 Task: Forward email as attachment with the signature Elijah Davis with the subject Request for a reference check from softage.1@softage.net to softage.5@softage.net with the message Please provide me with an update on the projects communications management plan.
Action: Mouse moved to (951, 82)
Screenshot: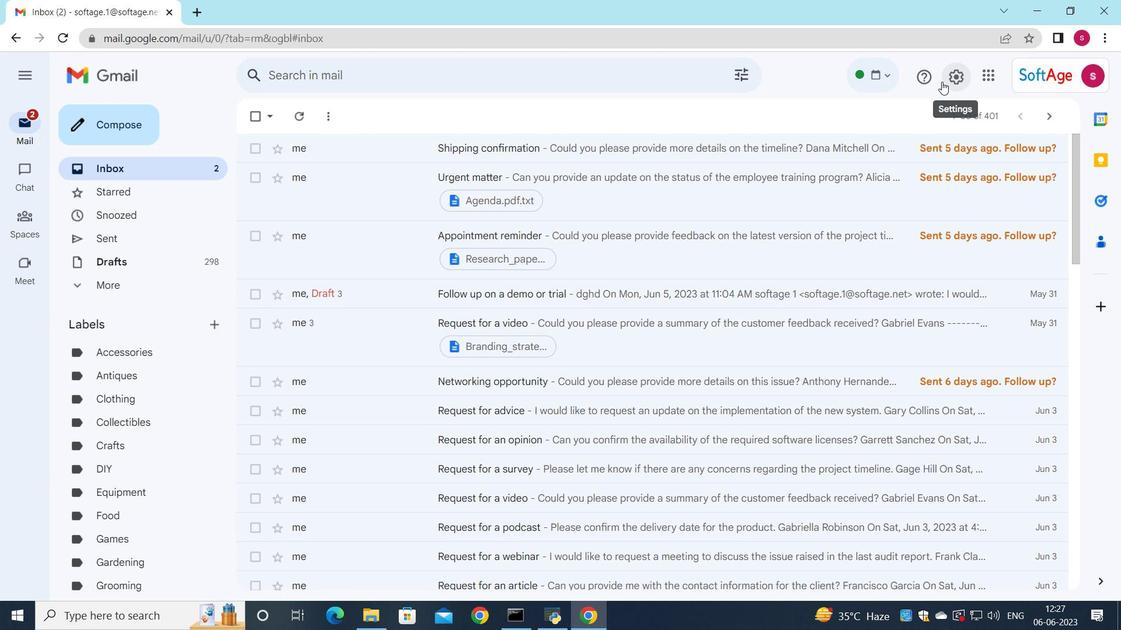 
Action: Mouse pressed left at (951, 82)
Screenshot: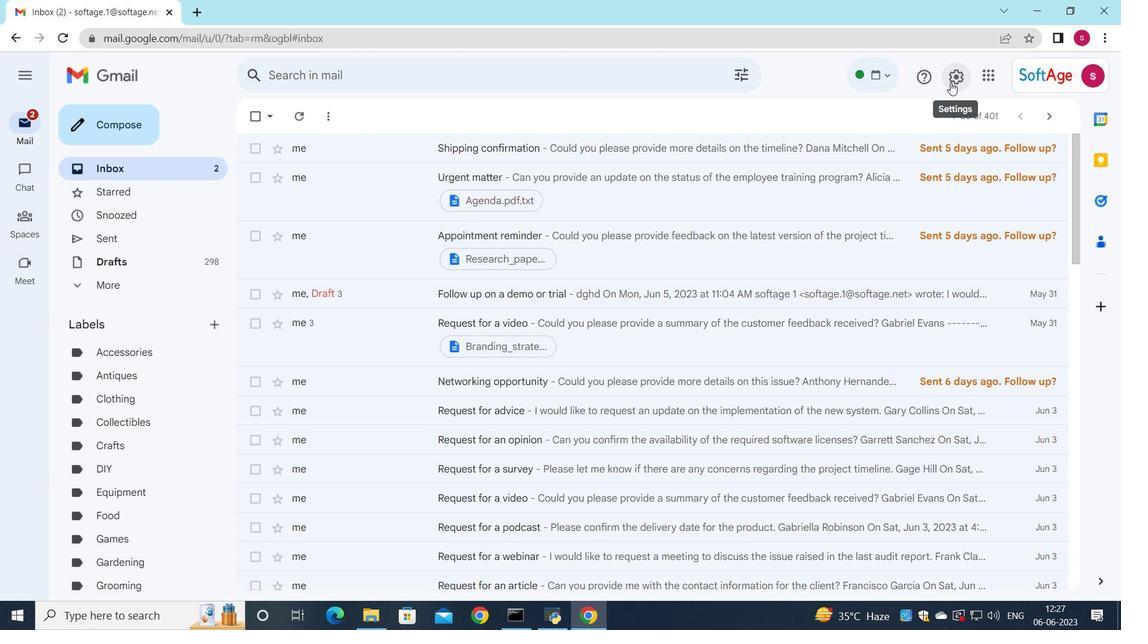 
Action: Mouse moved to (955, 146)
Screenshot: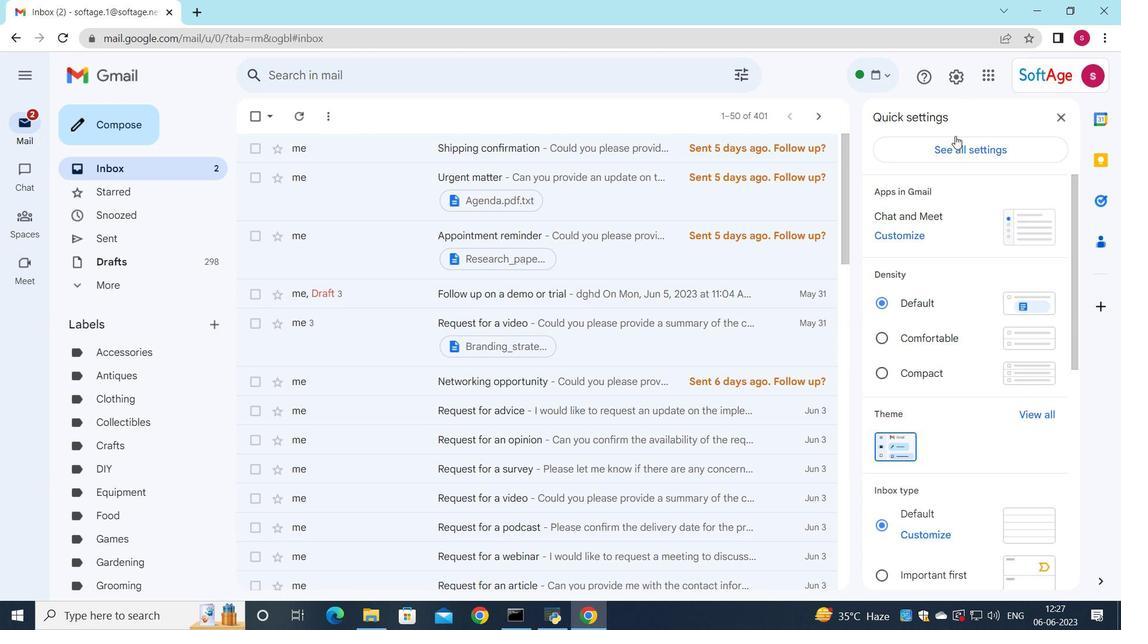 
Action: Mouse pressed left at (955, 146)
Screenshot: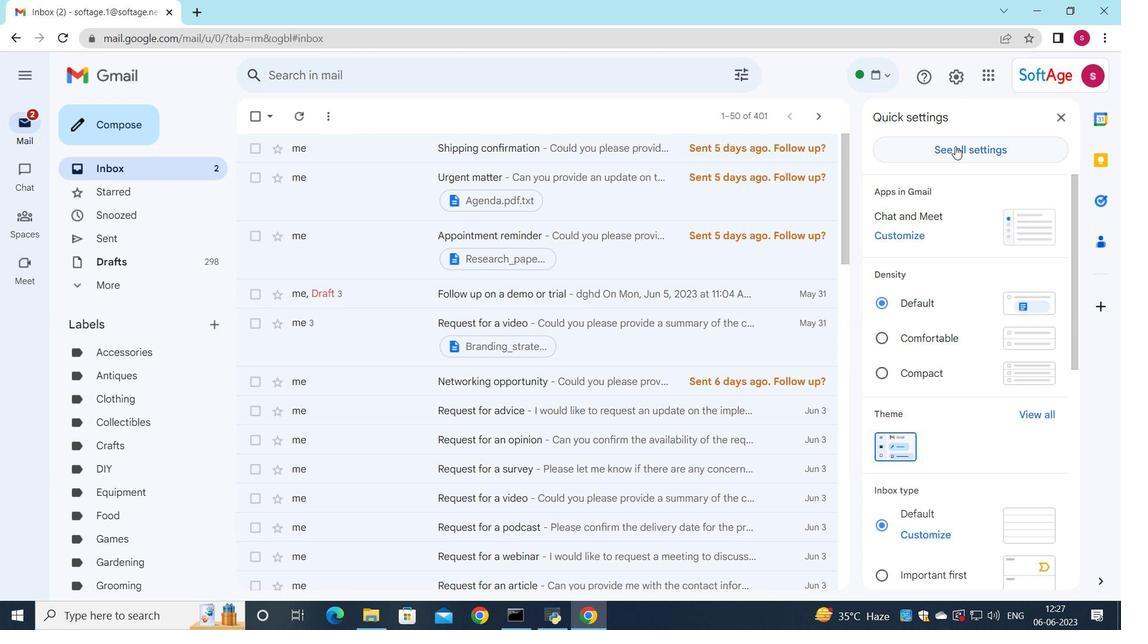 
Action: Mouse moved to (769, 175)
Screenshot: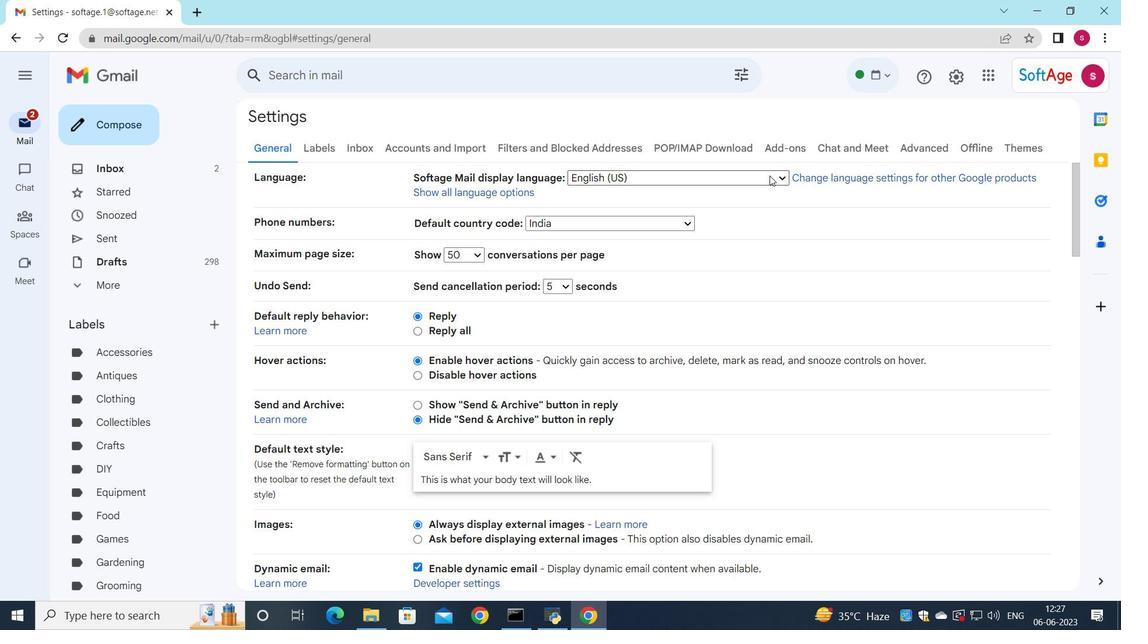
Action: Mouse scrolled (769, 175) with delta (0, 0)
Screenshot: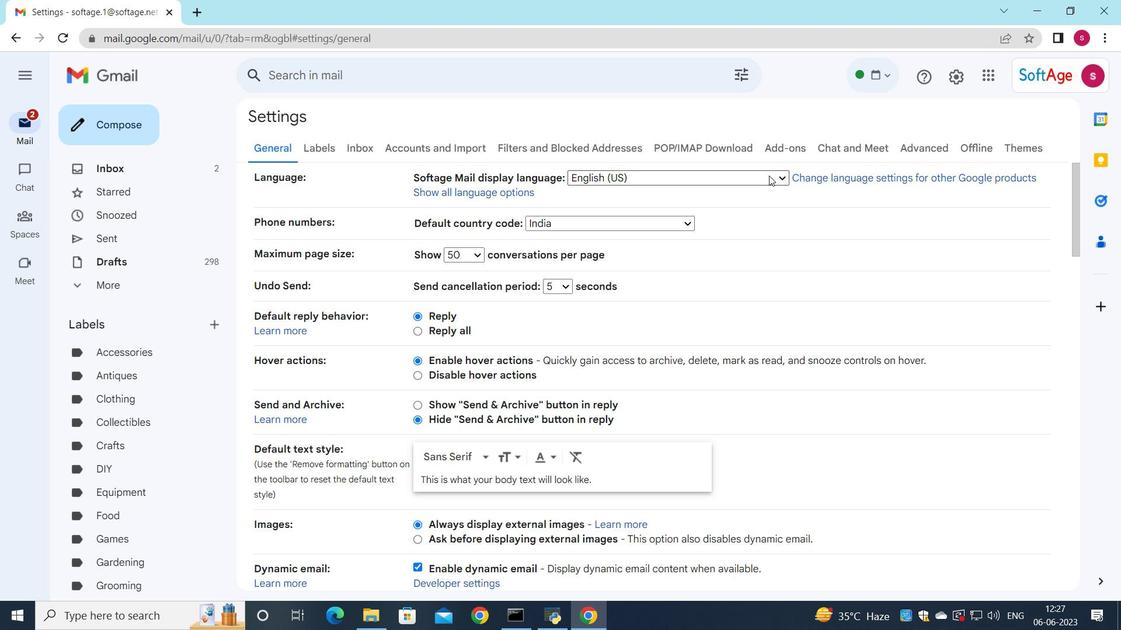 
Action: Mouse scrolled (769, 175) with delta (0, 0)
Screenshot: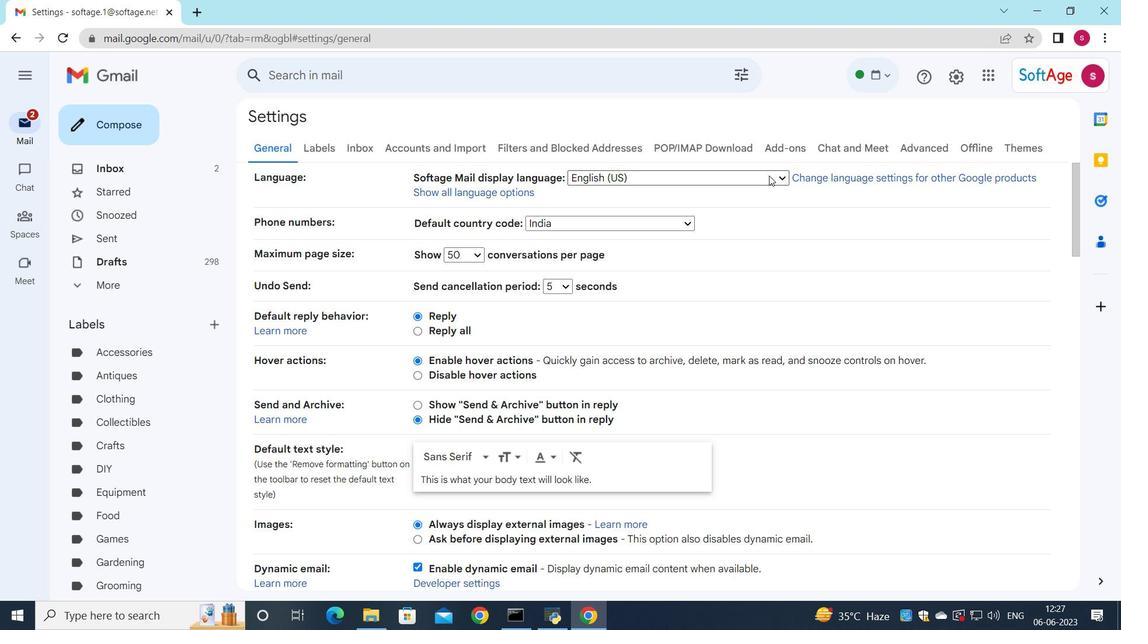
Action: Mouse scrolled (769, 175) with delta (0, 0)
Screenshot: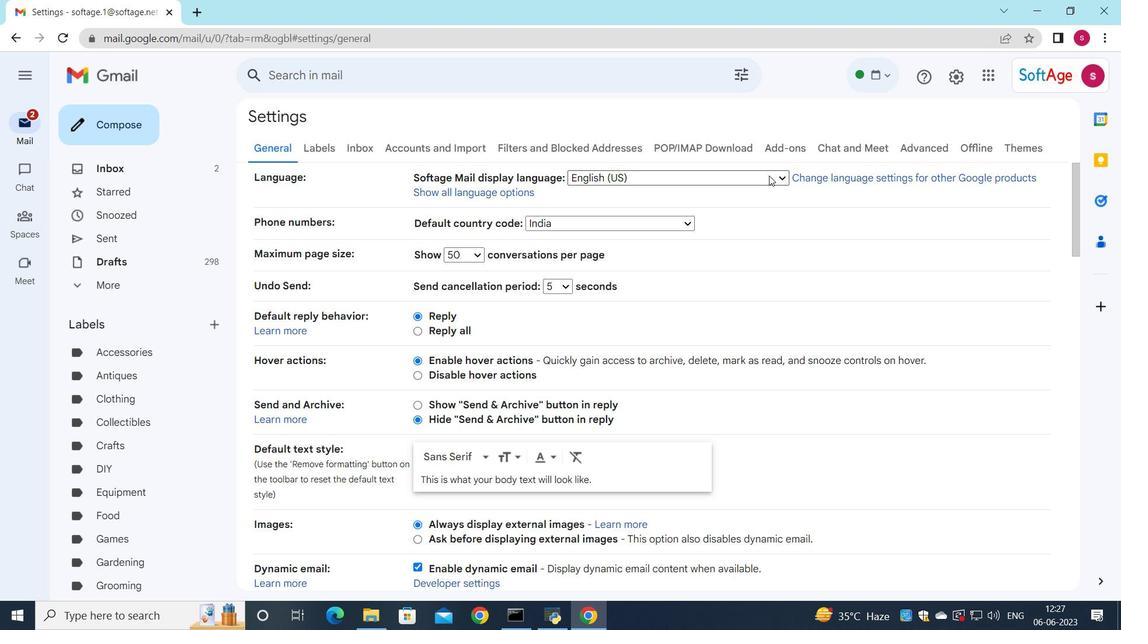 
Action: Mouse moved to (690, 334)
Screenshot: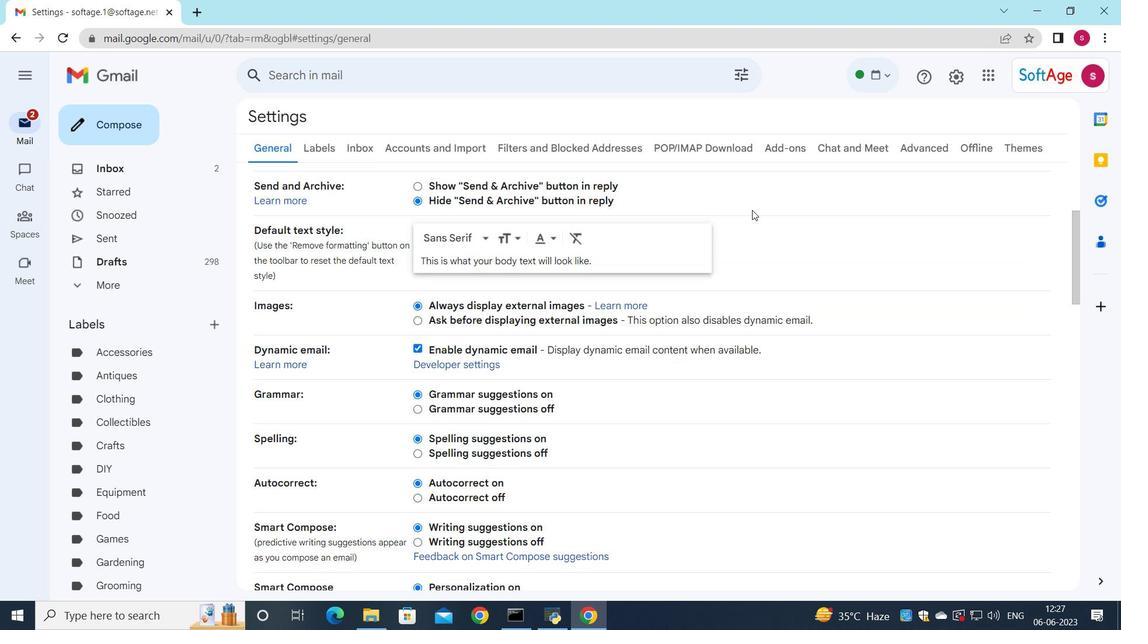 
Action: Mouse scrolled (703, 318) with delta (0, 0)
Screenshot: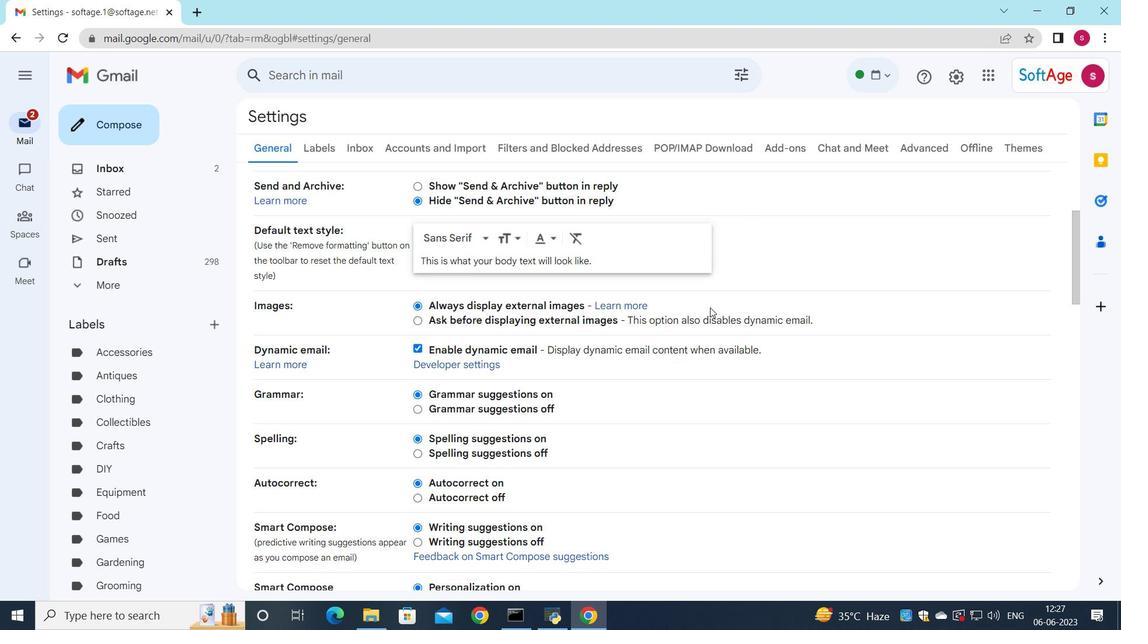 
Action: Mouse moved to (677, 345)
Screenshot: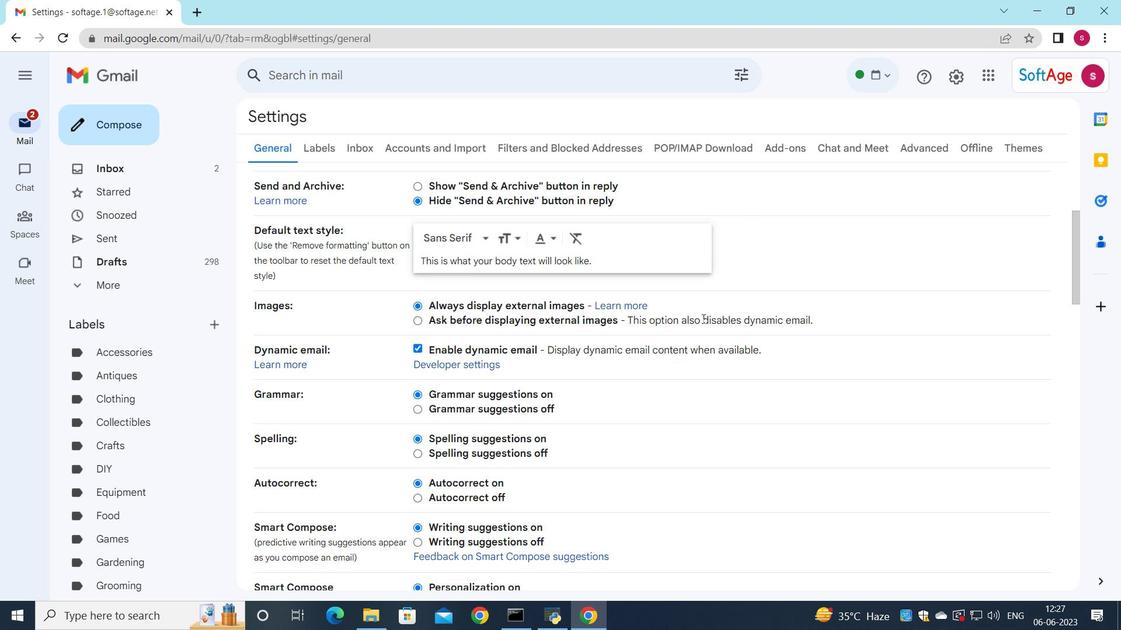 
Action: Mouse scrolled (688, 335) with delta (0, 0)
Screenshot: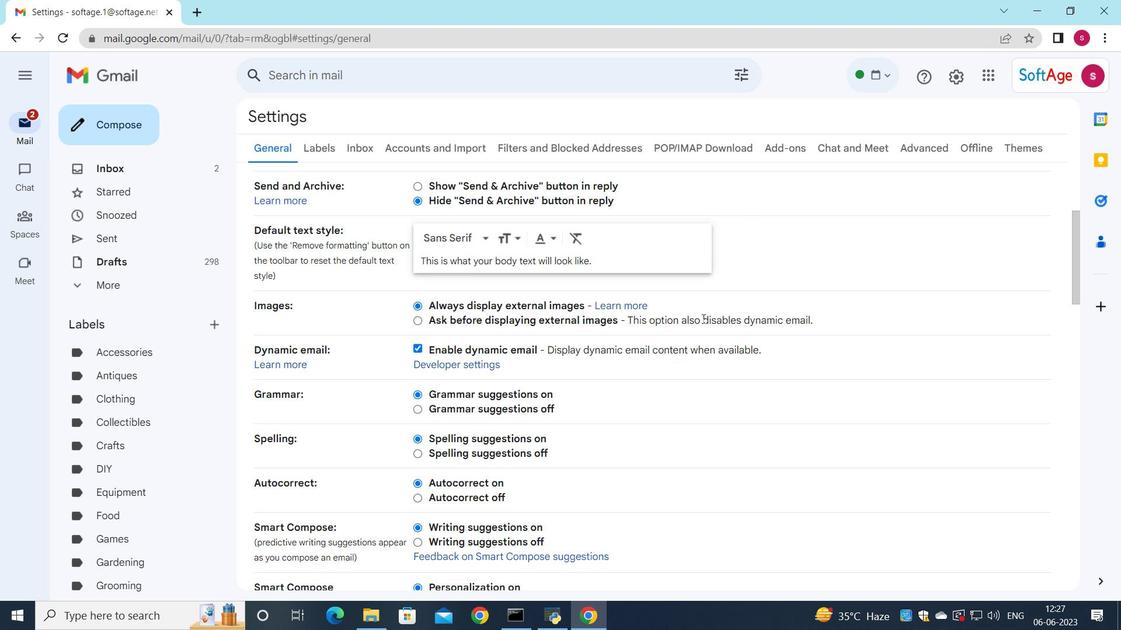 
Action: Mouse moved to (566, 380)
Screenshot: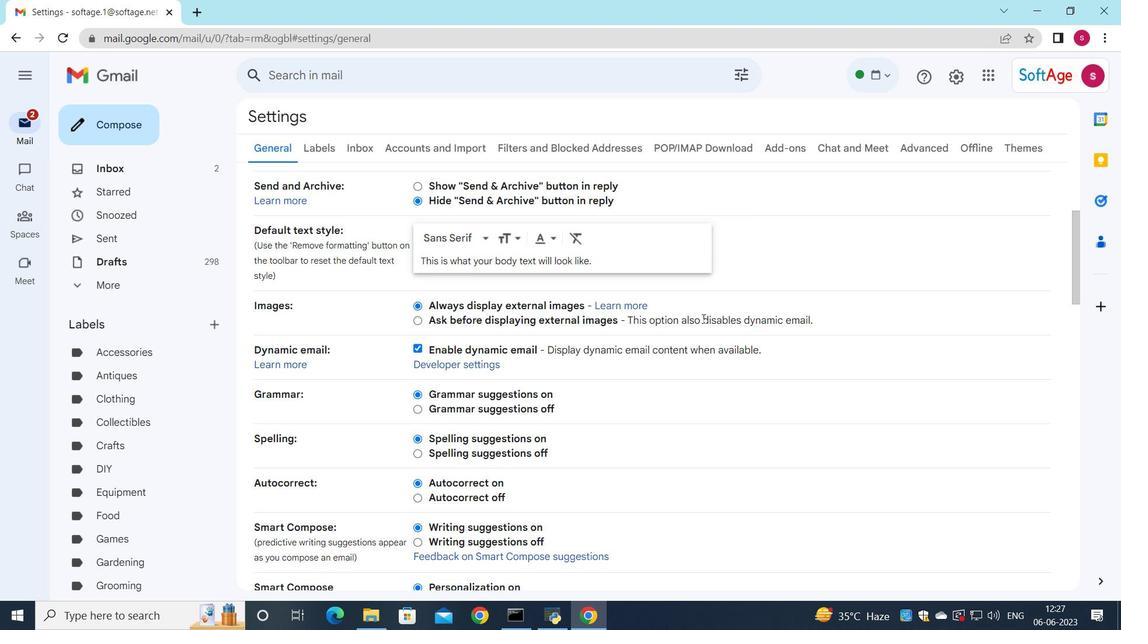 
Action: Mouse scrolled (674, 347) with delta (0, 0)
Screenshot: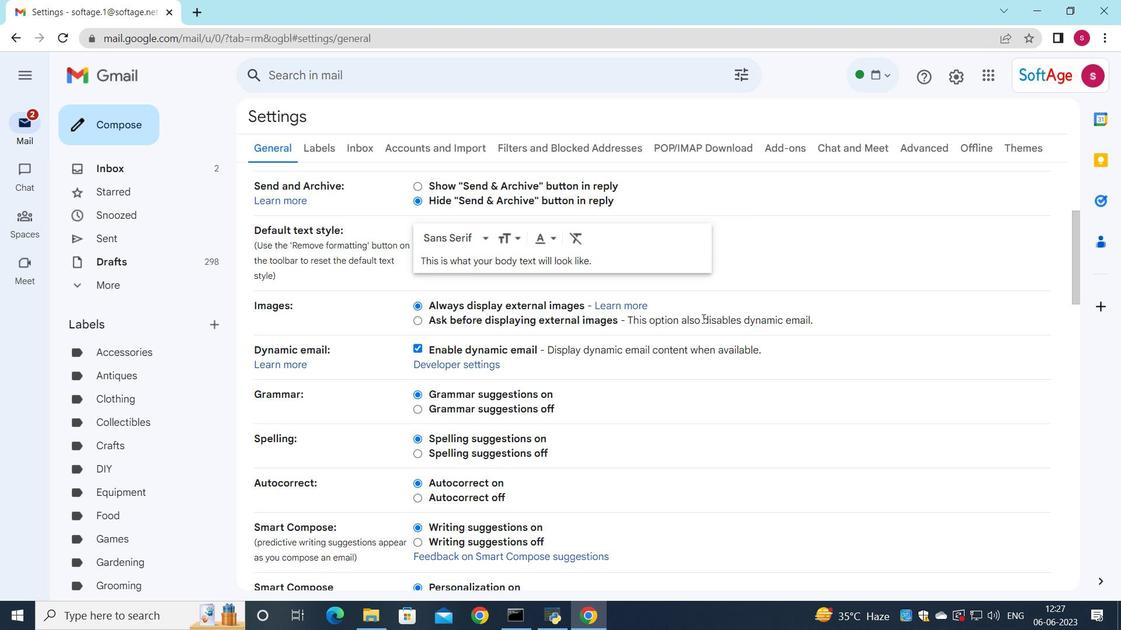 
Action: Mouse moved to (509, 412)
Screenshot: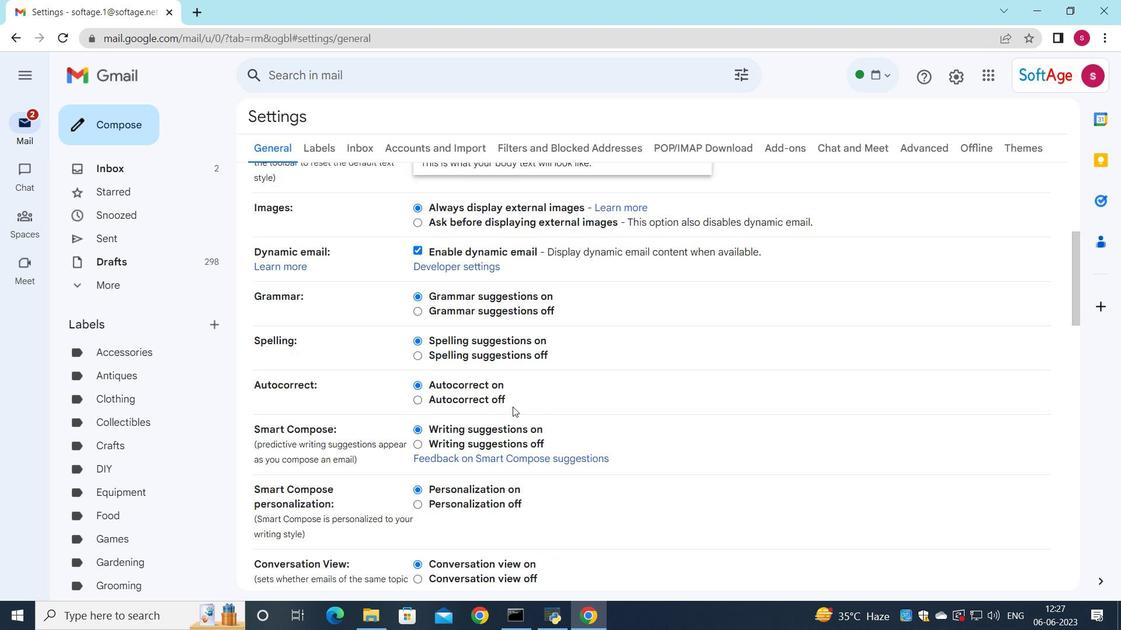
Action: Mouse scrolled (509, 411) with delta (0, 0)
Screenshot: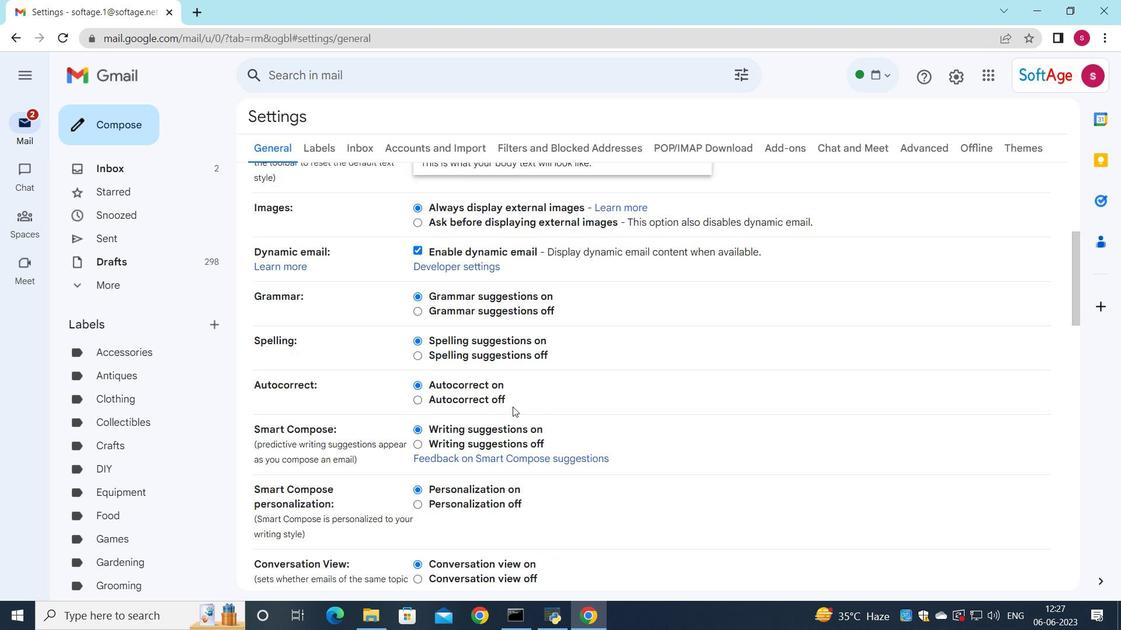 
Action: Mouse scrolled (509, 411) with delta (0, 0)
Screenshot: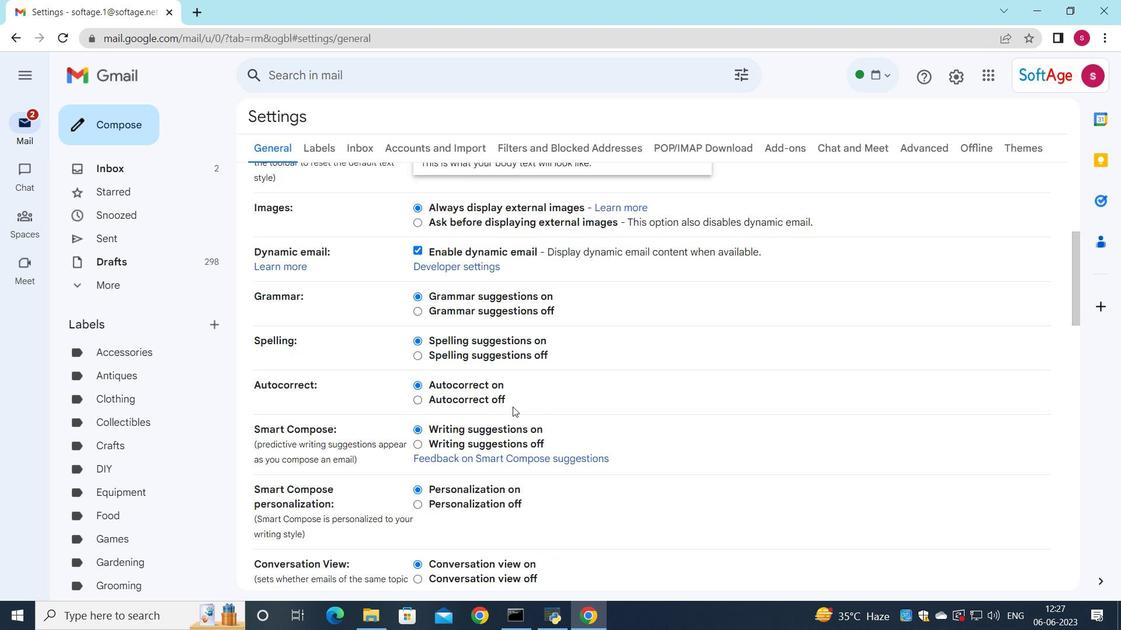 
Action: Mouse scrolled (509, 411) with delta (0, 0)
Screenshot: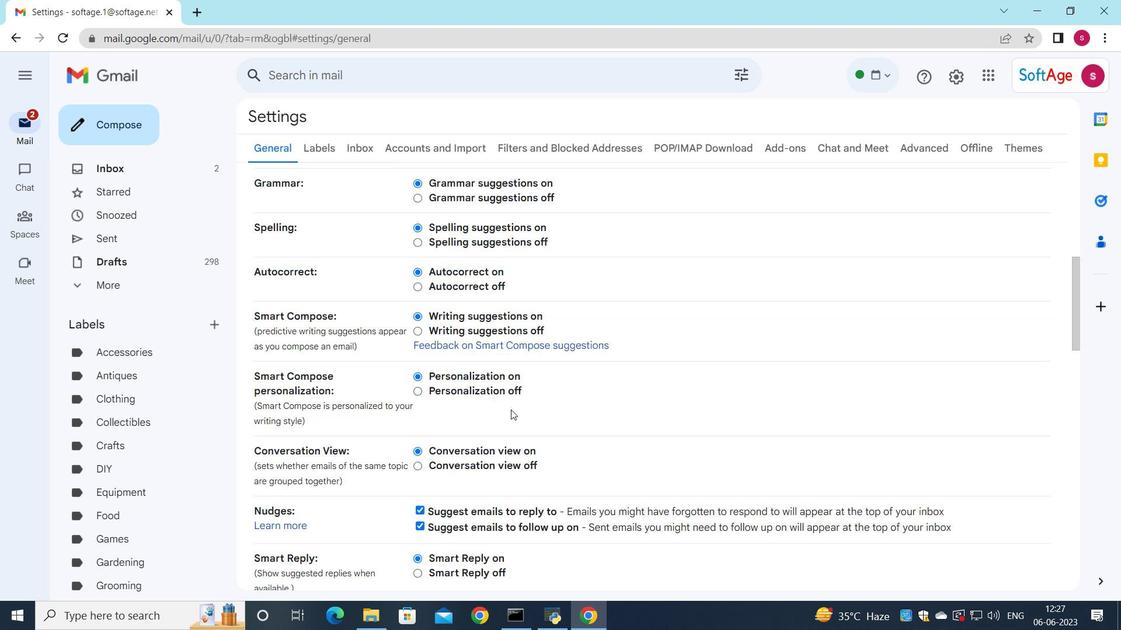 
Action: Mouse scrolled (509, 411) with delta (0, 0)
Screenshot: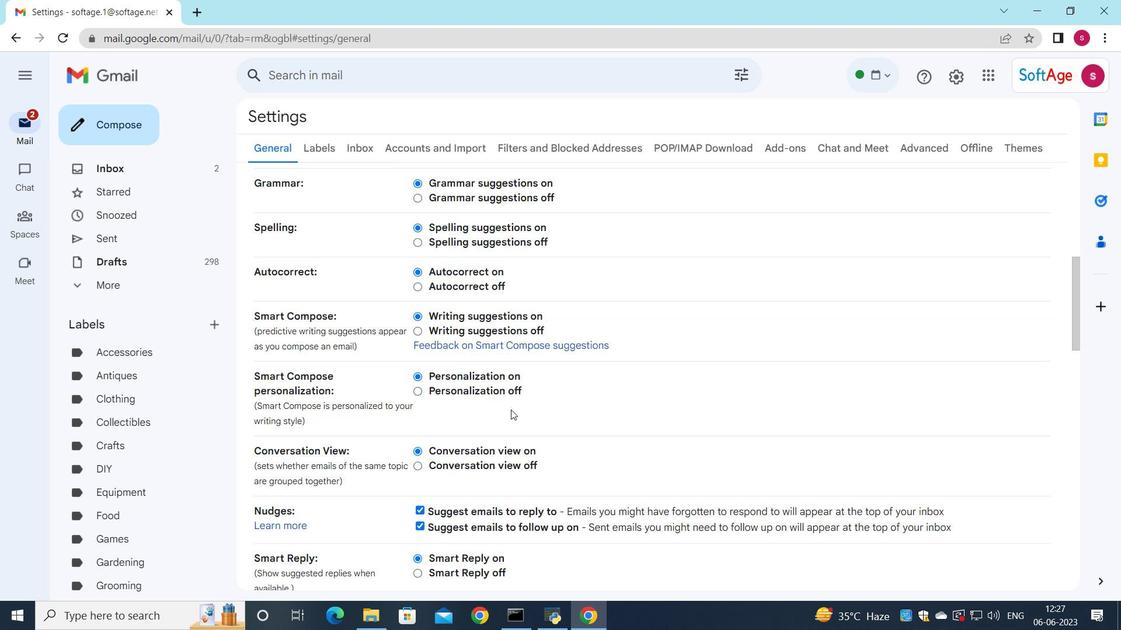 
Action: Mouse moved to (494, 452)
Screenshot: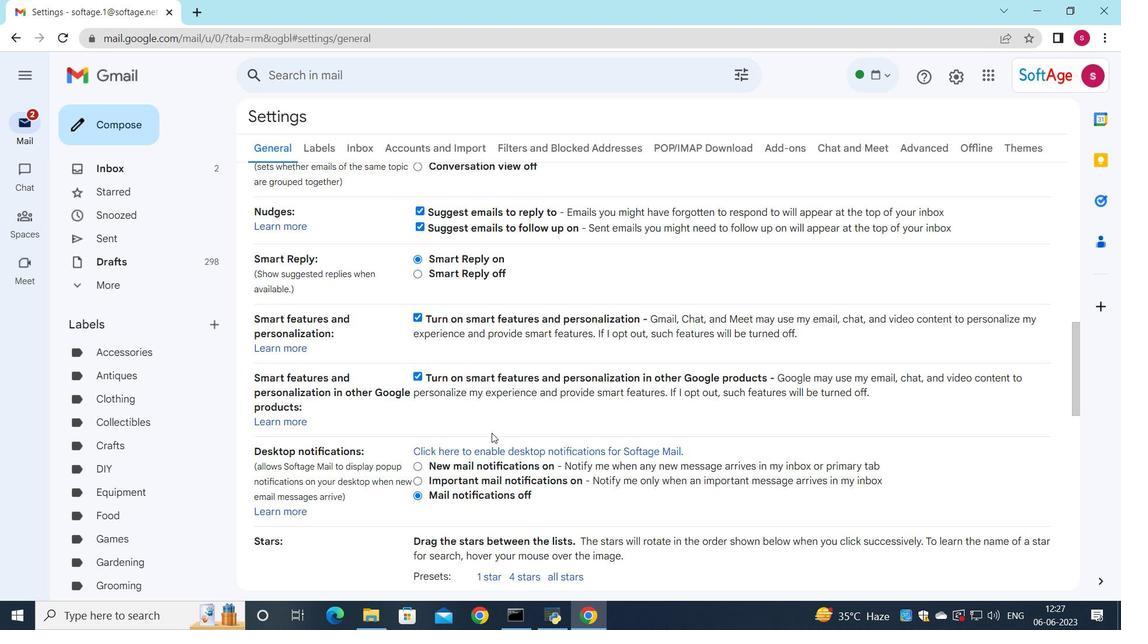 
Action: Mouse scrolled (491, 442) with delta (0, 0)
Screenshot: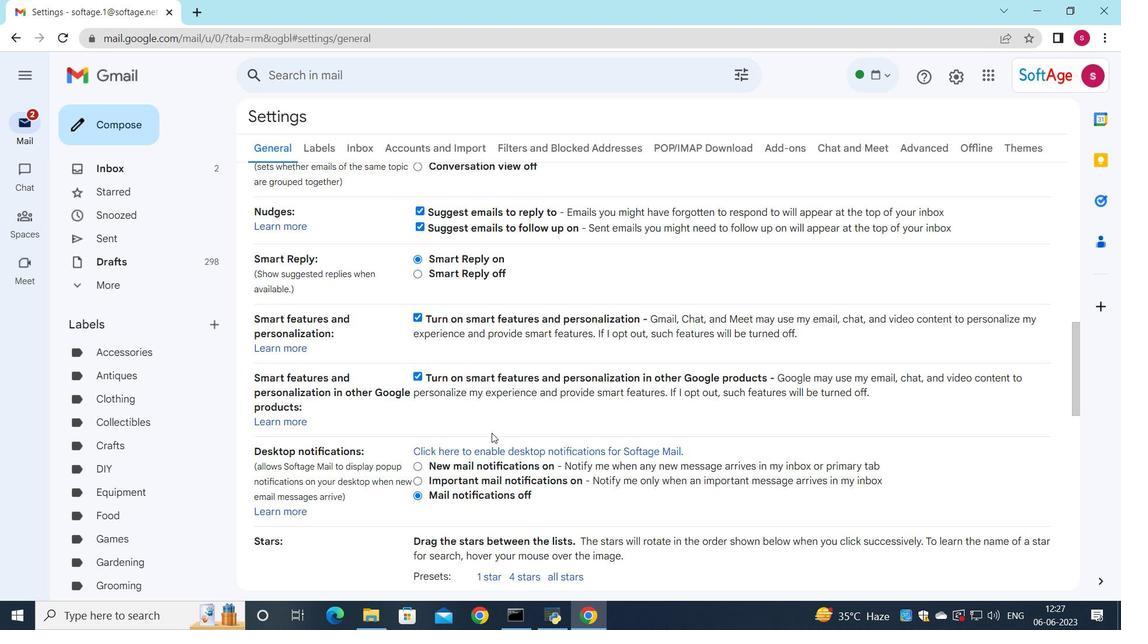 
Action: Mouse scrolled (494, 450) with delta (0, 0)
Screenshot: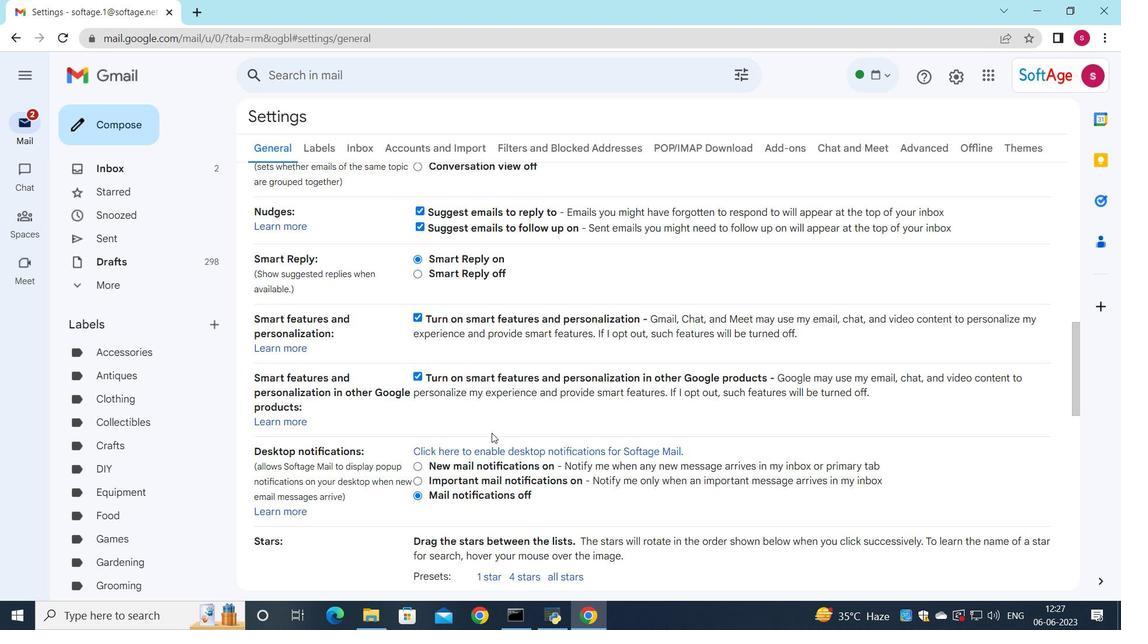 
Action: Mouse scrolled (494, 452) with delta (0, 0)
Screenshot: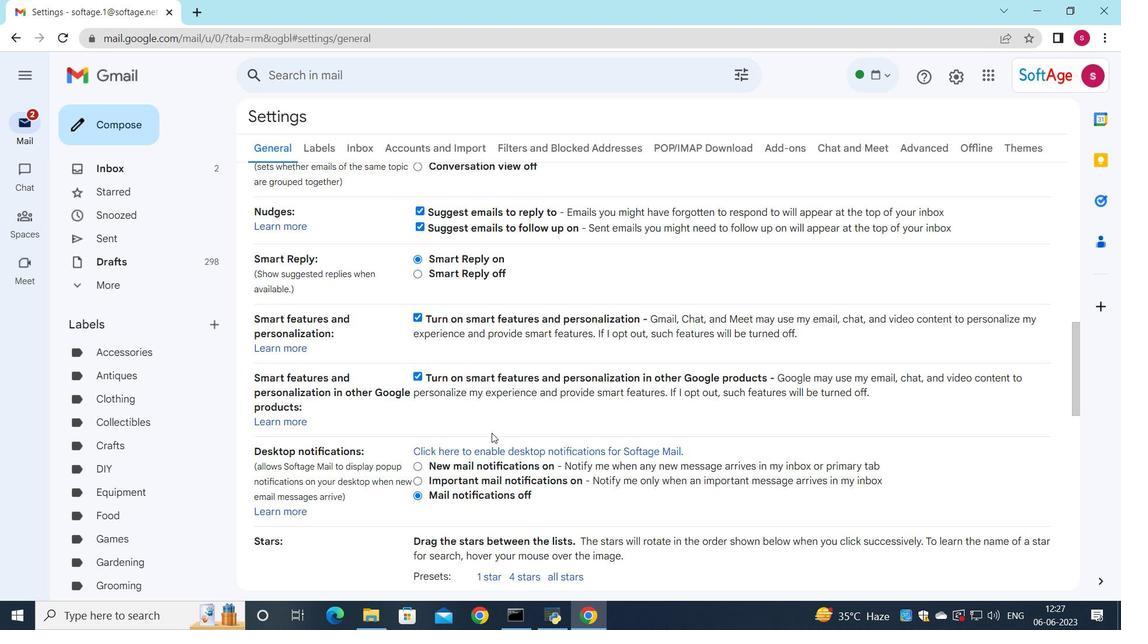 
Action: Mouse scrolled (494, 452) with delta (0, 0)
Screenshot: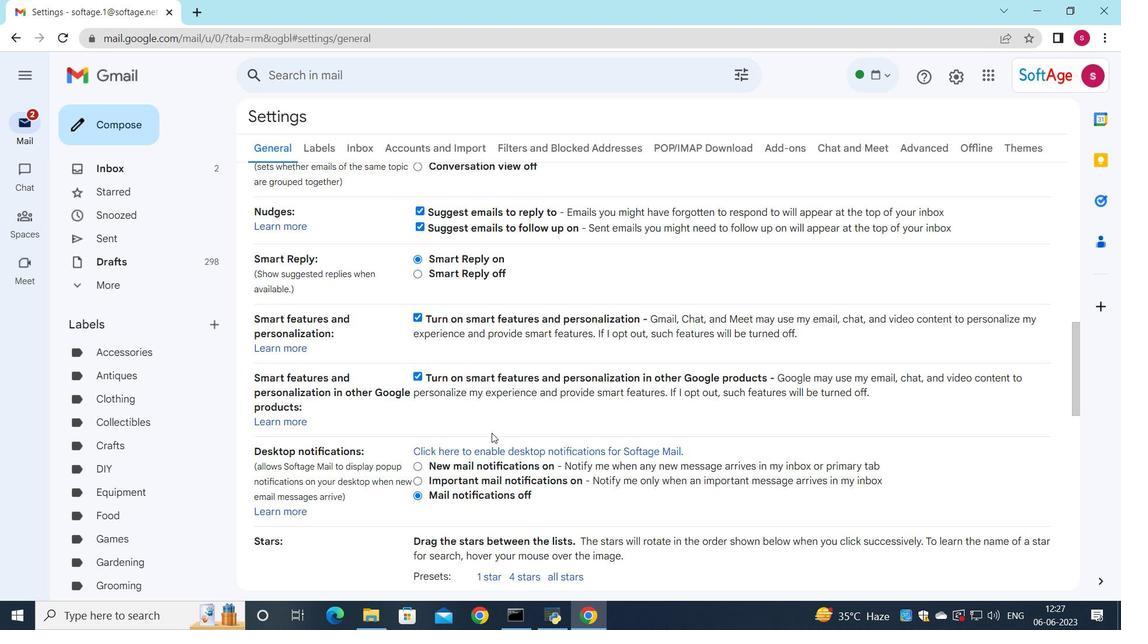 
Action: Mouse moved to (508, 504)
Screenshot: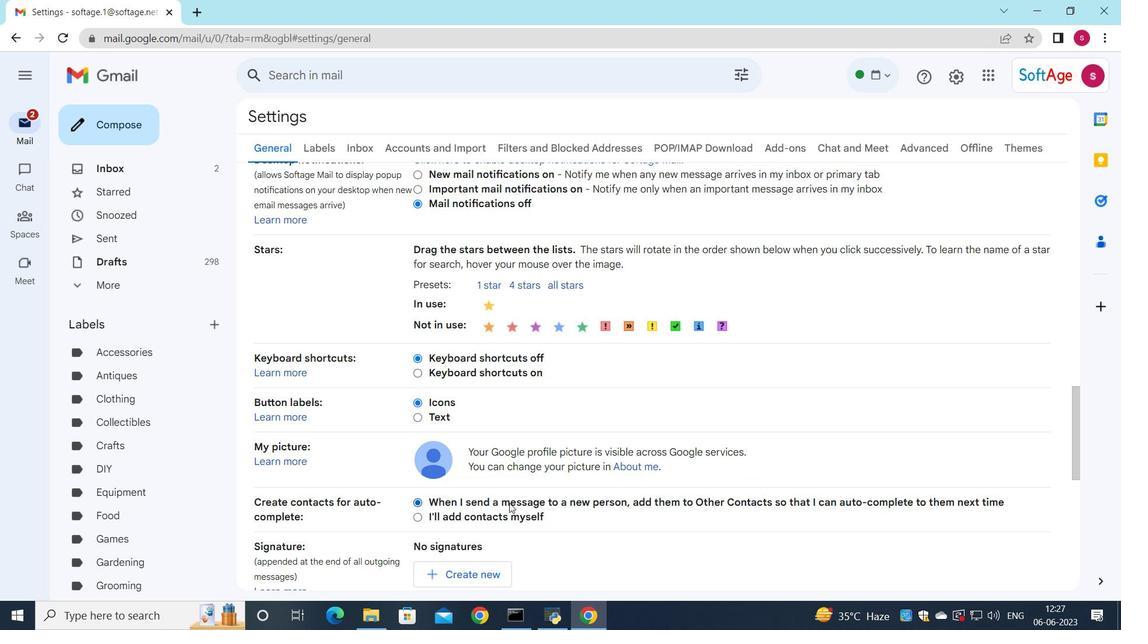 
Action: Mouse scrolled (508, 504) with delta (0, 0)
Screenshot: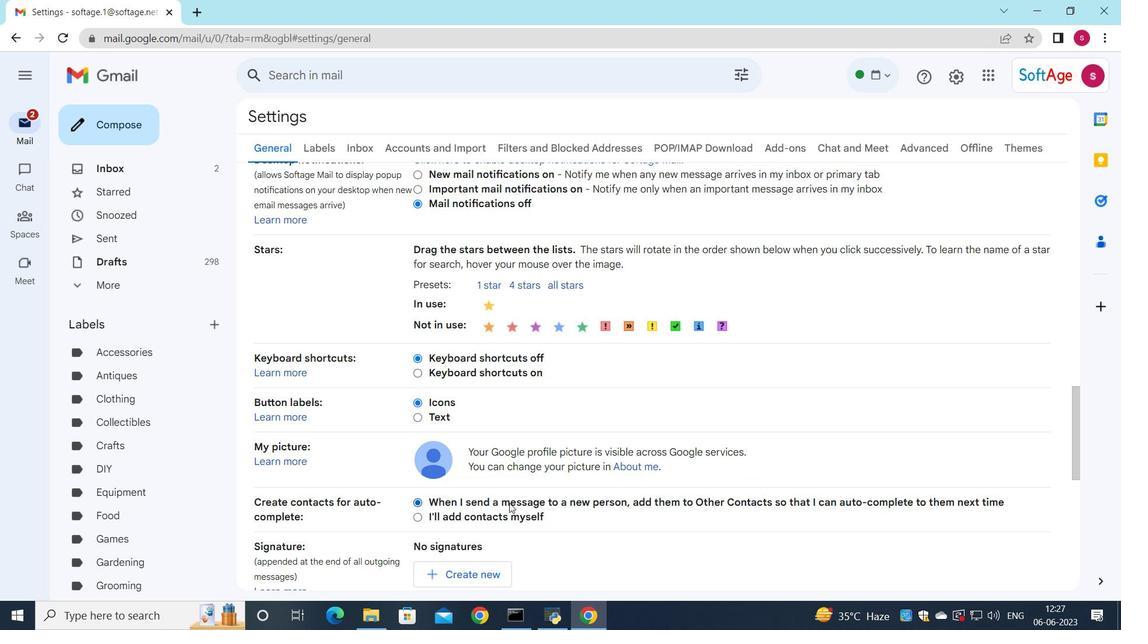 
Action: Mouse moved to (508, 505)
Screenshot: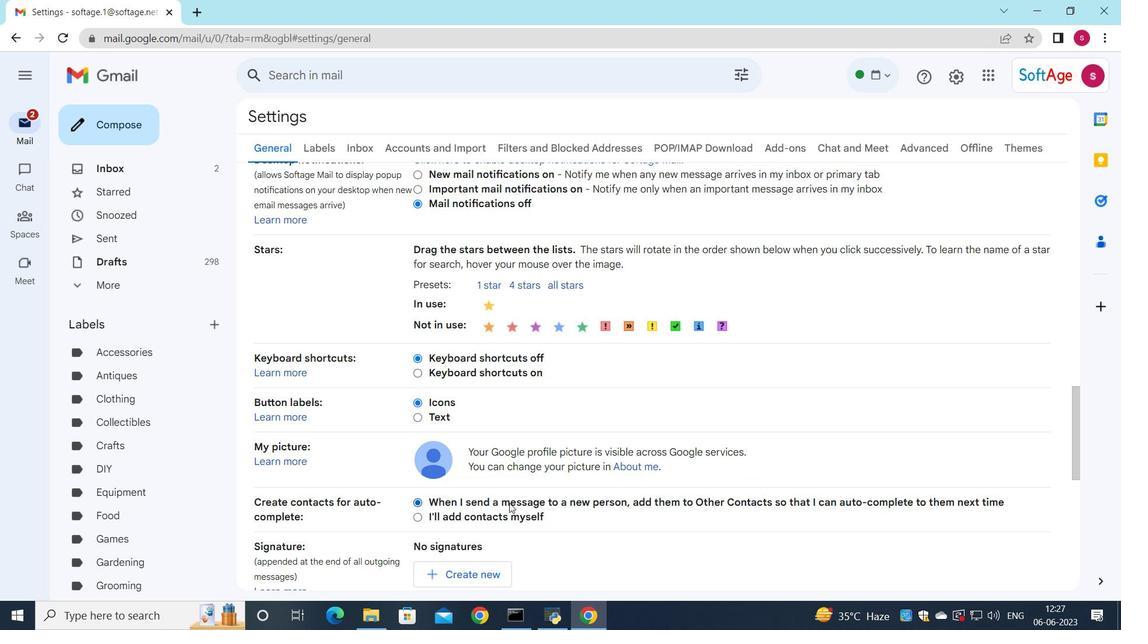 
Action: Mouse scrolled (508, 504) with delta (0, 0)
Screenshot: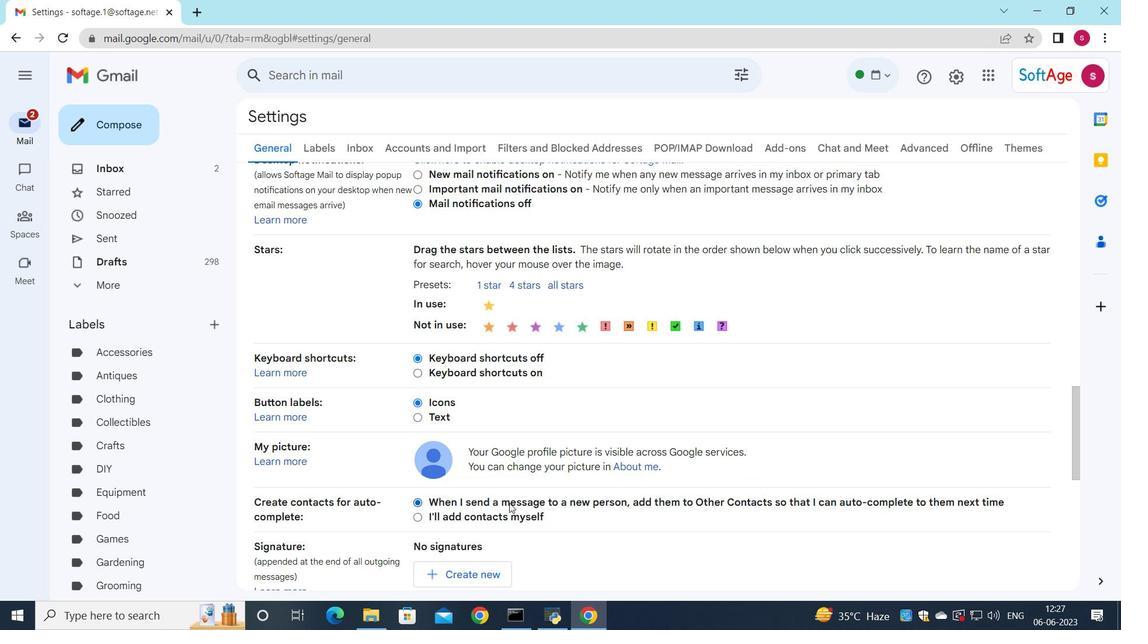 
Action: Mouse moved to (462, 426)
Screenshot: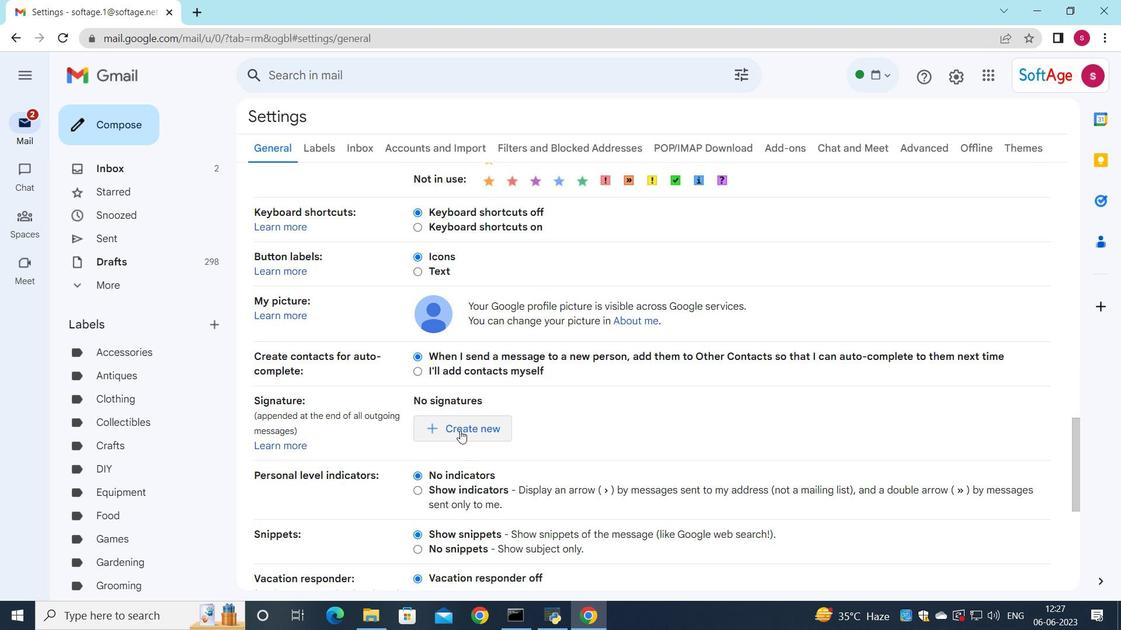 
Action: Mouse pressed left at (462, 426)
Screenshot: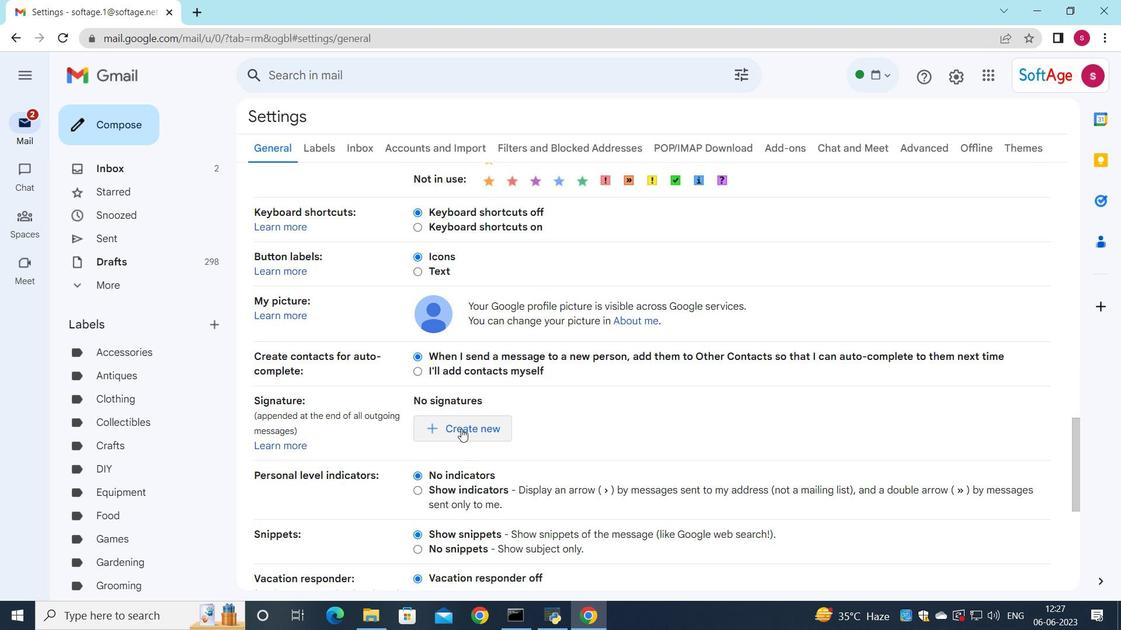 
Action: Mouse moved to (603, 320)
Screenshot: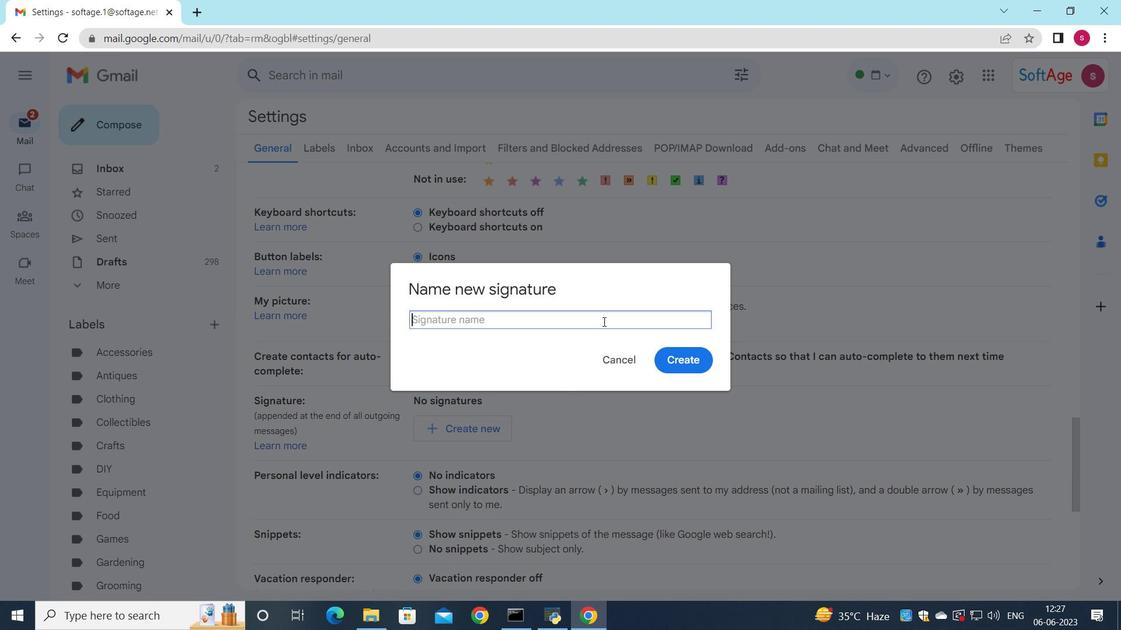 
Action: Key pressed <Key.shift>Elijah<Key.space><Key.shift>davis
Screenshot: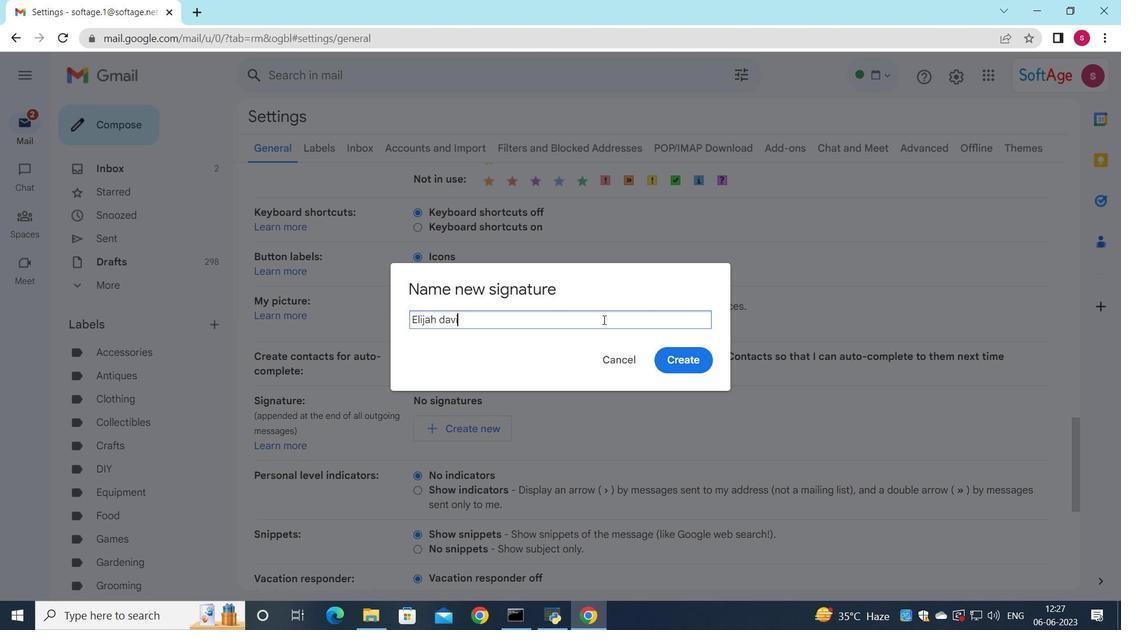 
Action: Mouse moved to (443, 322)
Screenshot: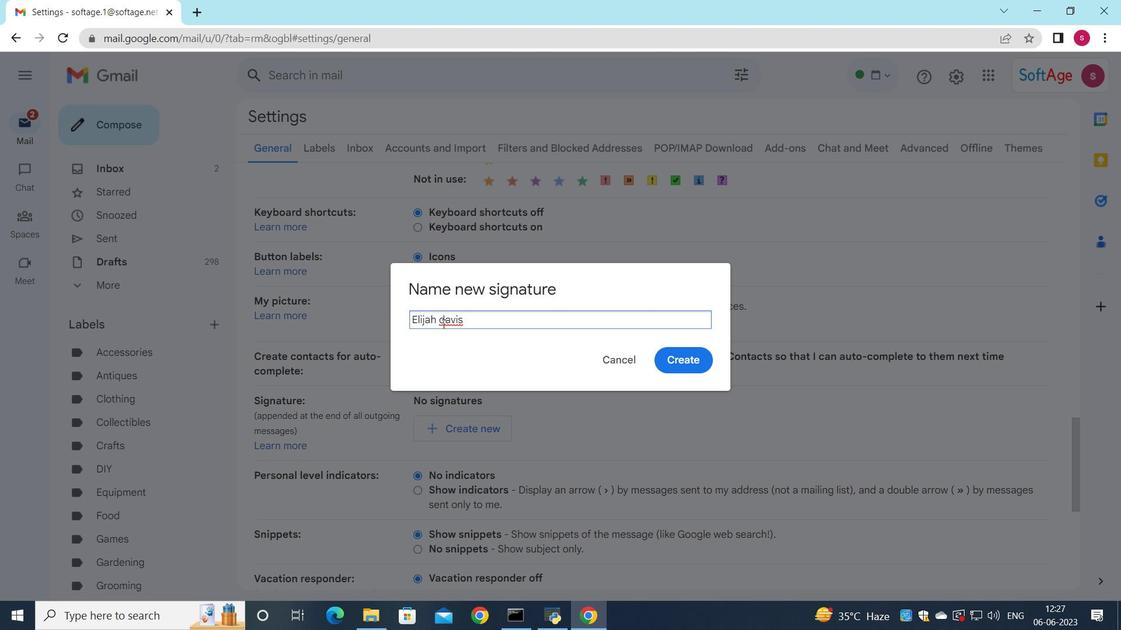 
Action: Mouse pressed left at (443, 322)
Screenshot: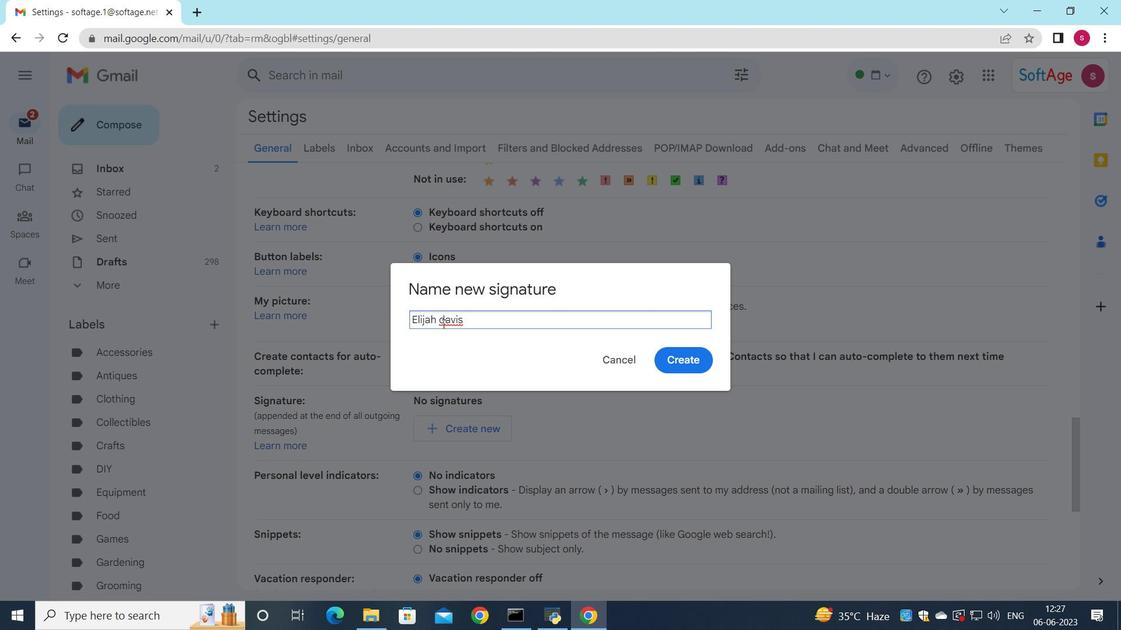 
Action: Key pressed <Key.backspace><Key.shift>D
Screenshot: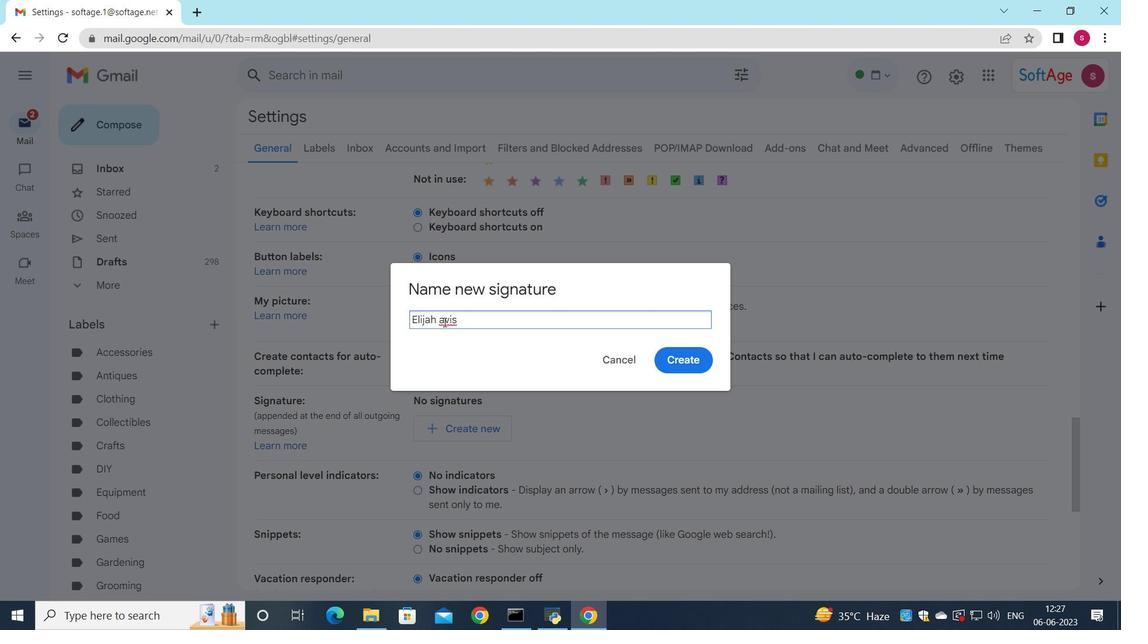 
Action: Mouse moved to (686, 363)
Screenshot: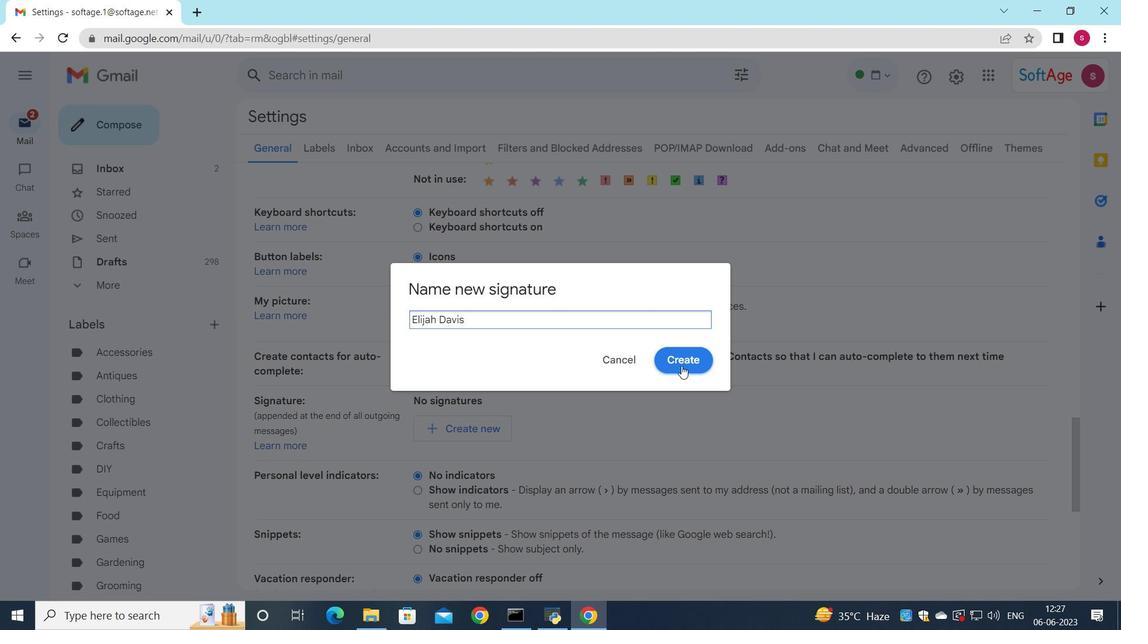
Action: Mouse pressed left at (686, 363)
Screenshot: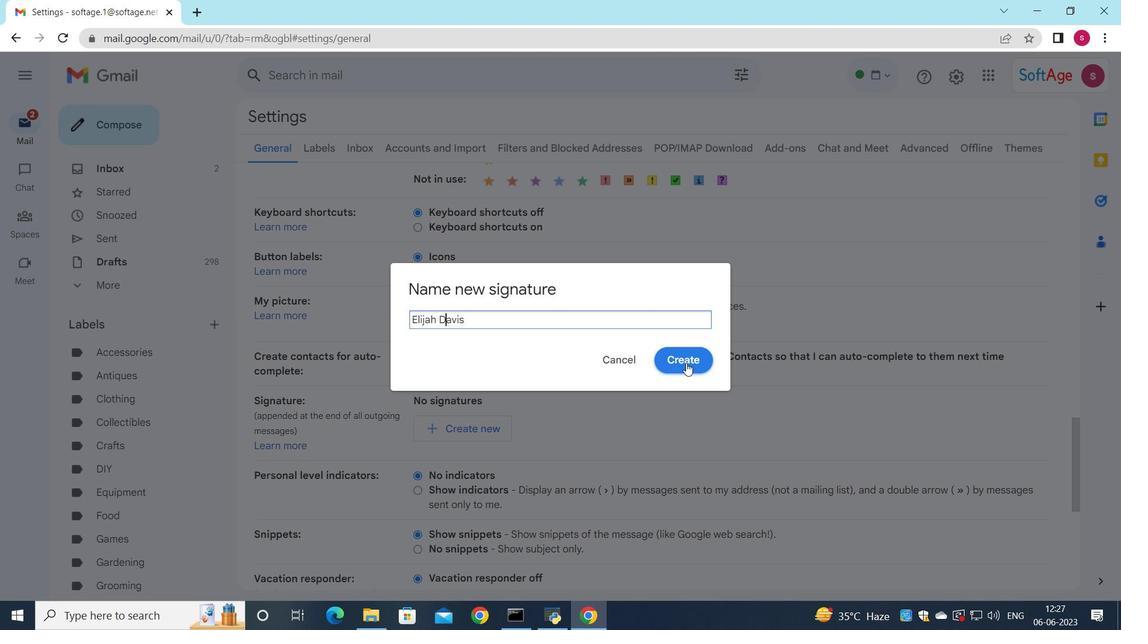 
Action: Mouse moved to (664, 410)
Screenshot: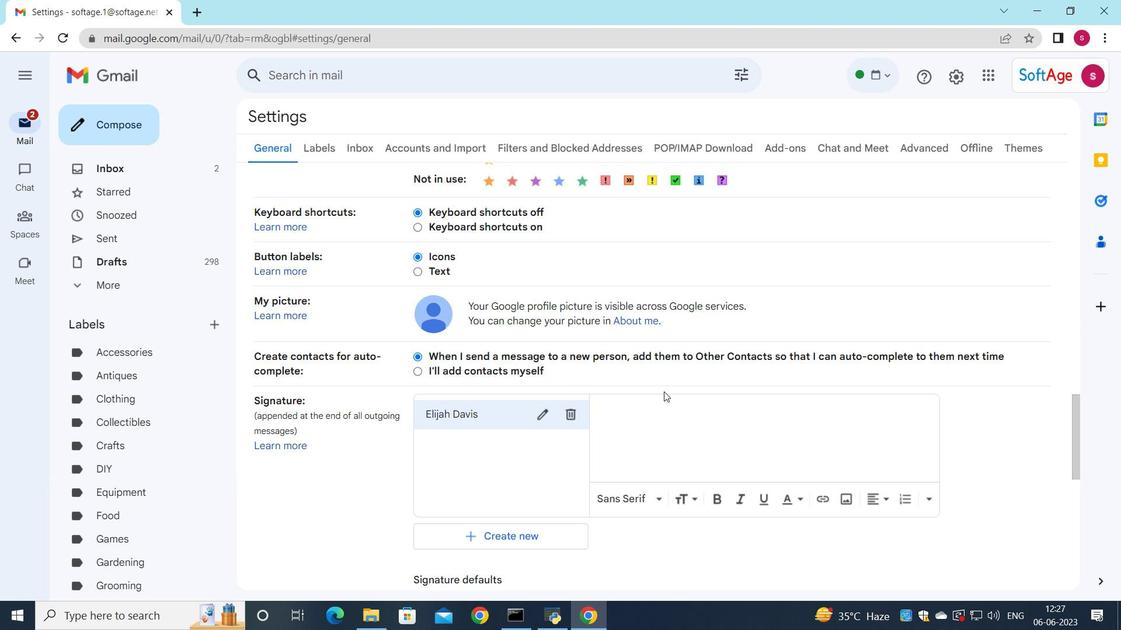 
Action: Mouse pressed left at (664, 410)
Screenshot: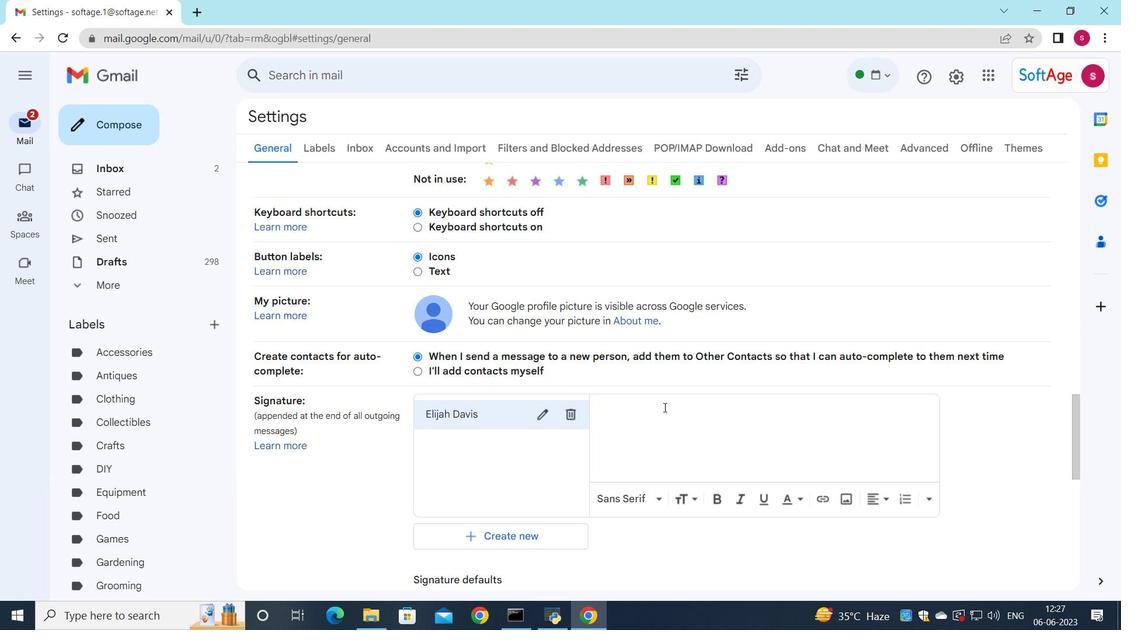 
Action: Key pressed <Key.shift>Elijah<Key.space><Key.shift>davis
Screenshot: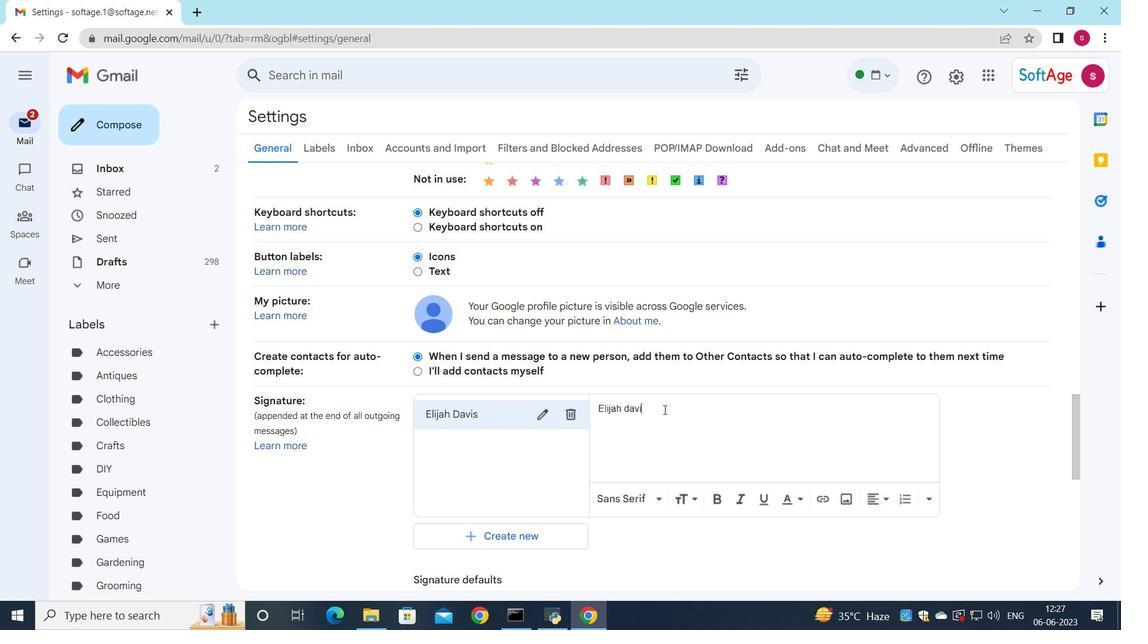 
Action: Mouse moved to (632, 408)
Screenshot: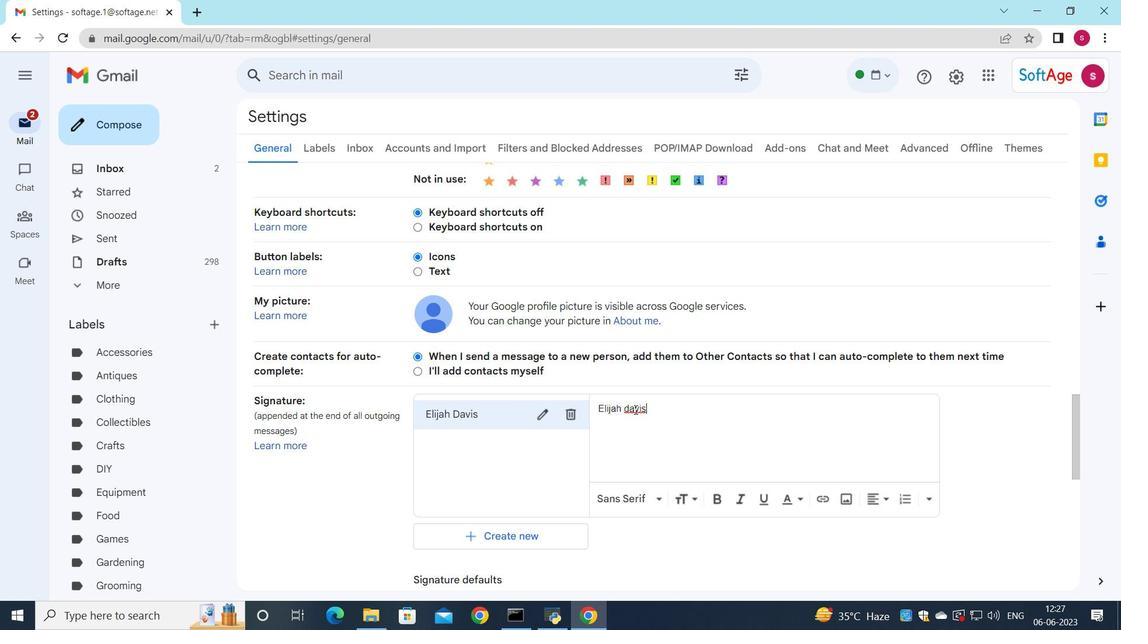 
Action: Mouse pressed left at (632, 408)
Screenshot: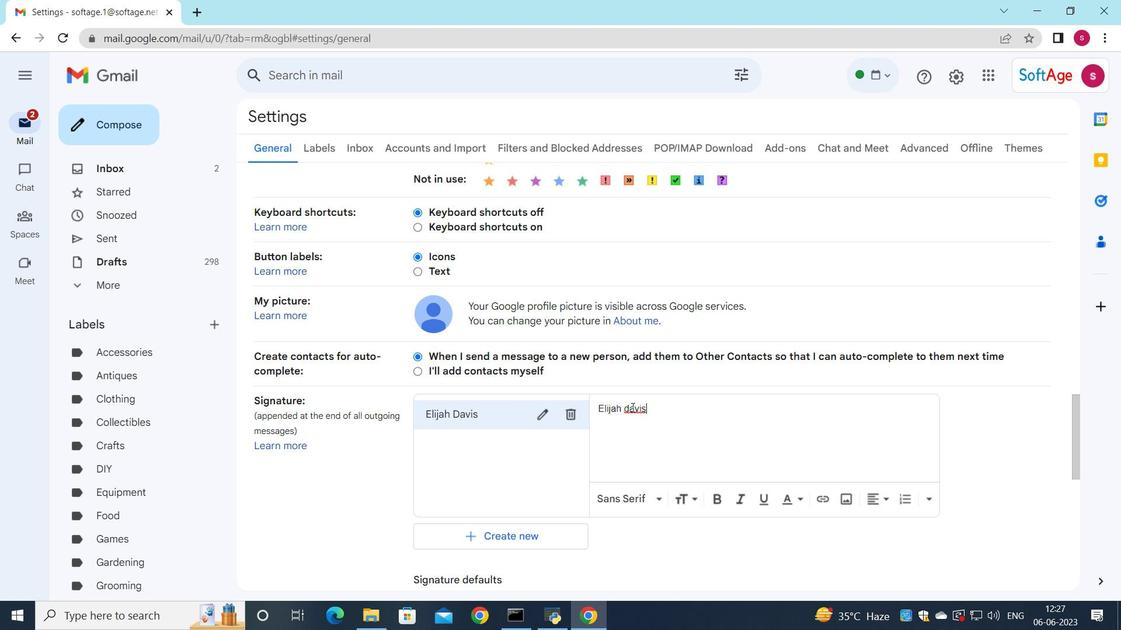 
Action: Key pressed <Key.backspace><Key.shift>D
Screenshot: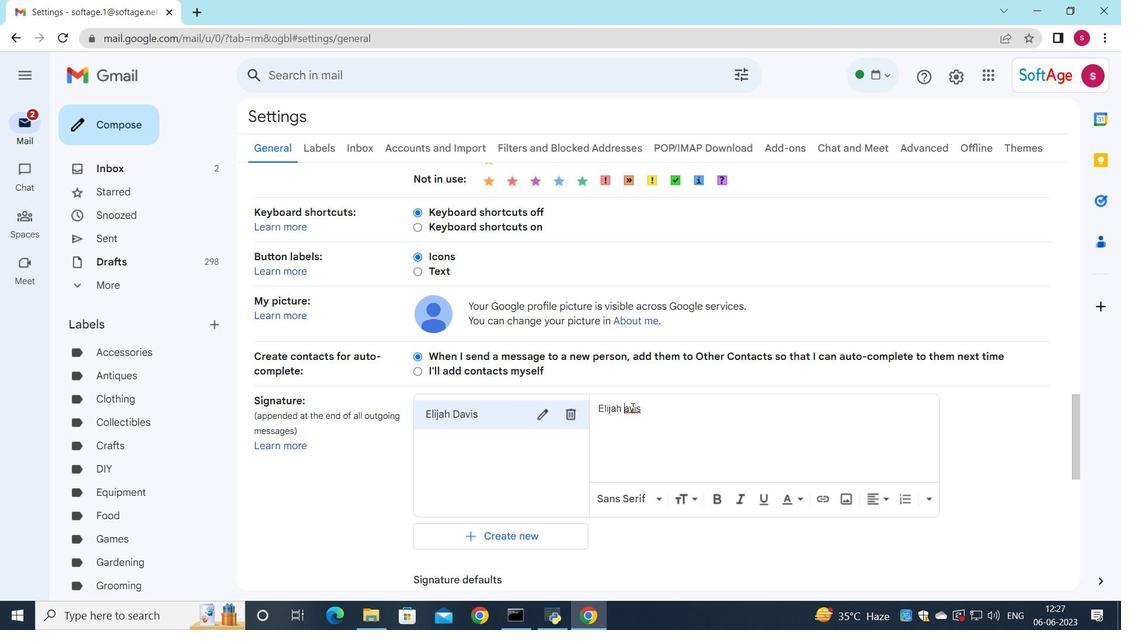 
Action: Mouse moved to (644, 417)
Screenshot: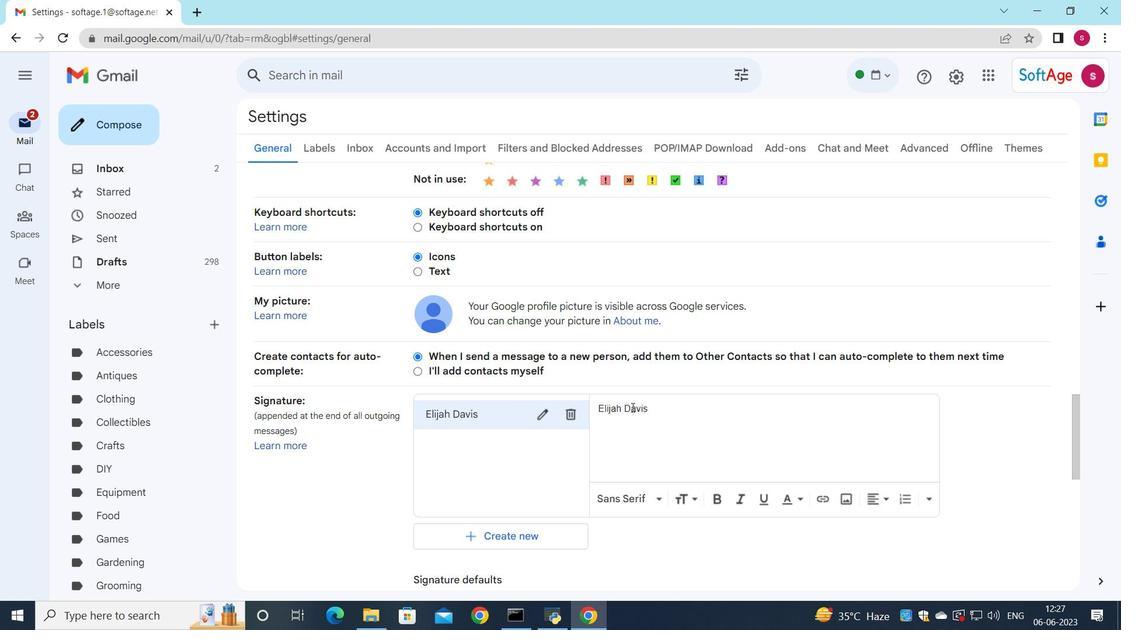 
Action: Mouse scrolled (644, 416) with delta (0, 0)
Screenshot: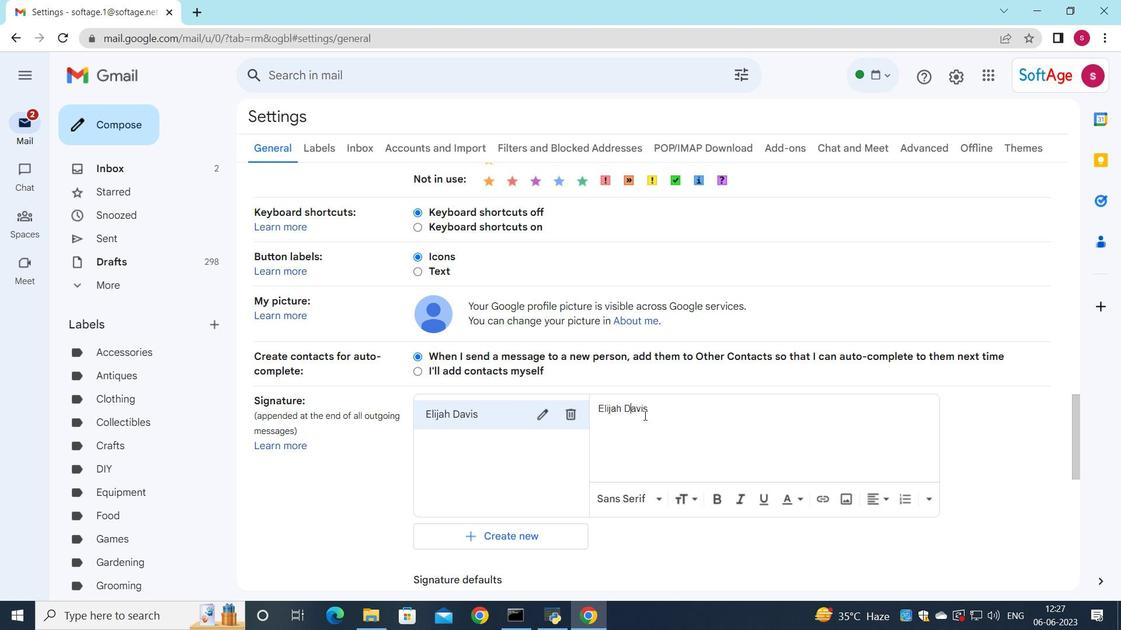 
Action: Mouse scrolled (644, 416) with delta (0, 0)
Screenshot: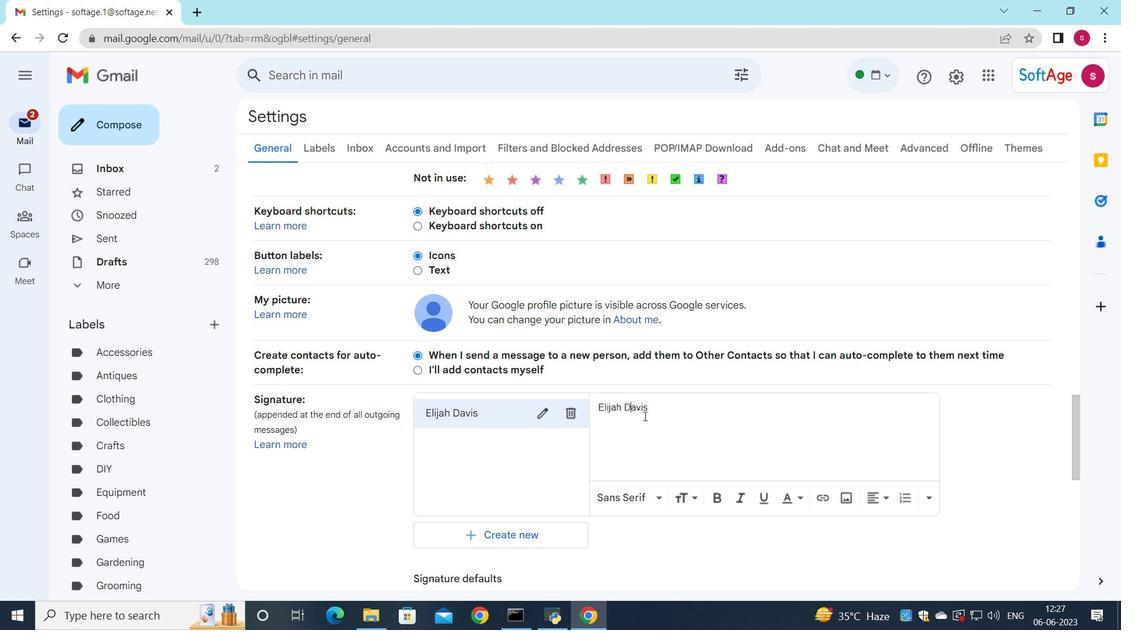 
Action: Mouse moved to (514, 470)
Screenshot: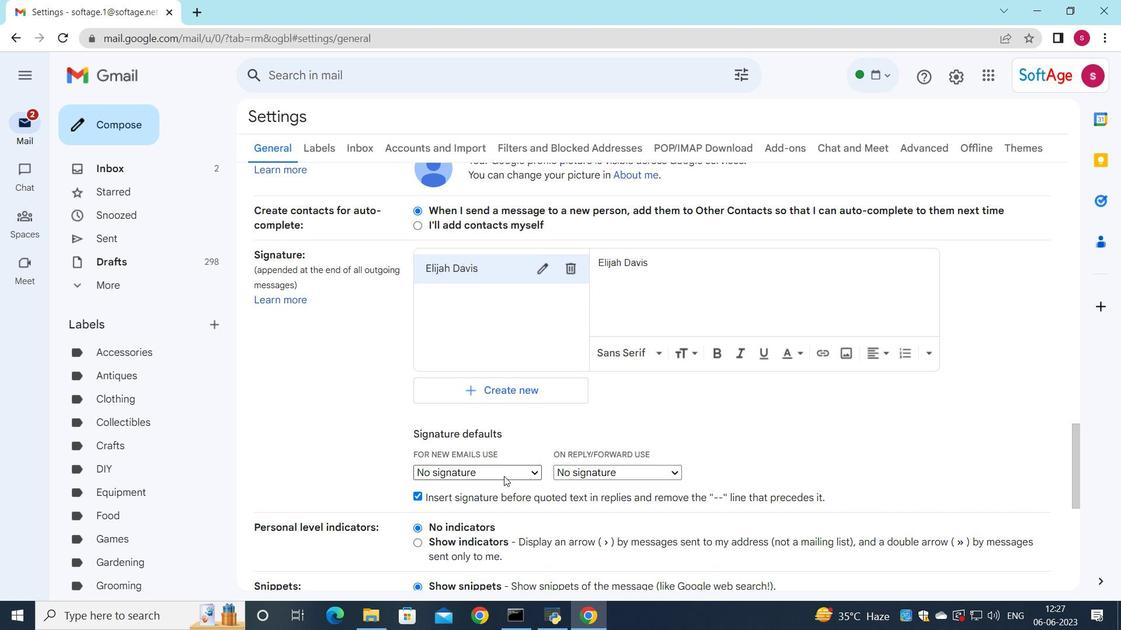 
Action: Mouse pressed left at (514, 470)
Screenshot: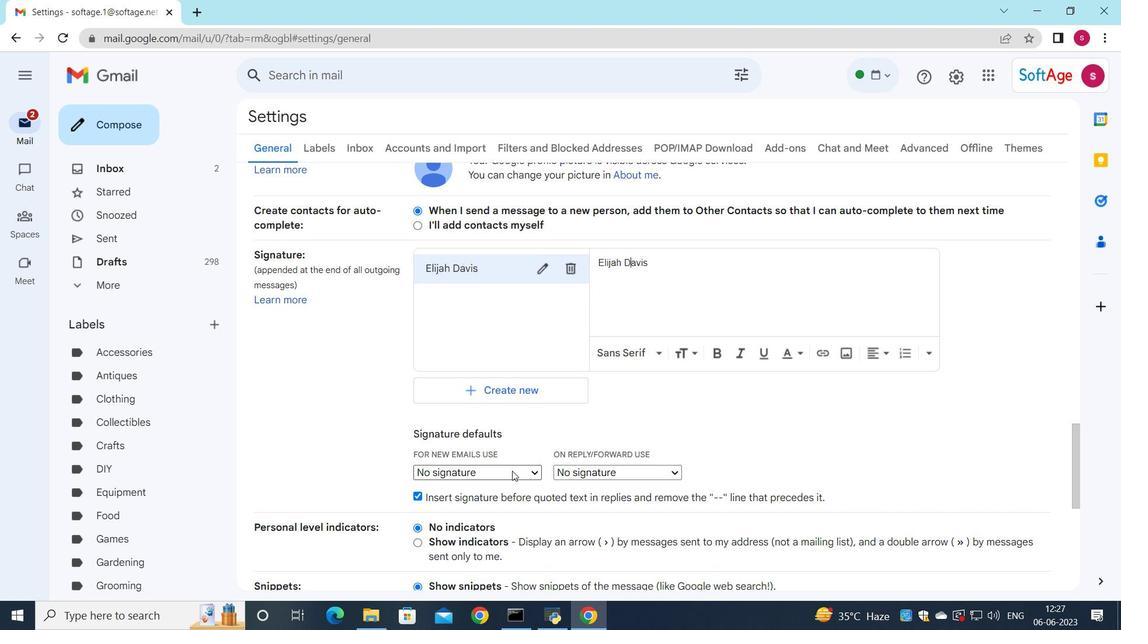 
Action: Mouse moved to (503, 509)
Screenshot: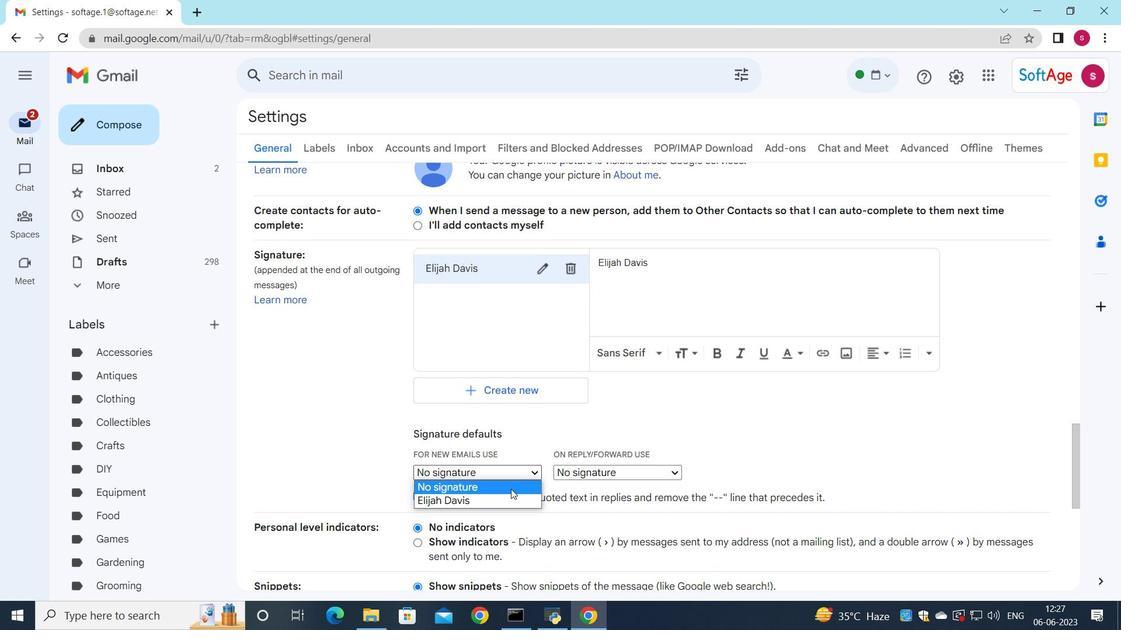 
Action: Mouse pressed left at (503, 509)
Screenshot: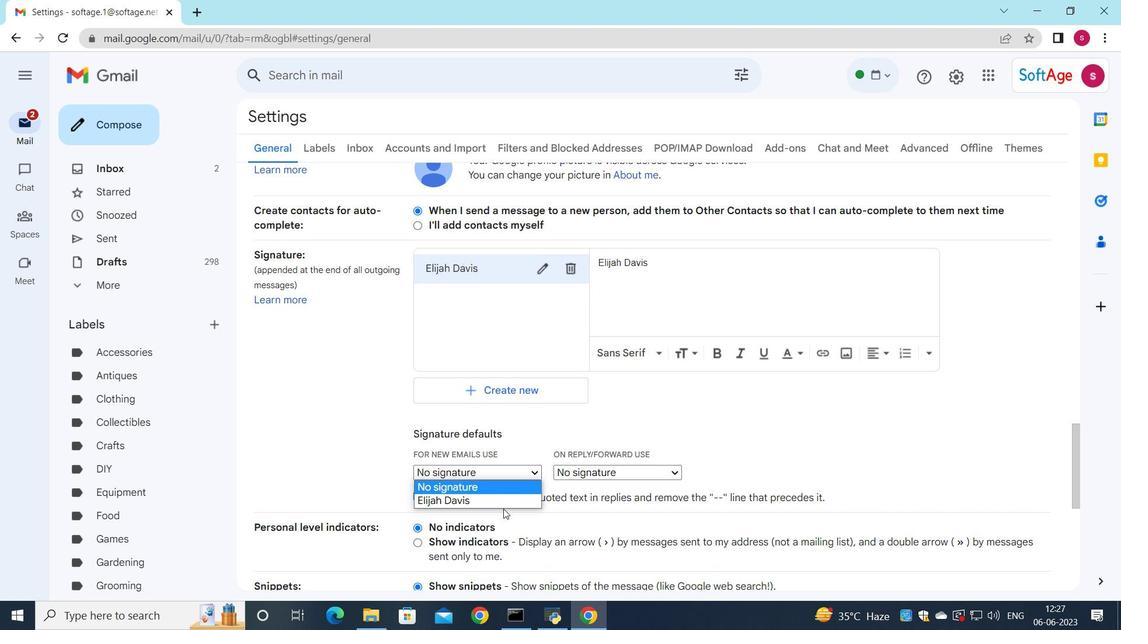 
Action: Mouse moved to (509, 473)
Screenshot: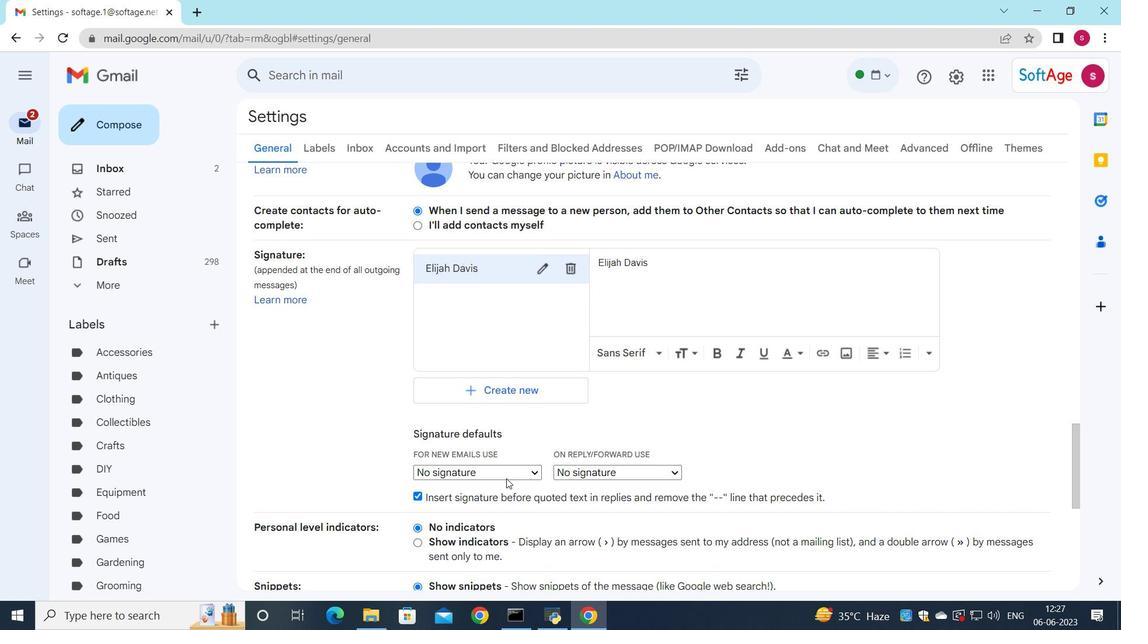 
Action: Mouse pressed left at (509, 473)
Screenshot: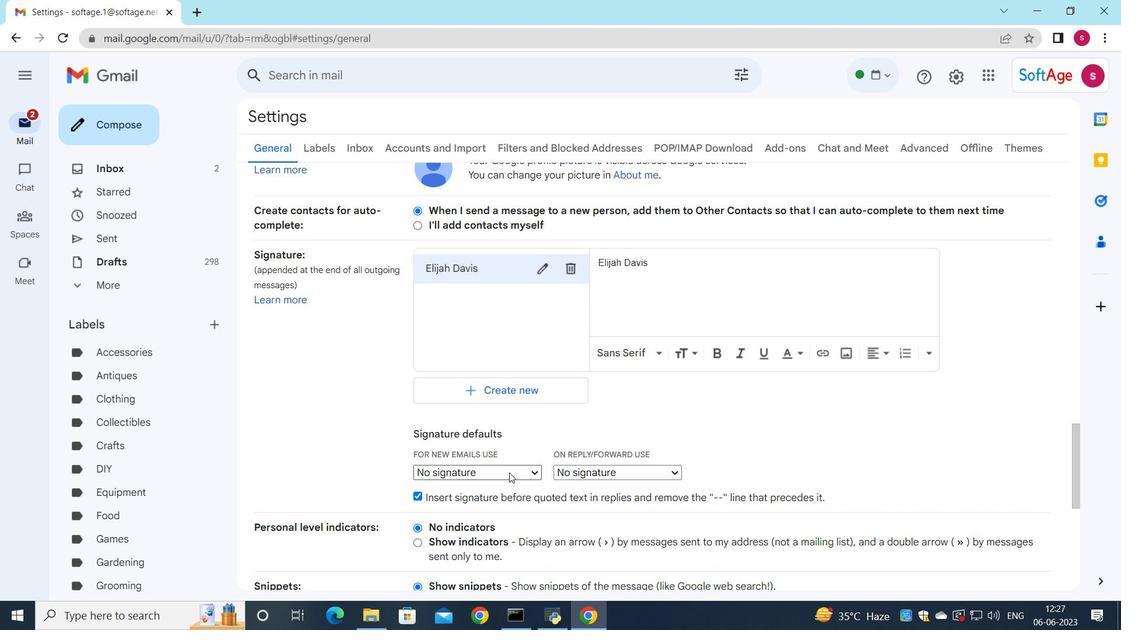 
Action: Mouse moved to (507, 497)
Screenshot: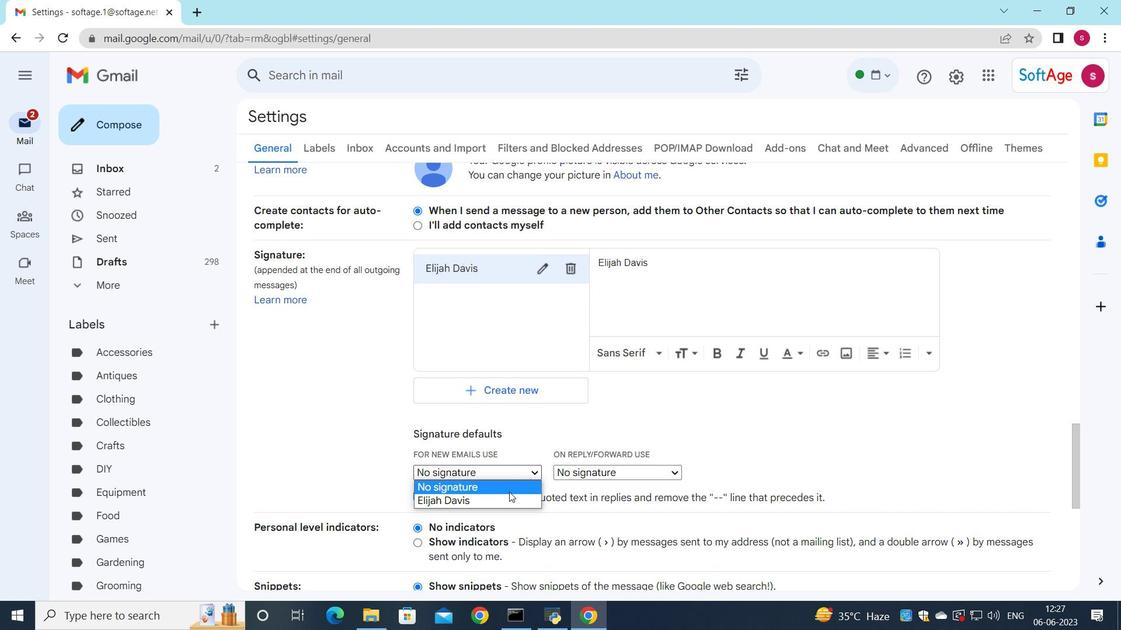 
Action: Mouse pressed left at (507, 497)
Screenshot: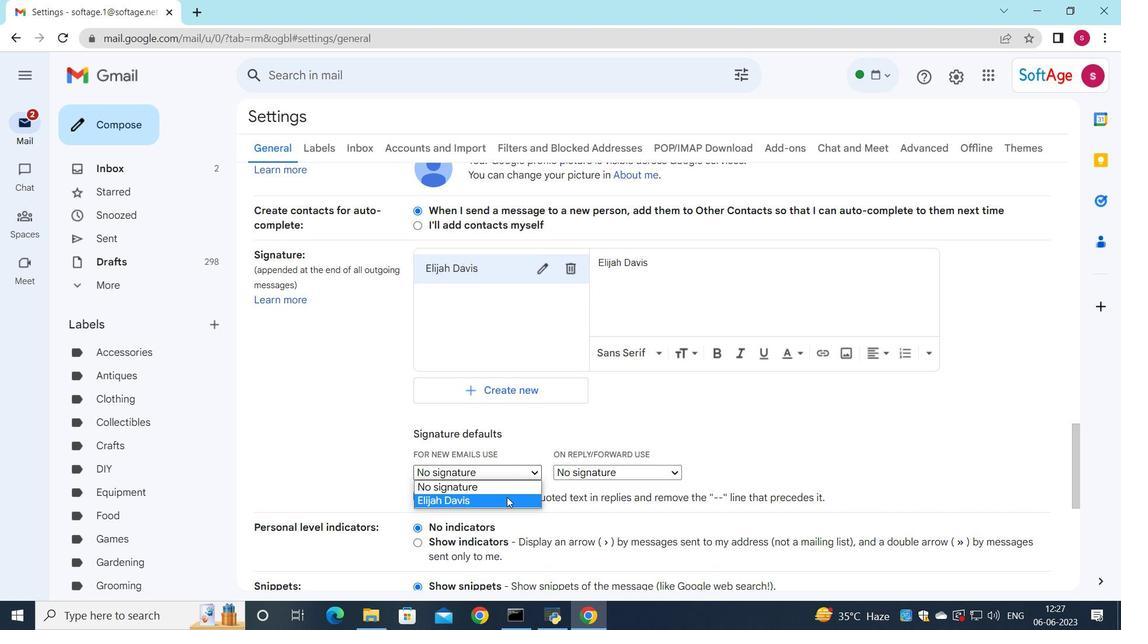 
Action: Mouse moved to (574, 474)
Screenshot: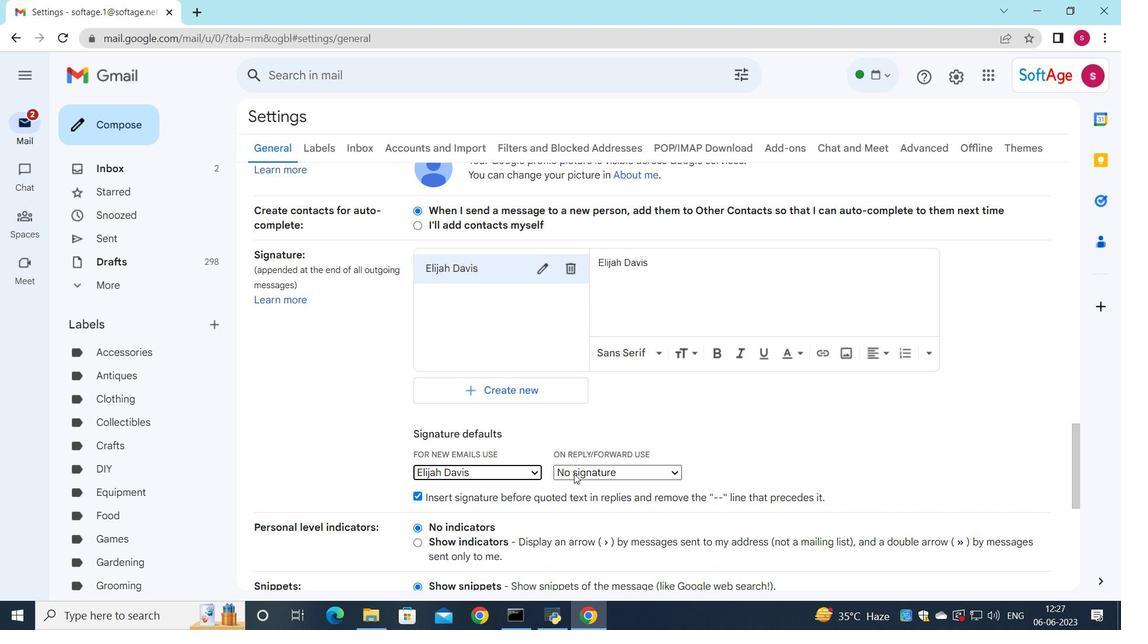 
Action: Mouse pressed left at (574, 474)
Screenshot: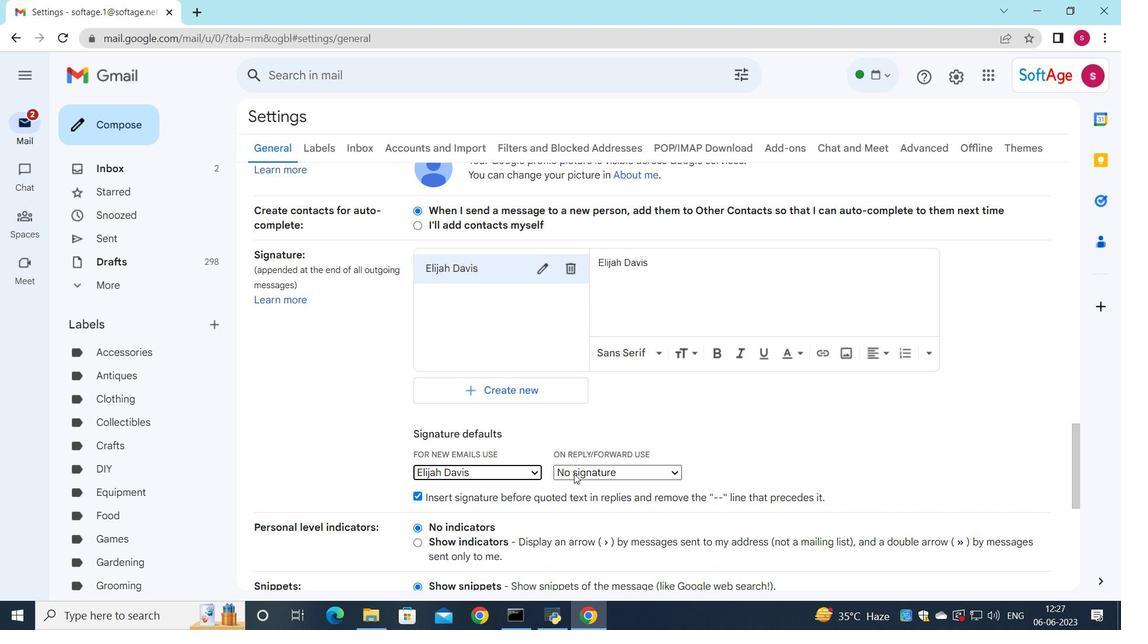 
Action: Mouse moved to (572, 500)
Screenshot: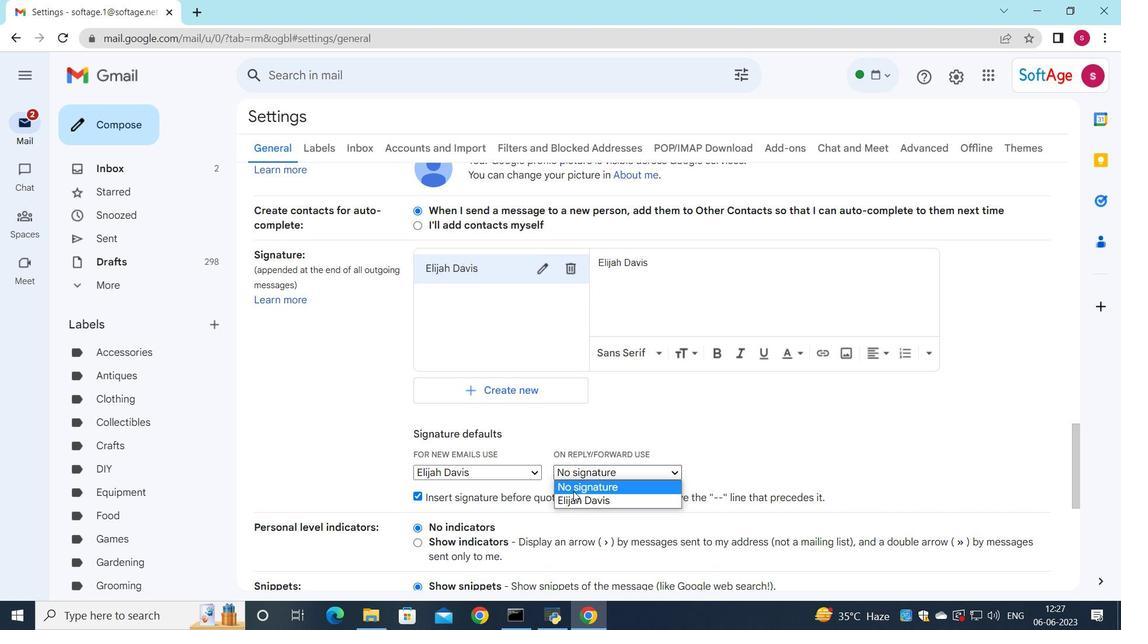 
Action: Mouse pressed left at (572, 500)
Screenshot: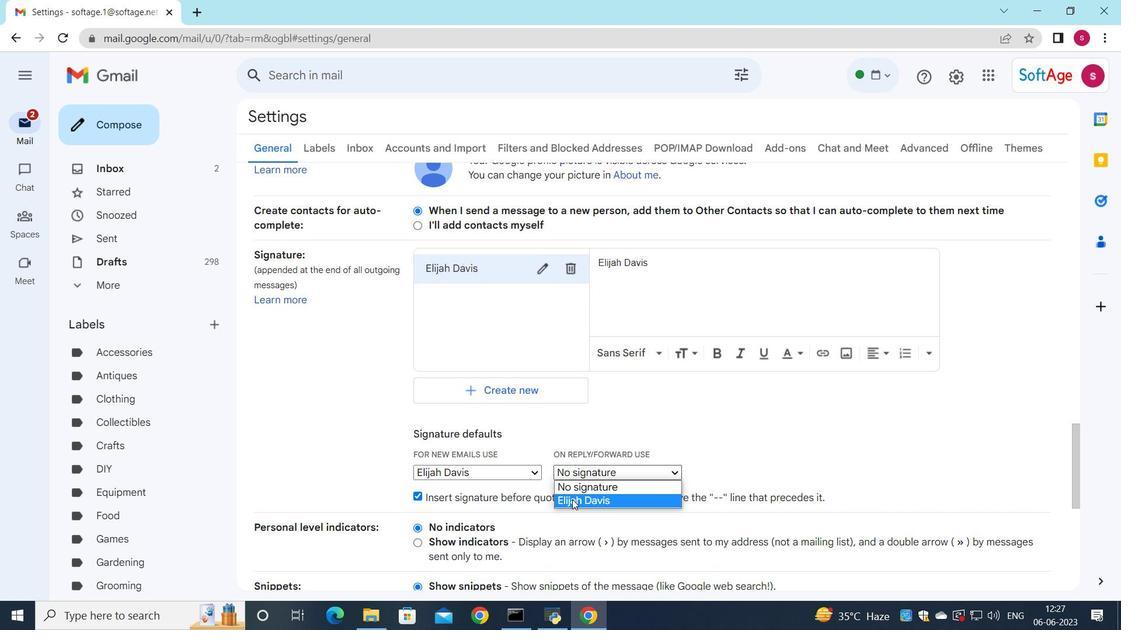 
Action: Mouse moved to (535, 484)
Screenshot: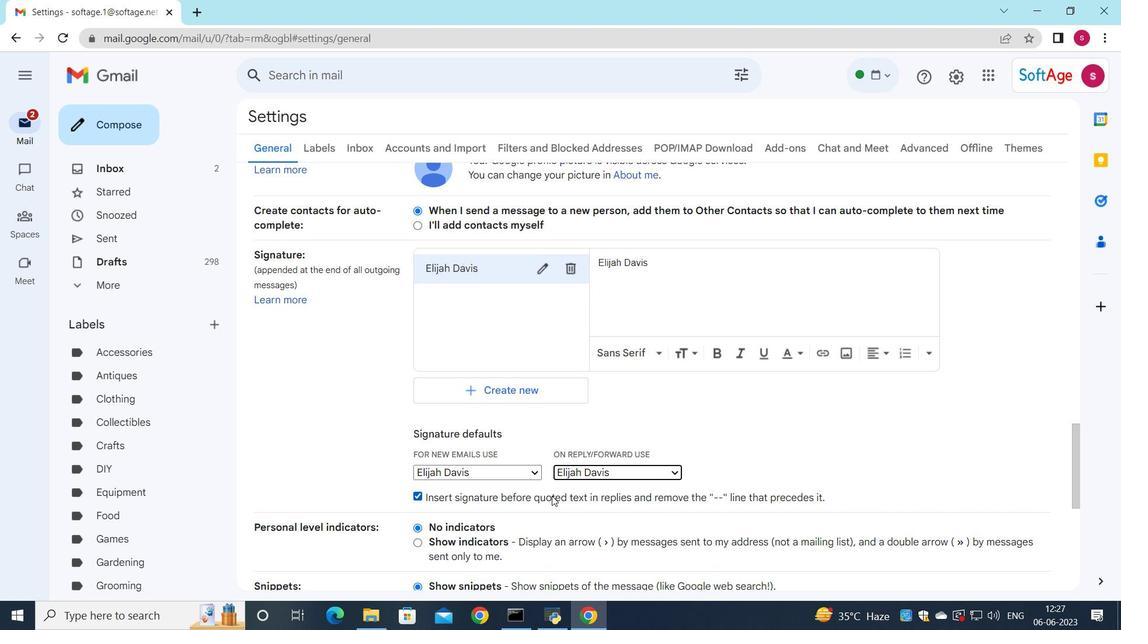 
Action: Mouse scrolled (535, 483) with delta (0, 0)
Screenshot: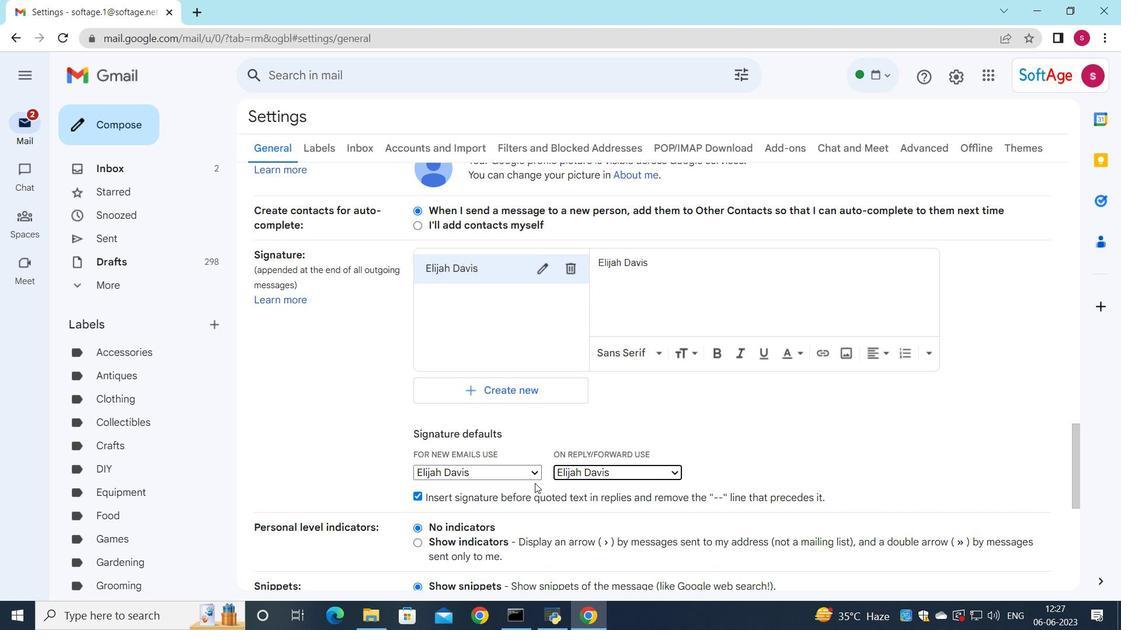 
Action: Mouse scrolled (535, 483) with delta (0, 0)
Screenshot: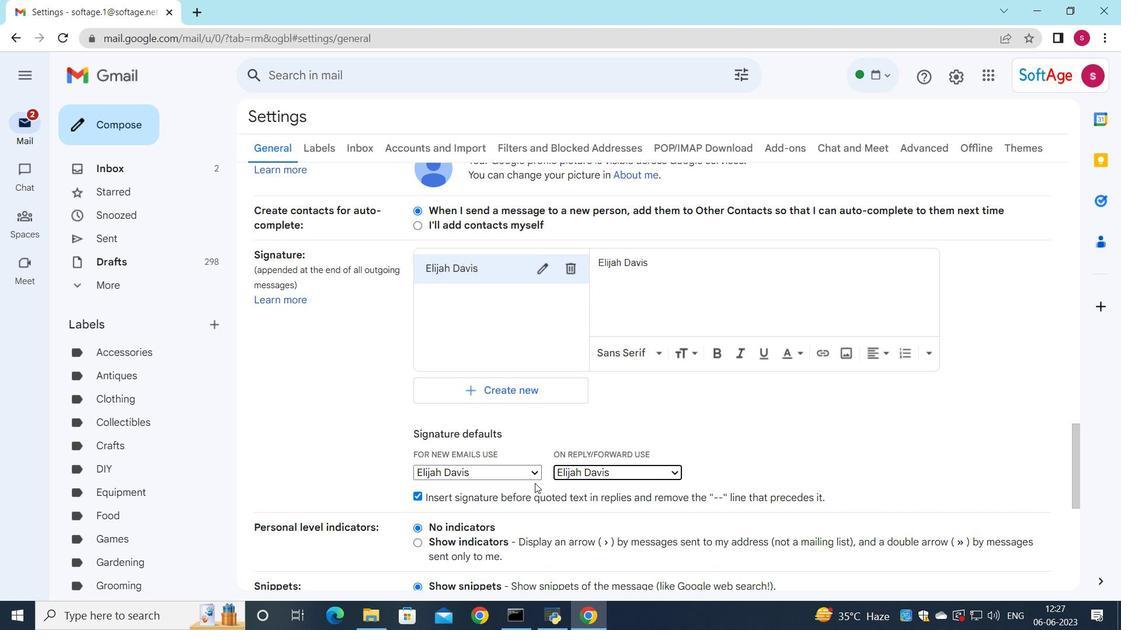 
Action: Mouse scrolled (535, 483) with delta (0, 0)
Screenshot: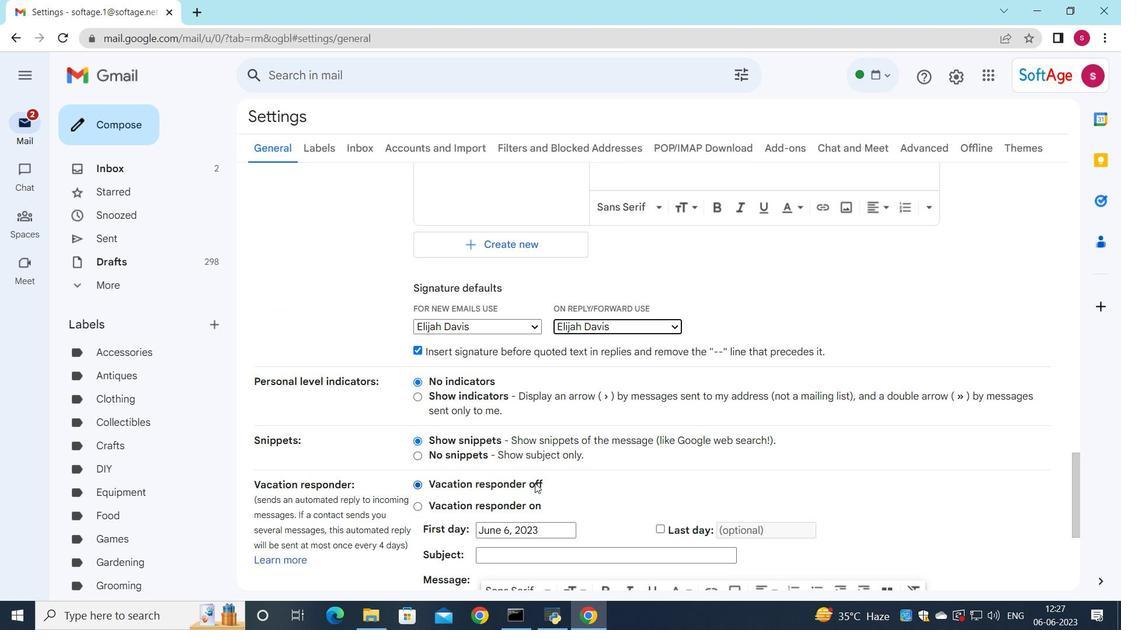 
Action: Mouse moved to (535, 490)
Screenshot: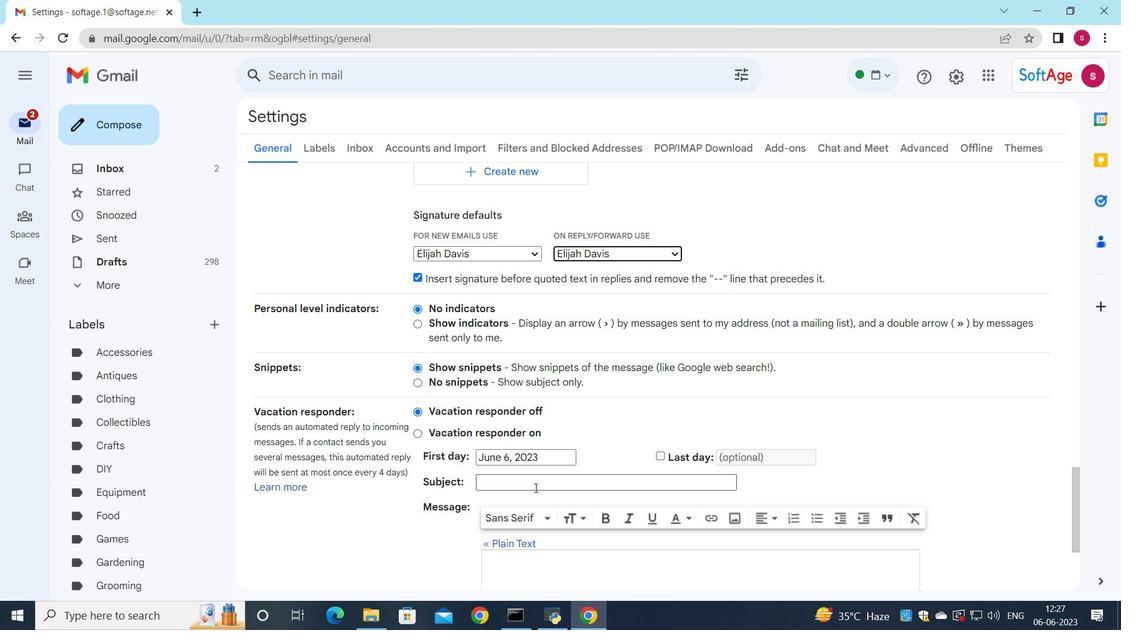 
Action: Mouse scrolled (535, 489) with delta (0, 0)
Screenshot: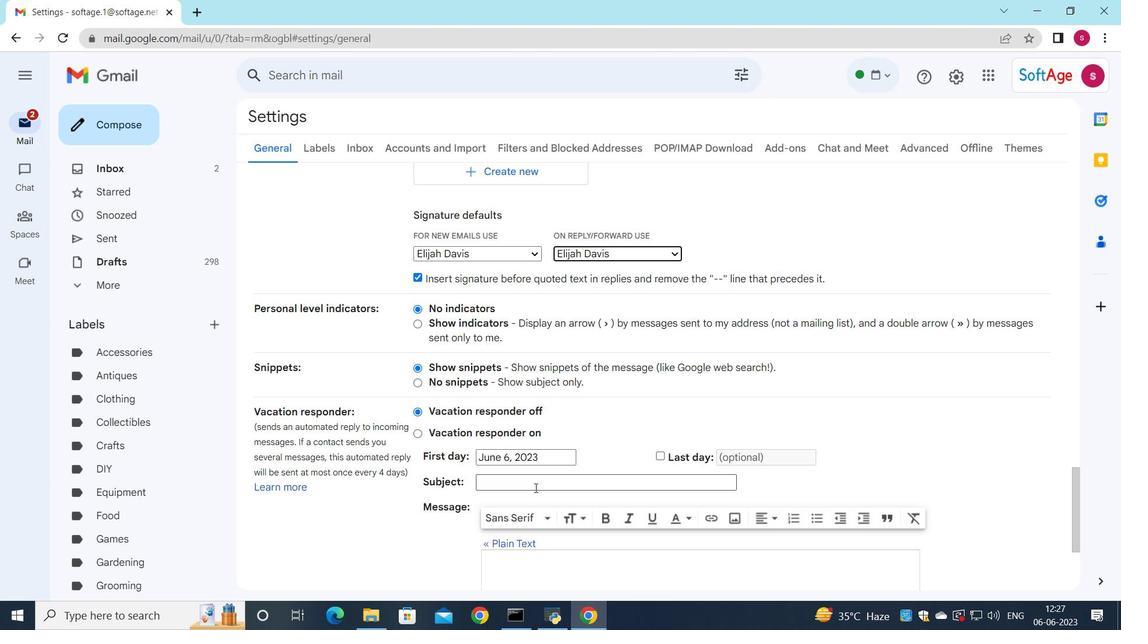 
Action: Mouse moved to (535, 492)
Screenshot: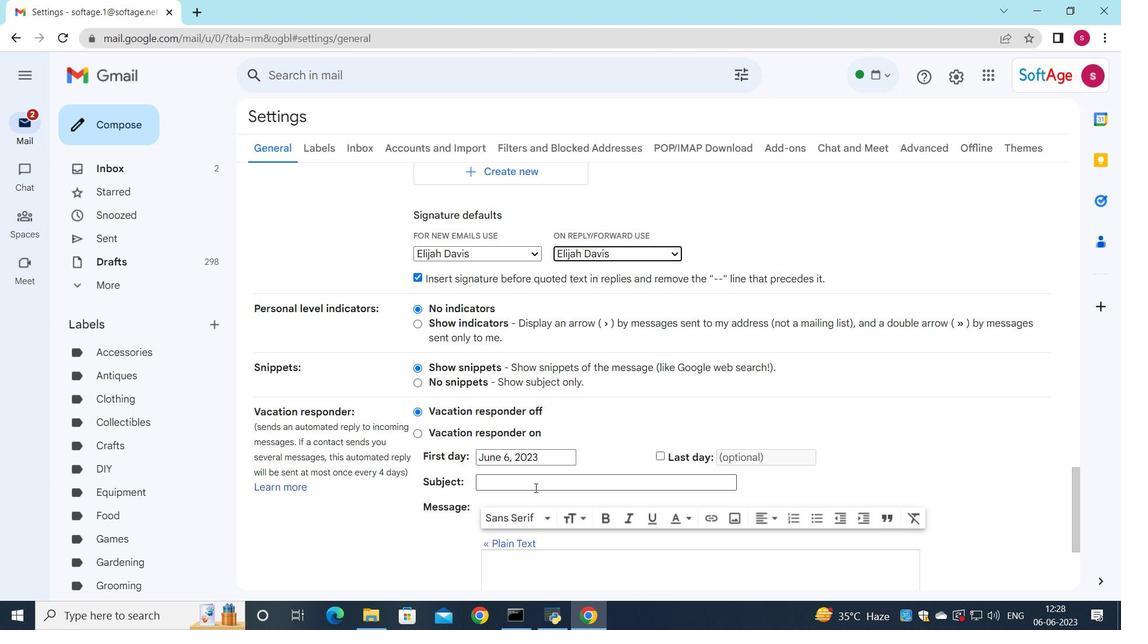 
Action: Mouse scrolled (535, 491) with delta (0, 0)
Screenshot: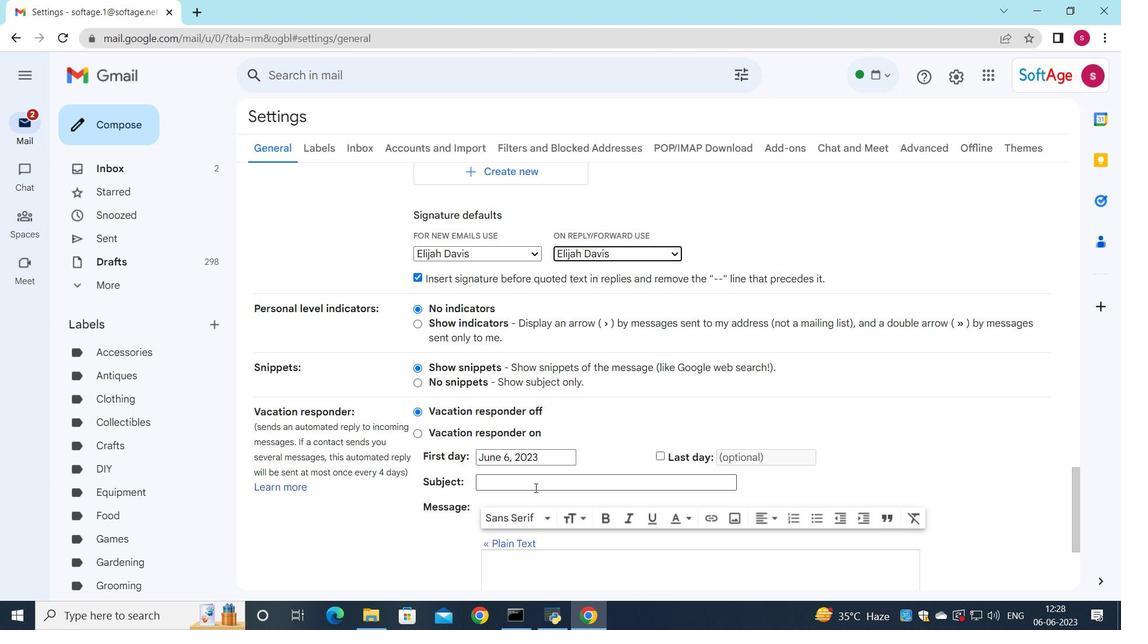
Action: Mouse moved to (535, 493)
Screenshot: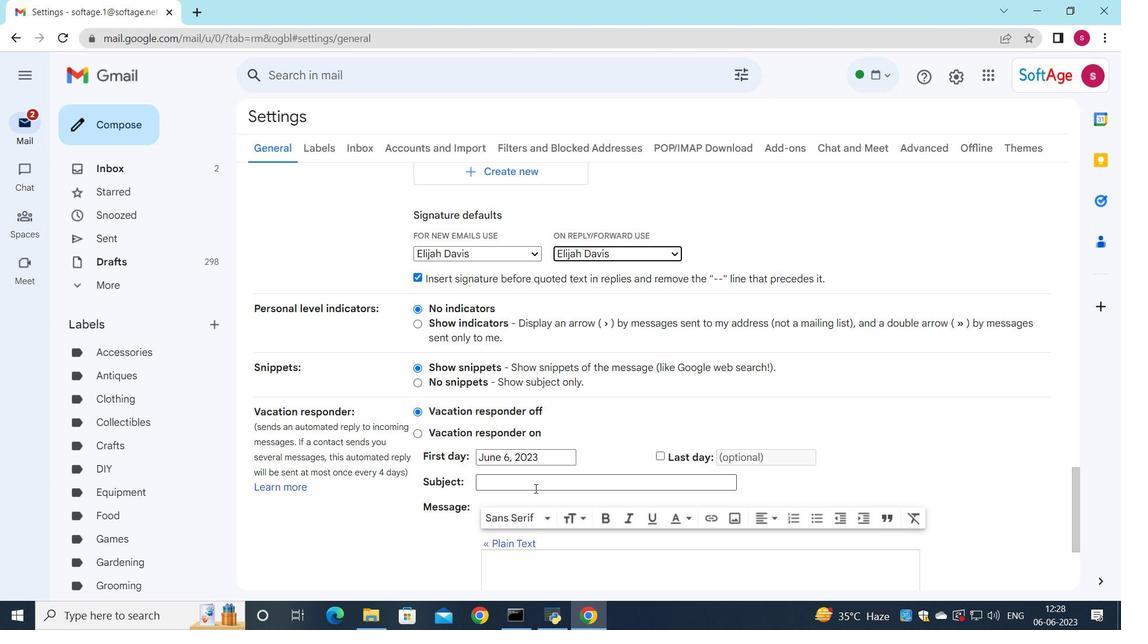 
Action: Mouse scrolled (535, 492) with delta (0, 0)
Screenshot: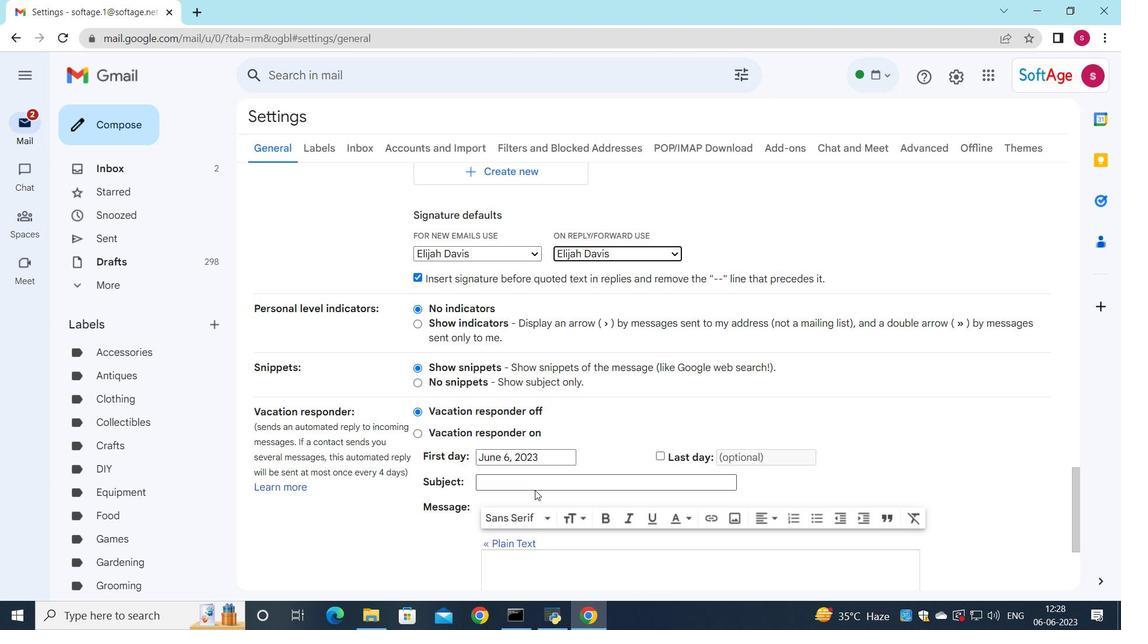 
Action: Mouse moved to (535, 494)
Screenshot: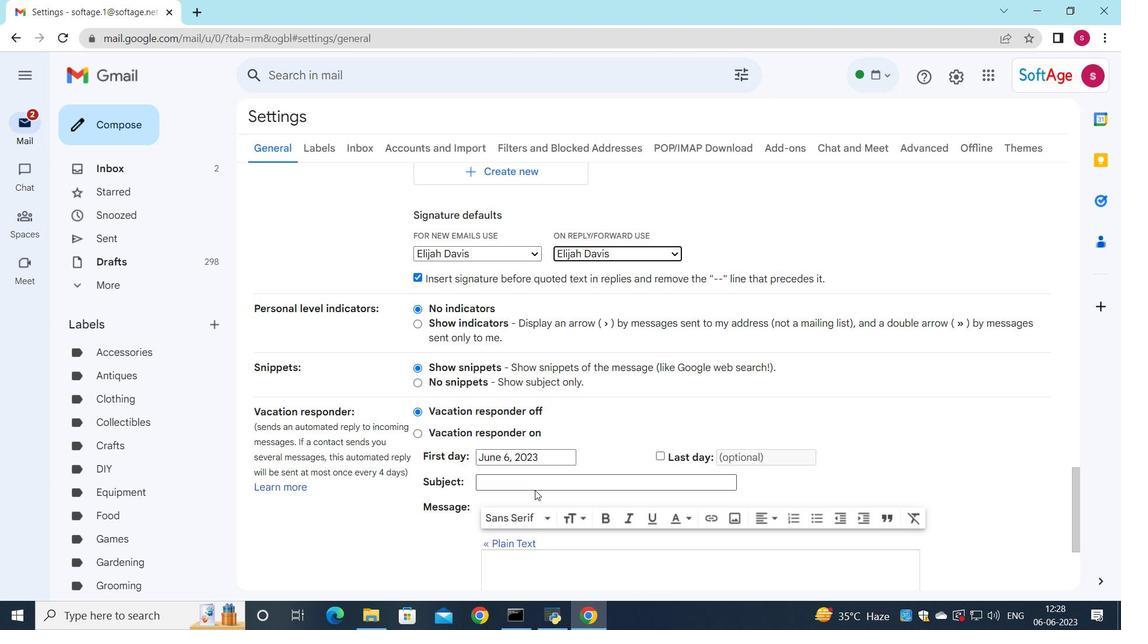 
Action: Mouse scrolled (535, 493) with delta (0, 0)
Screenshot: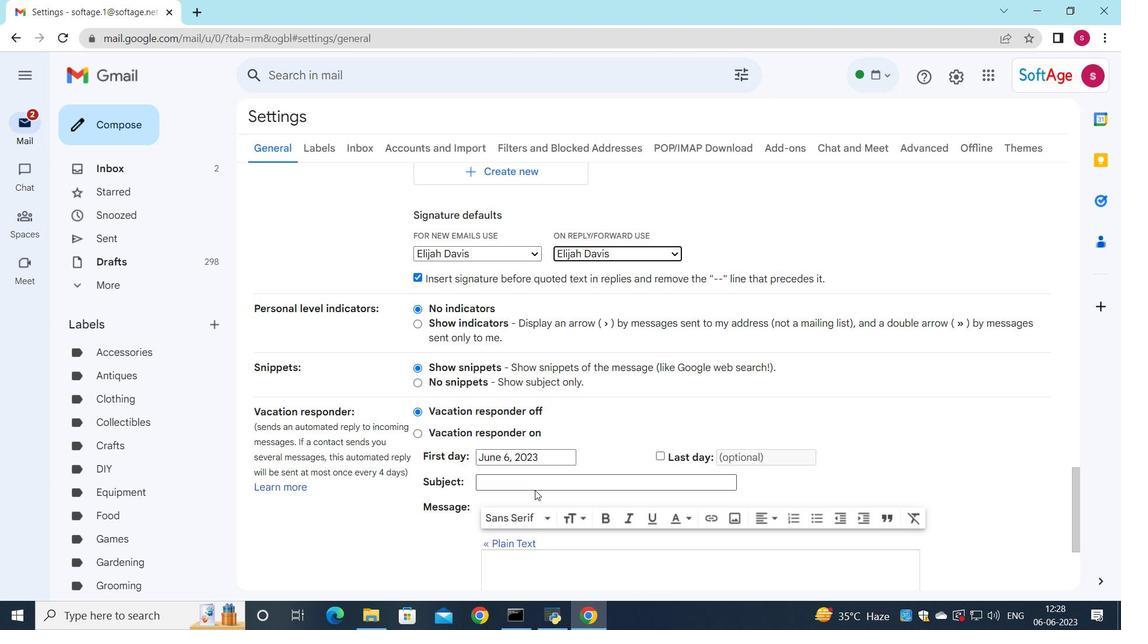 
Action: Mouse moved to (537, 512)
Screenshot: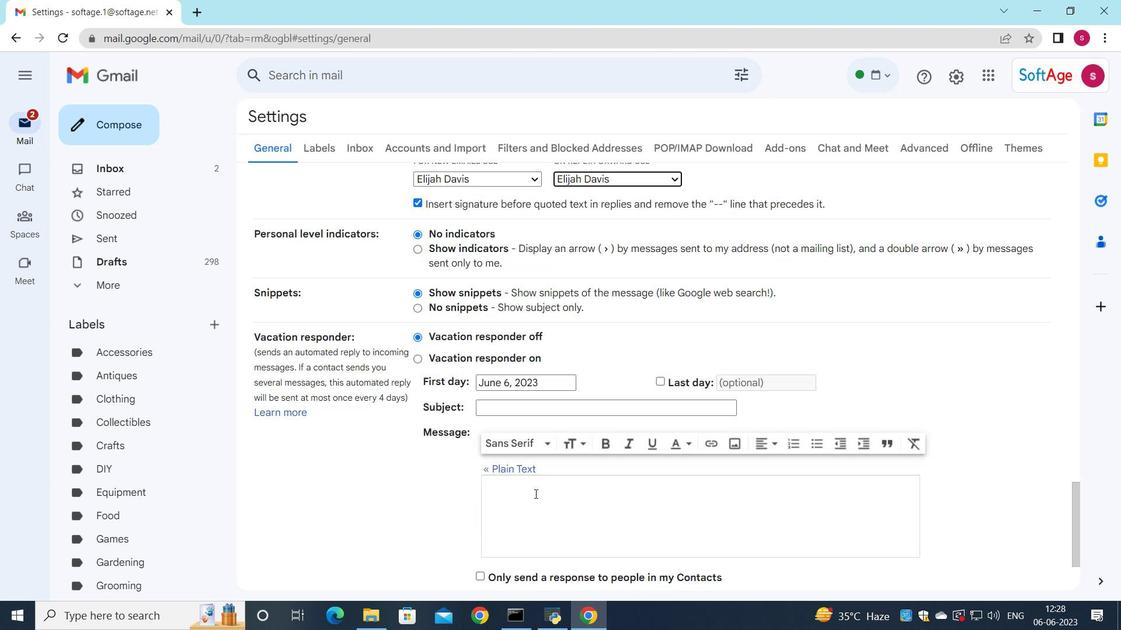 
Action: Mouse scrolled (537, 512) with delta (0, 0)
Screenshot: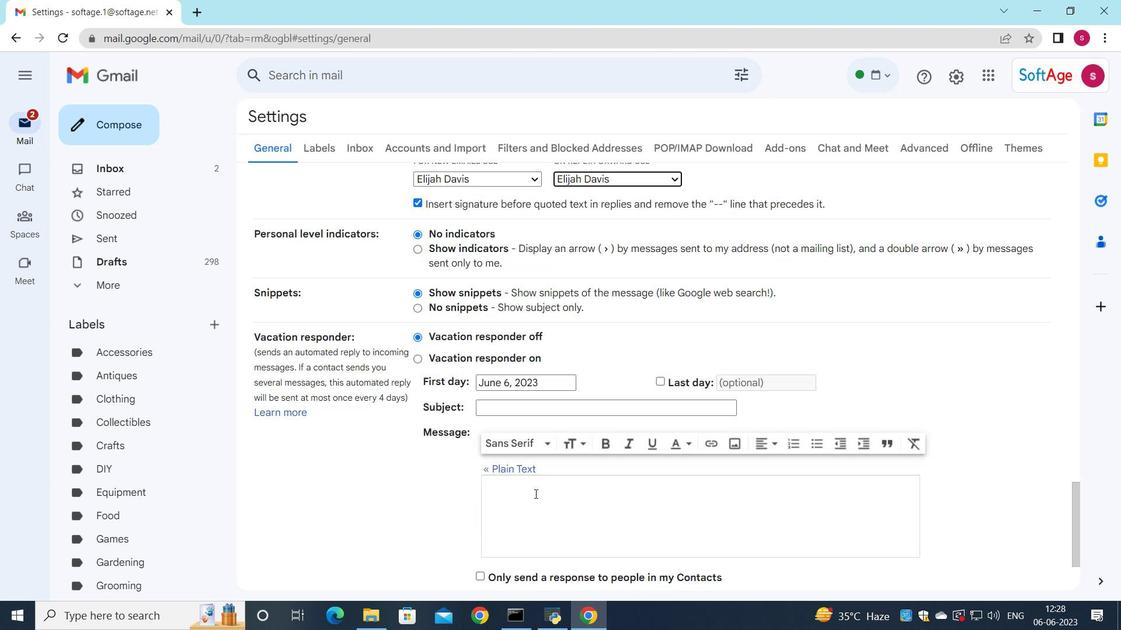 
Action: Mouse moved to (599, 517)
Screenshot: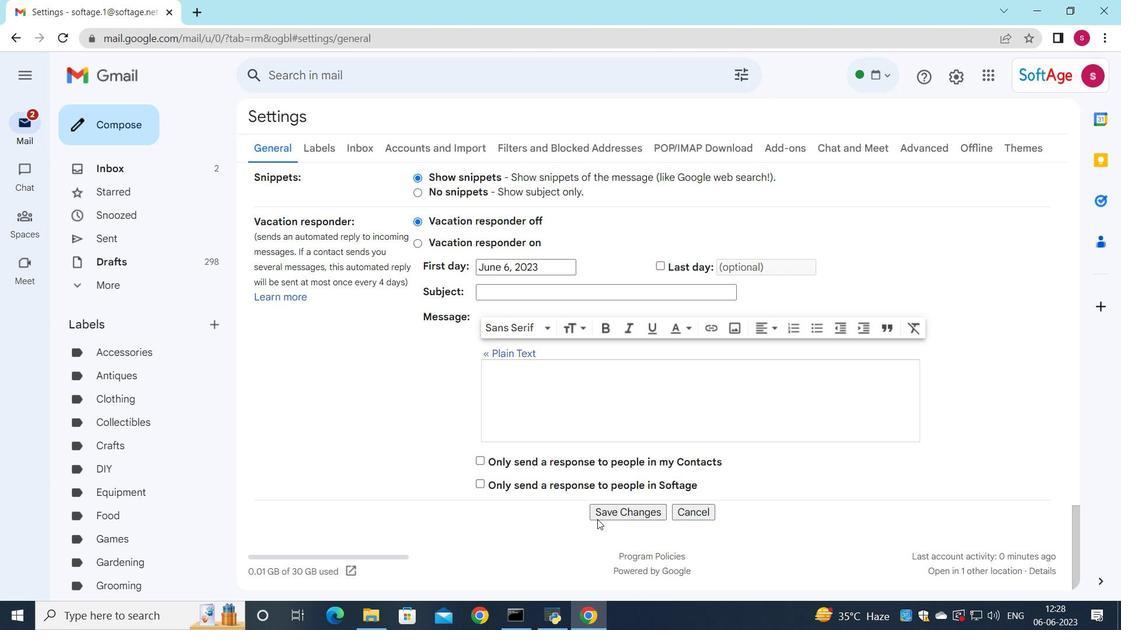 
Action: Mouse pressed left at (599, 517)
Screenshot: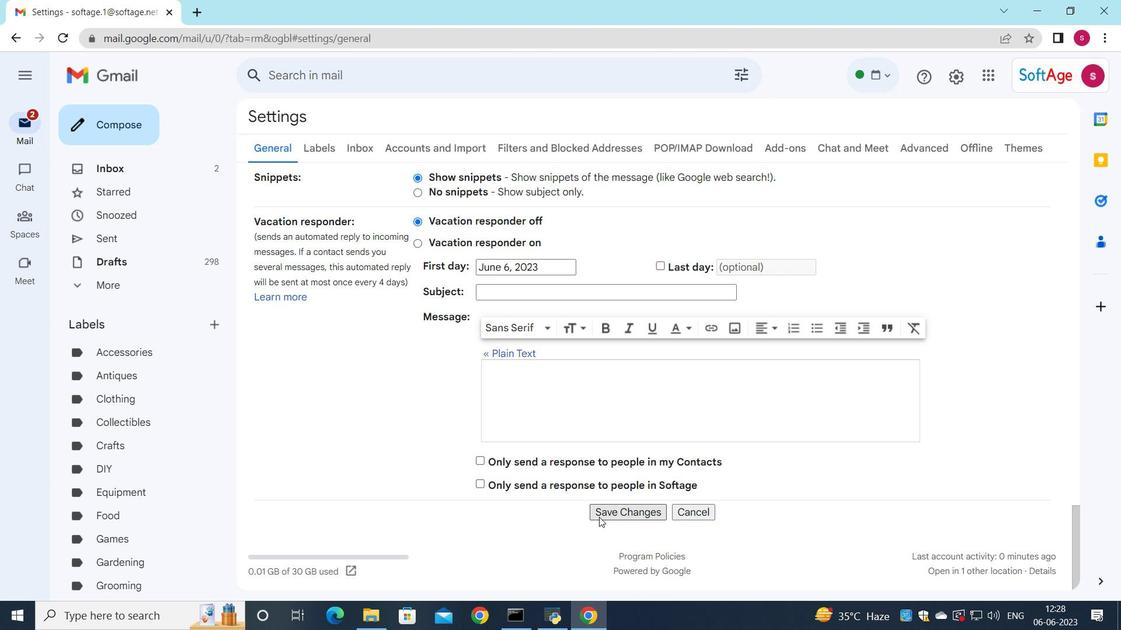 
Action: Mouse moved to (256, 438)
Screenshot: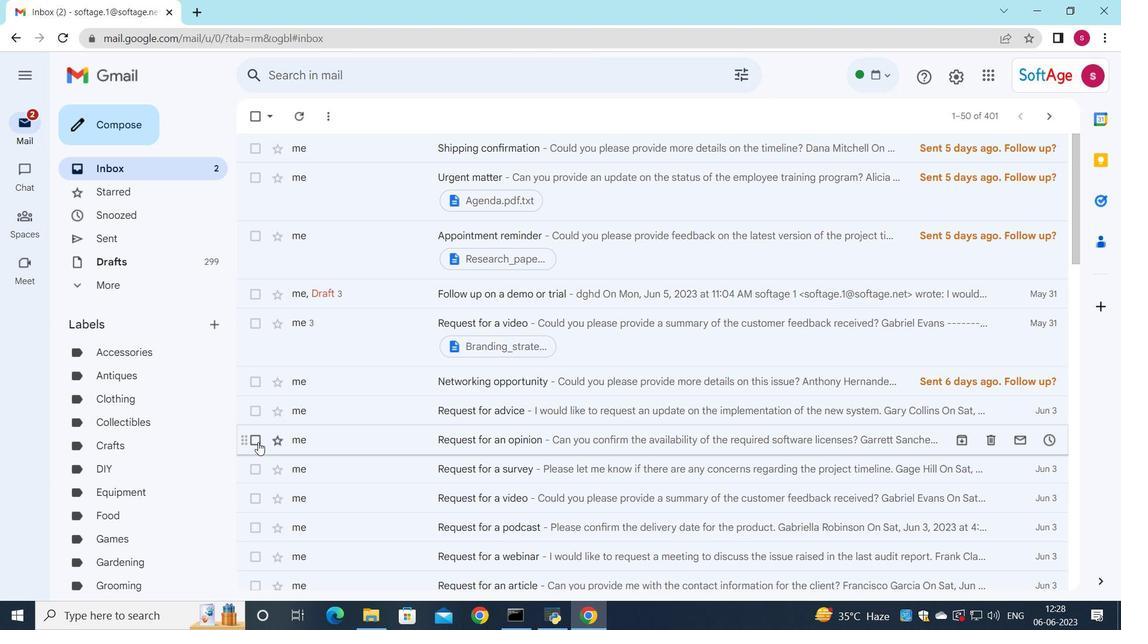 
Action: Mouse pressed left at (256, 438)
Screenshot: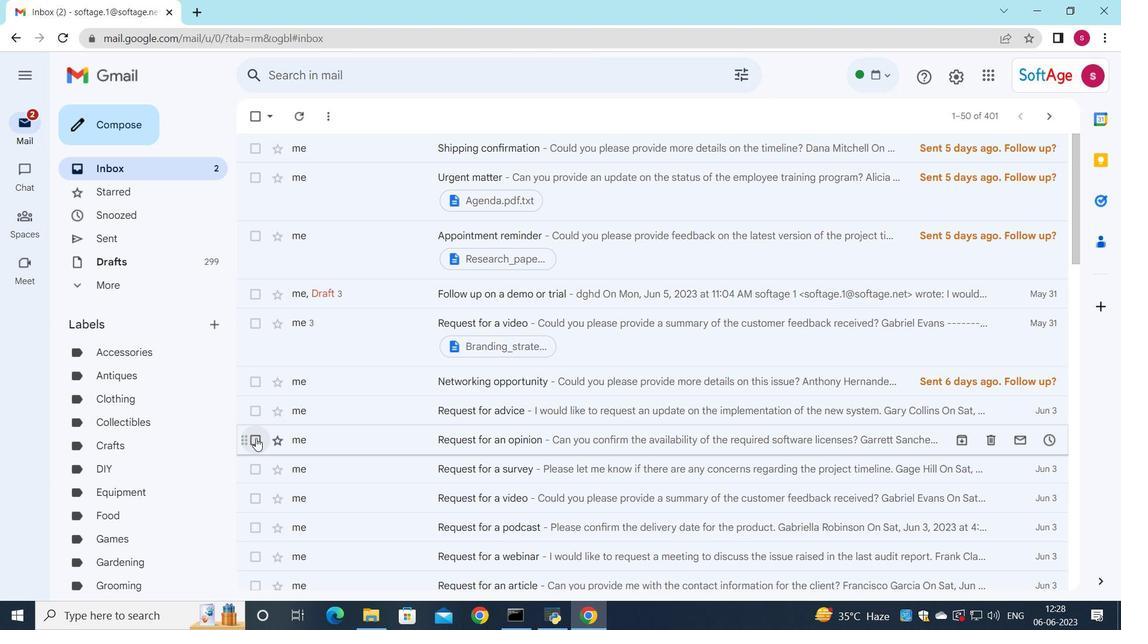 
Action: Mouse moved to (573, 114)
Screenshot: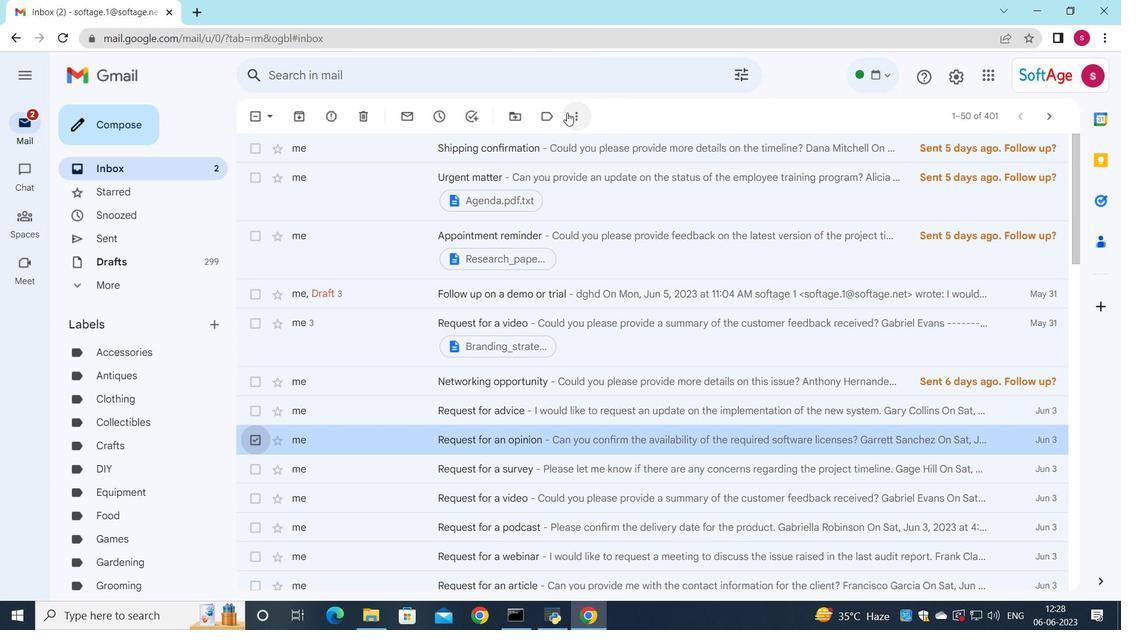 
Action: Mouse pressed left at (573, 114)
Screenshot: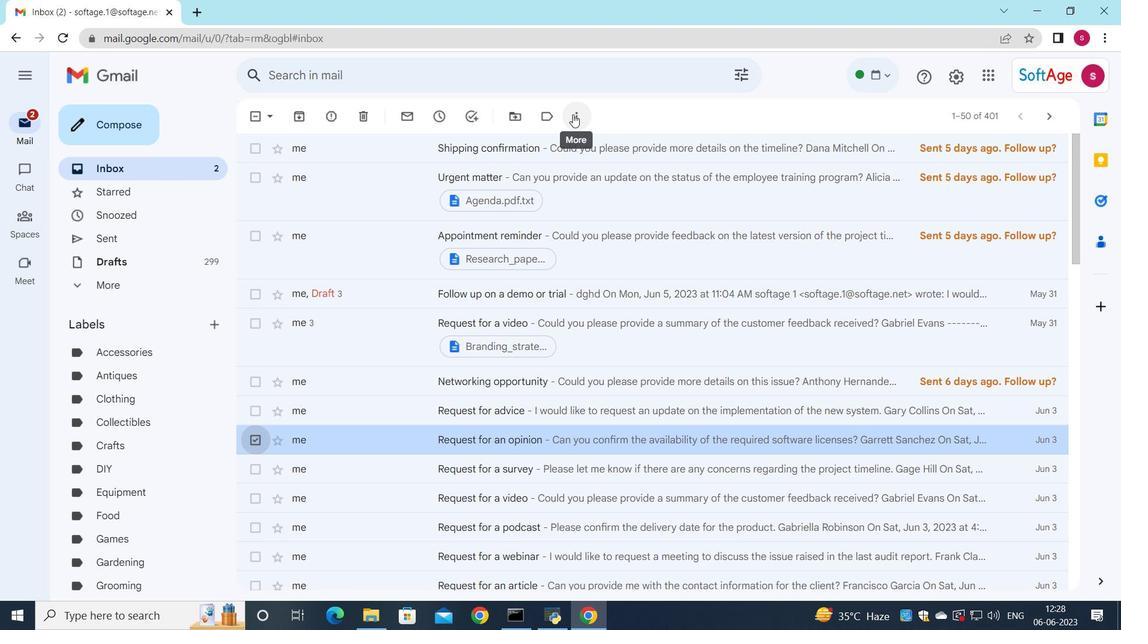 
Action: Mouse moved to (623, 255)
Screenshot: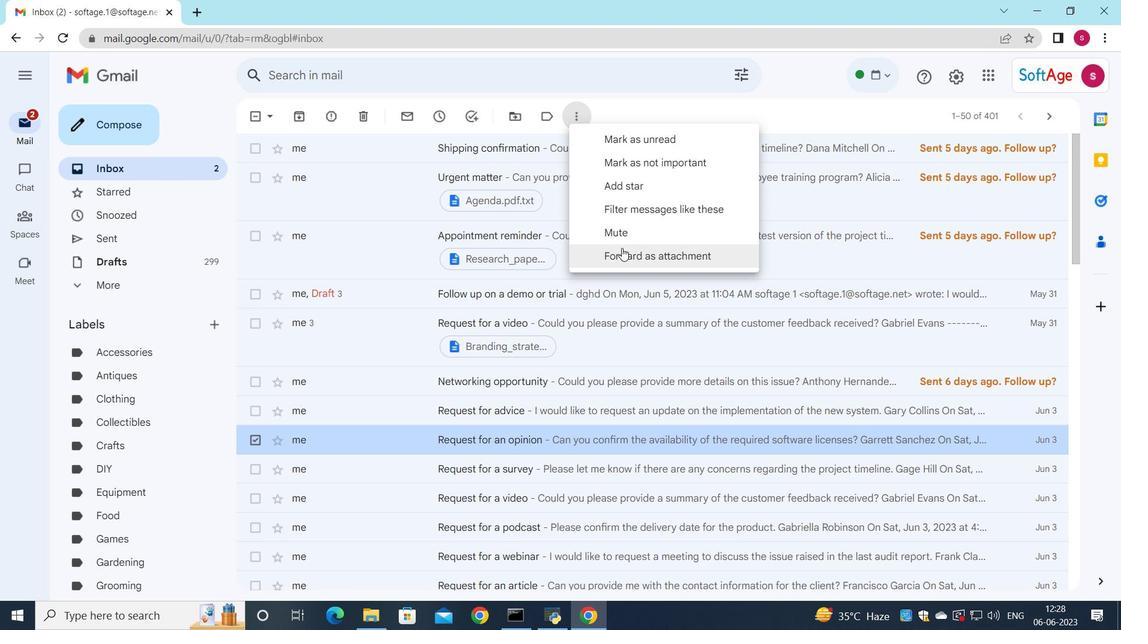 
Action: Mouse pressed left at (623, 255)
Screenshot: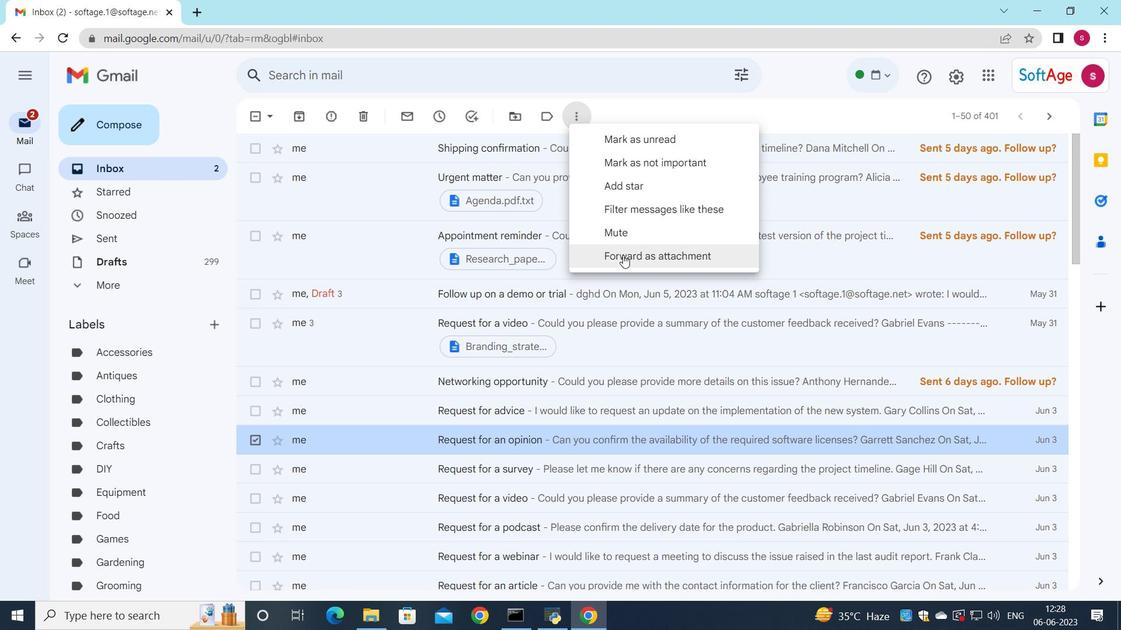 
Action: Mouse moved to (660, 252)
Screenshot: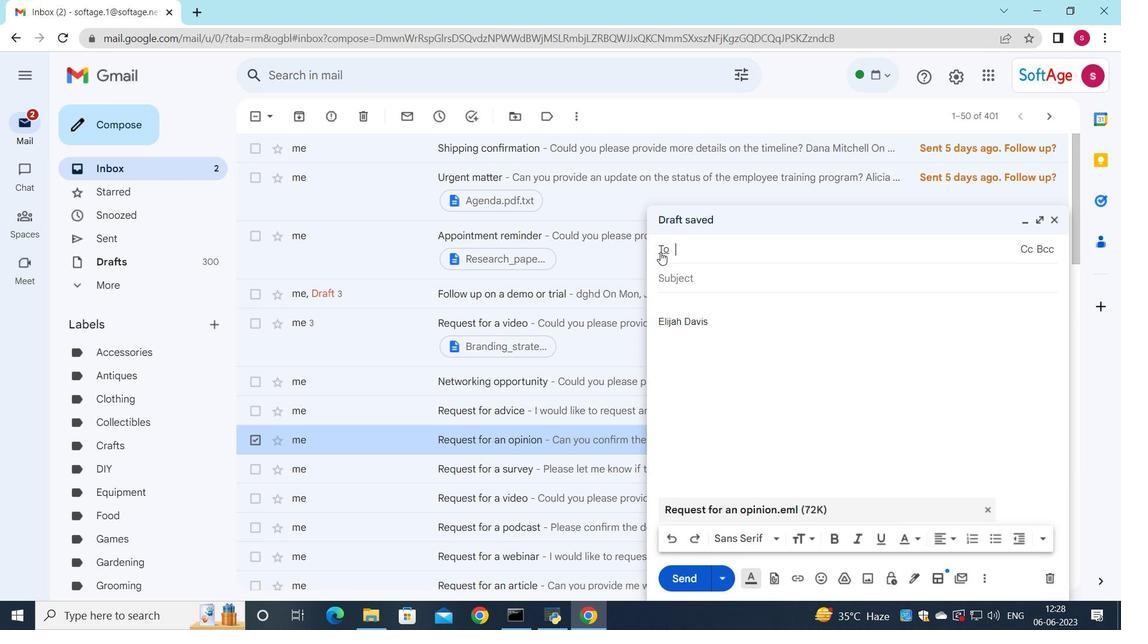 
Action: Key pressed s
Screenshot: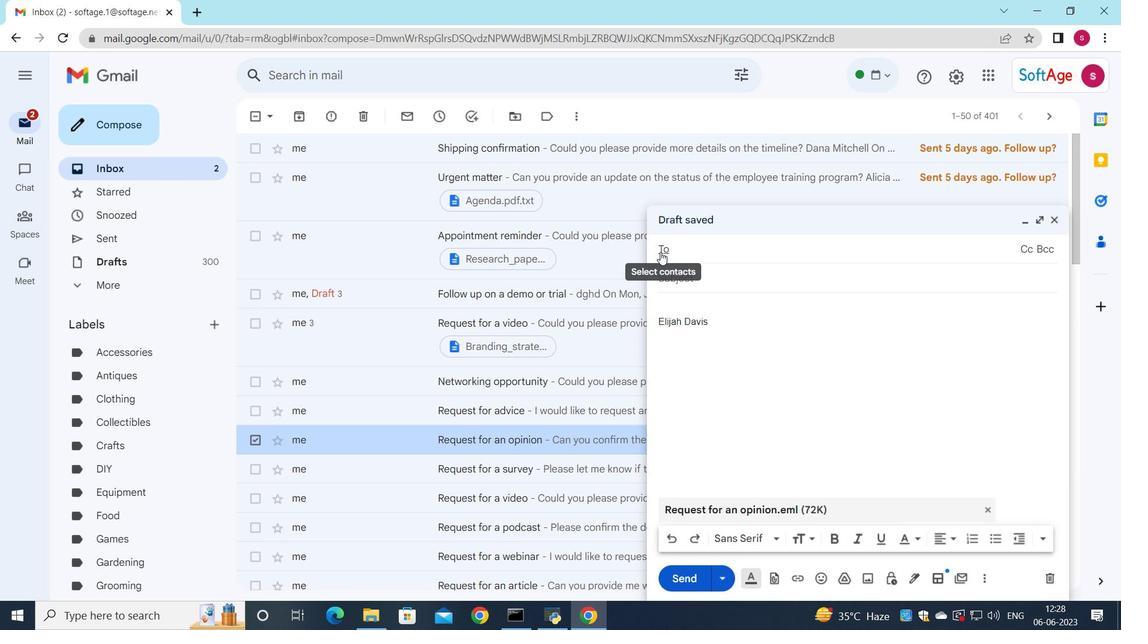 
Action: Mouse moved to (782, 434)
Screenshot: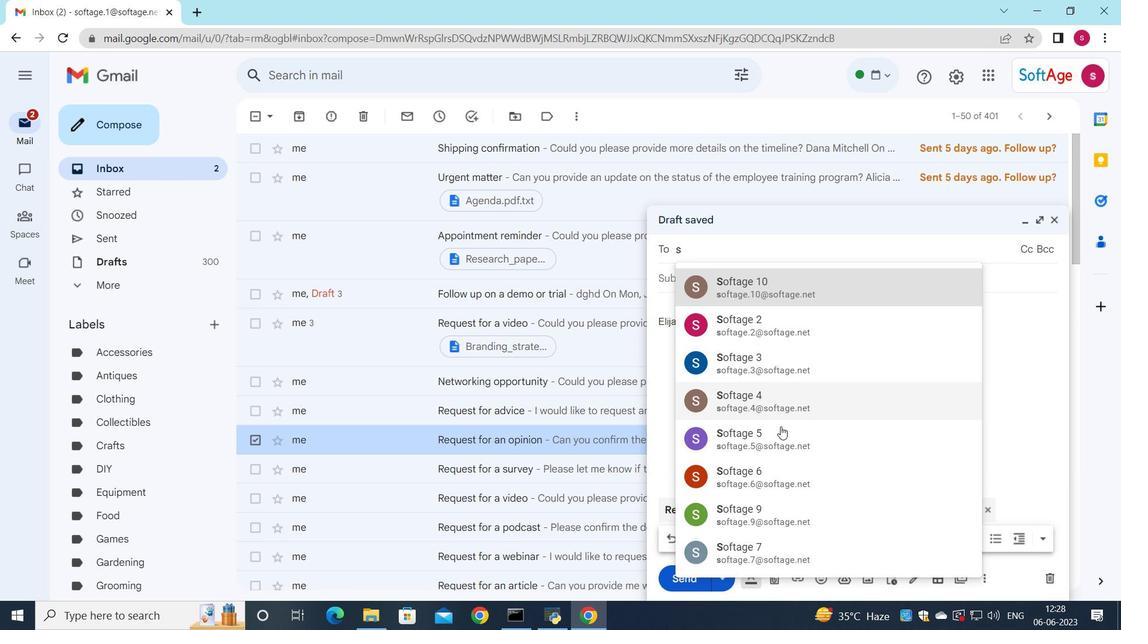 
Action: Mouse pressed left at (782, 434)
Screenshot: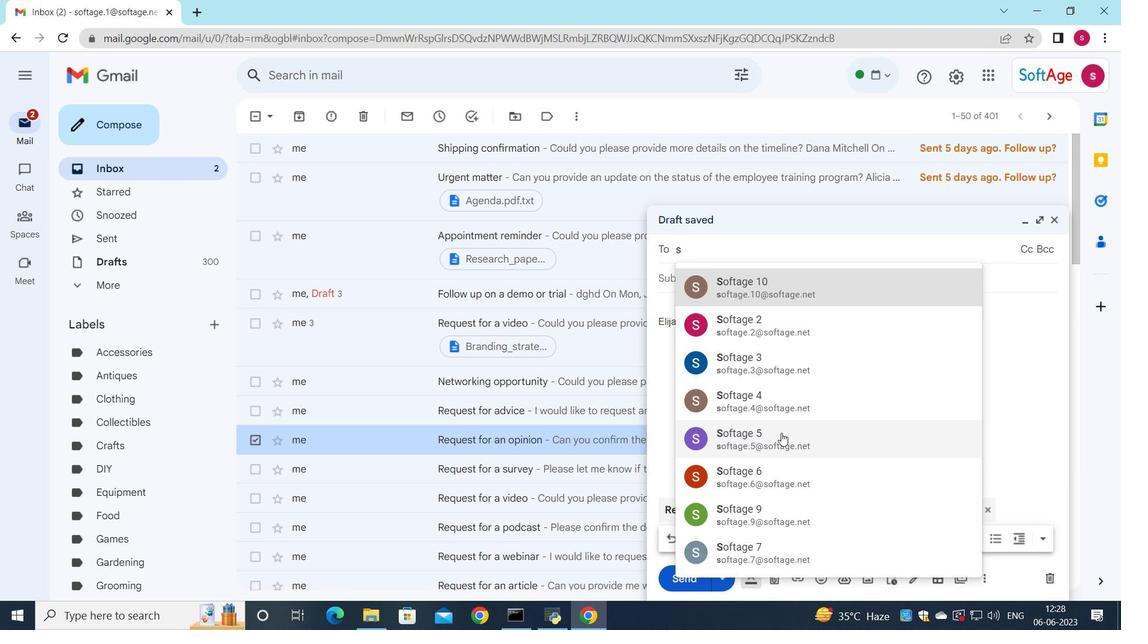 
Action: Mouse moved to (698, 301)
Screenshot: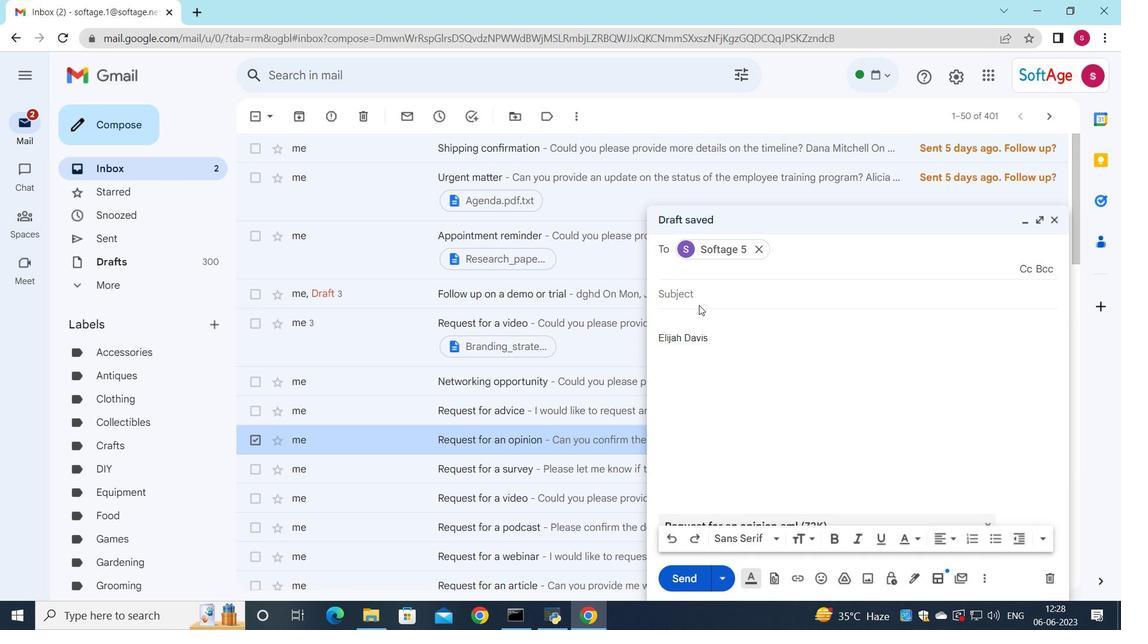 
Action: Mouse pressed left at (698, 301)
Screenshot: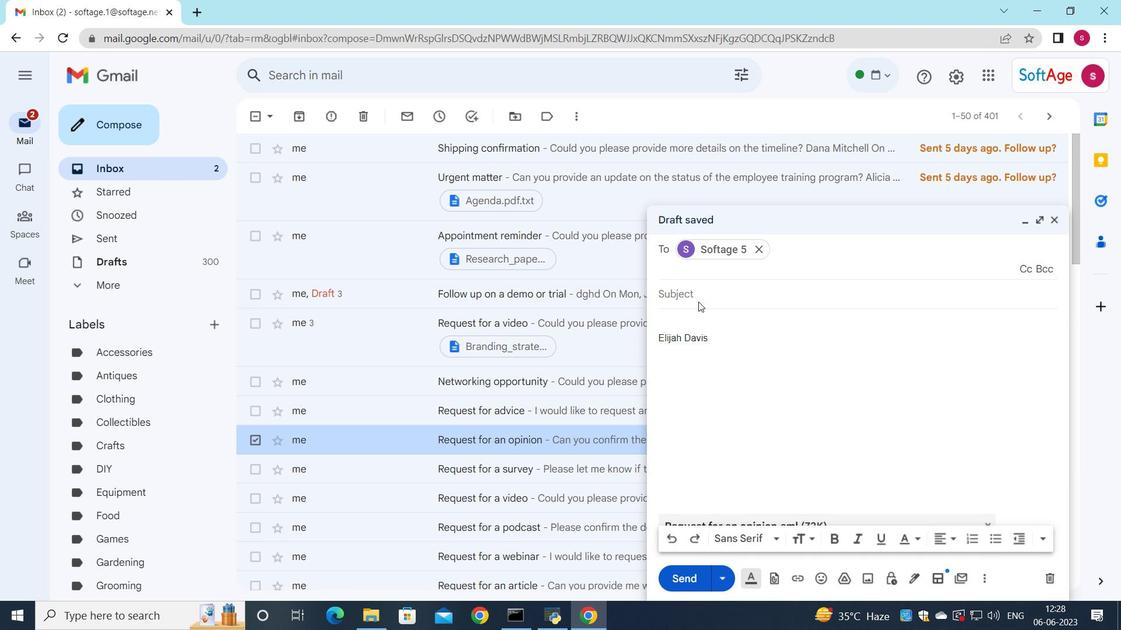 
Action: Mouse moved to (698, 302)
Screenshot: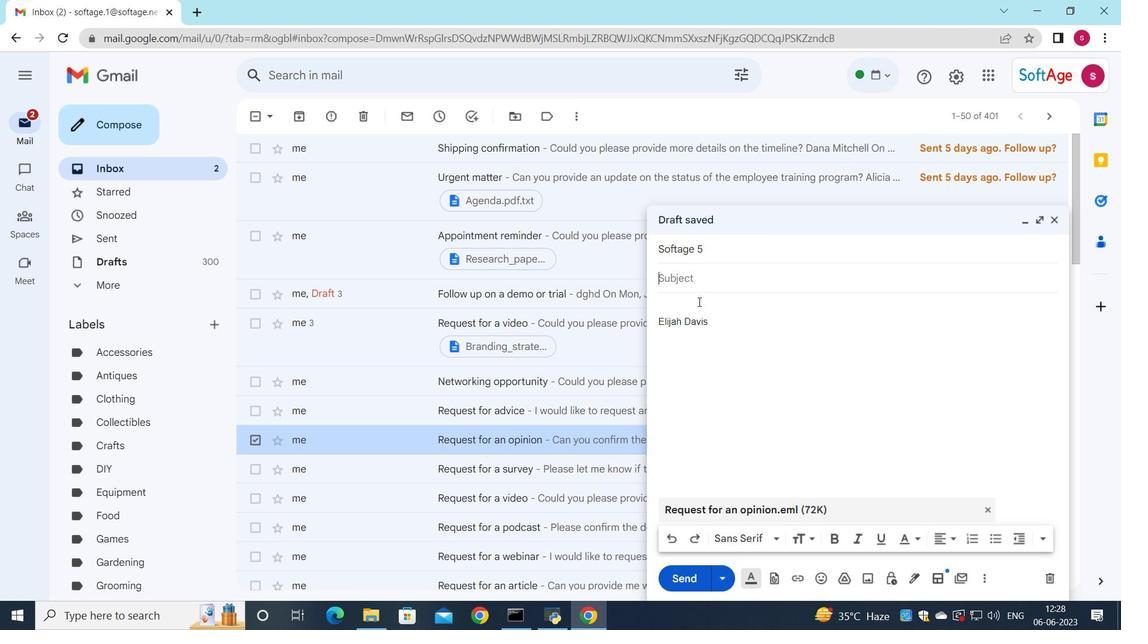 
Action: Key pressed <Key.shift>Request<Key.space>for<Key.space>a<Key.space>reference<Key.space>check<Key.space>
Screenshot: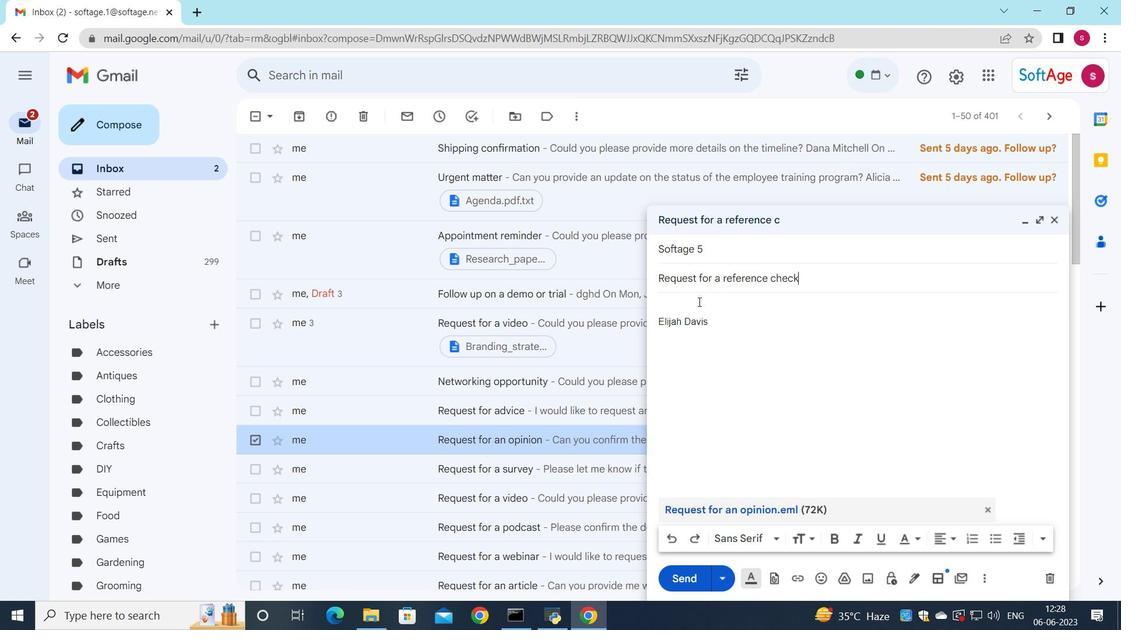 
Action: Mouse moved to (655, 303)
Screenshot: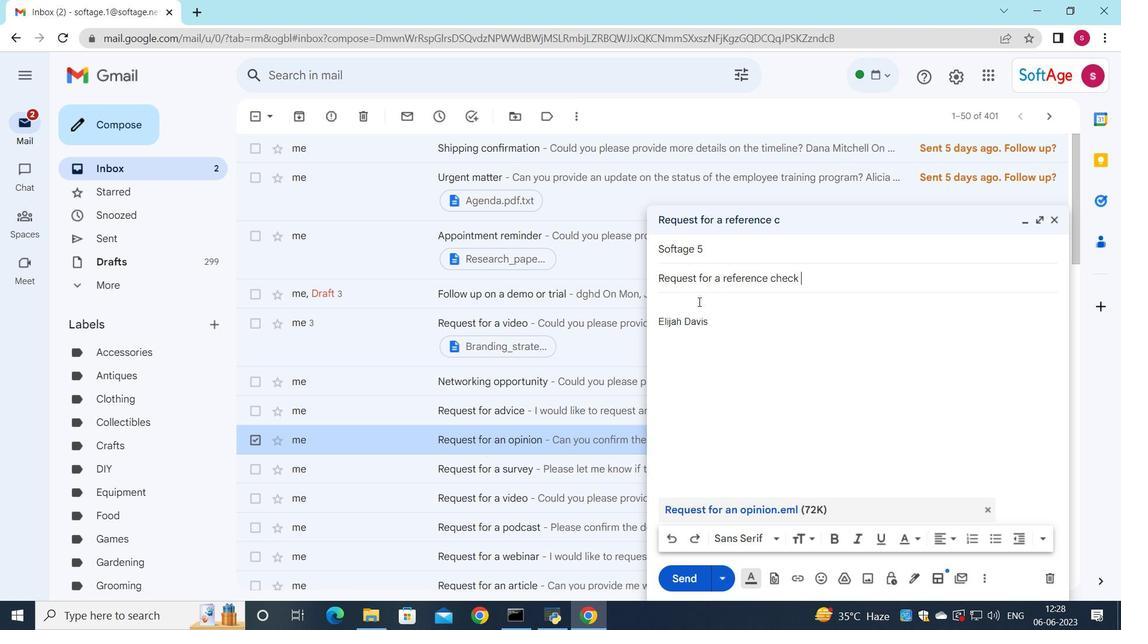 
Action: Mouse pressed left at (655, 303)
Screenshot: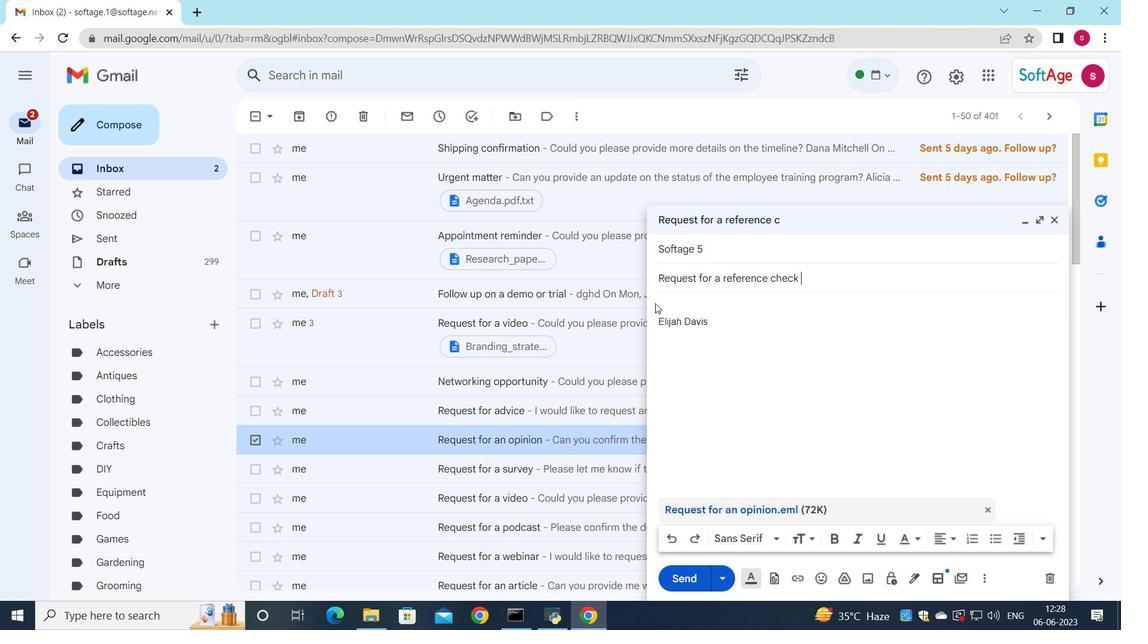 
Action: Mouse moved to (660, 304)
Screenshot: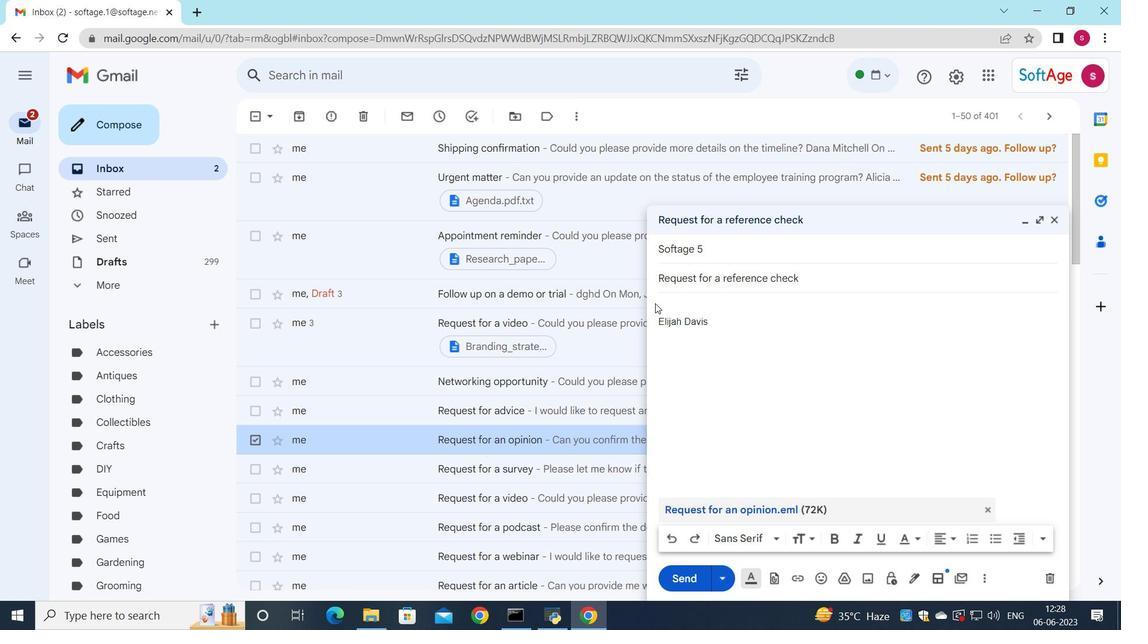 
Action: Mouse pressed left at (660, 304)
Screenshot: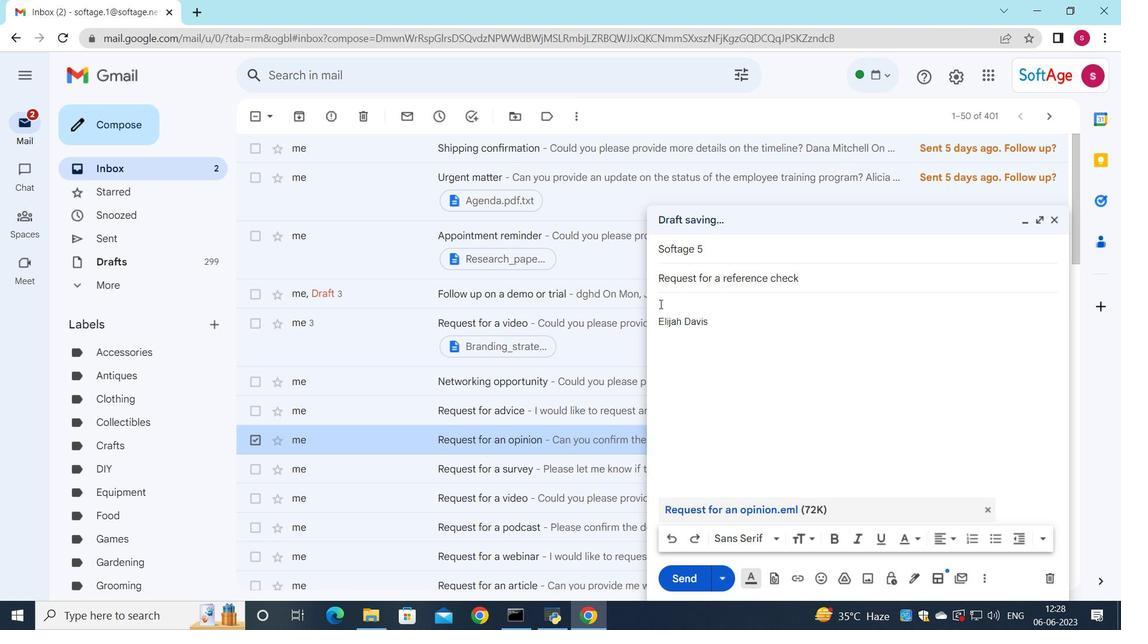 
Action: Key pressed <Key.shift>Please<Key.space>provide<Key.space>me<Key.space>with<Key.space>an<Key.space>update<Key.space>on<Key.space>the<Key.space>projects<Key.space>communication<Key.space><Key.backspace>s<Key.space>management<Key.space>plan,<Key.backspace>.
Screenshot: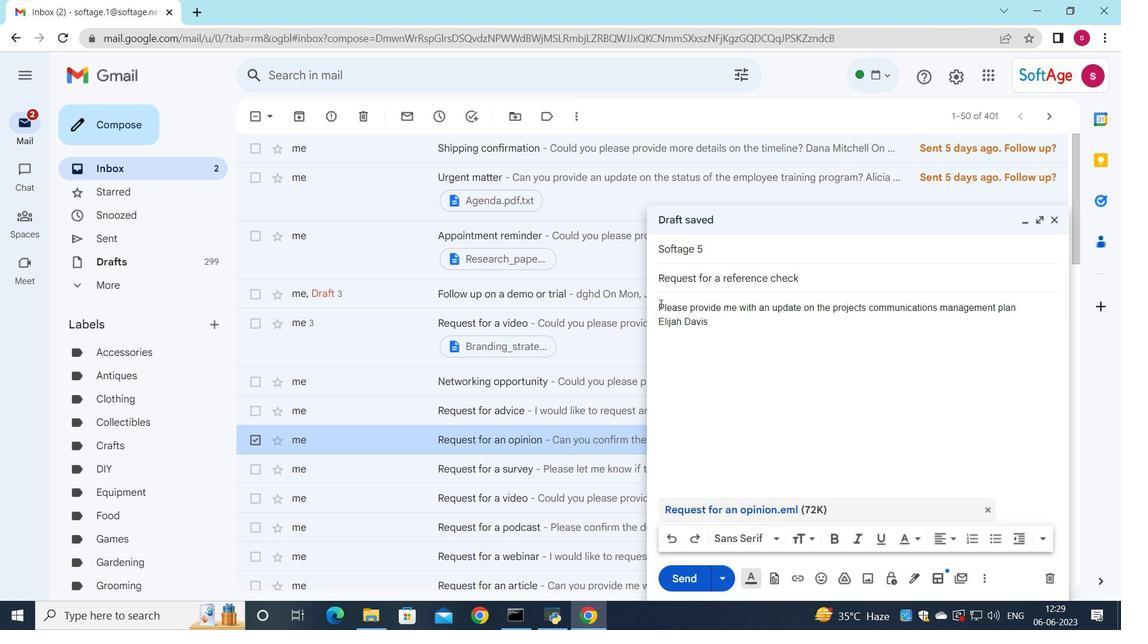 
Action: Mouse moved to (857, 314)
Screenshot: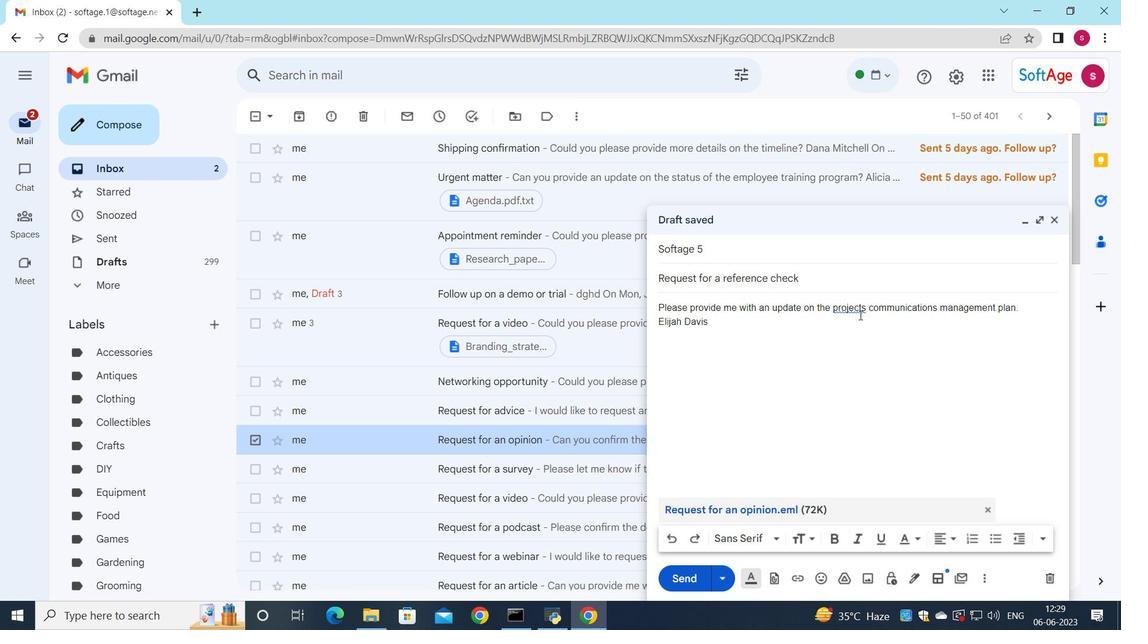
Action: Mouse pressed left at (857, 314)
Screenshot: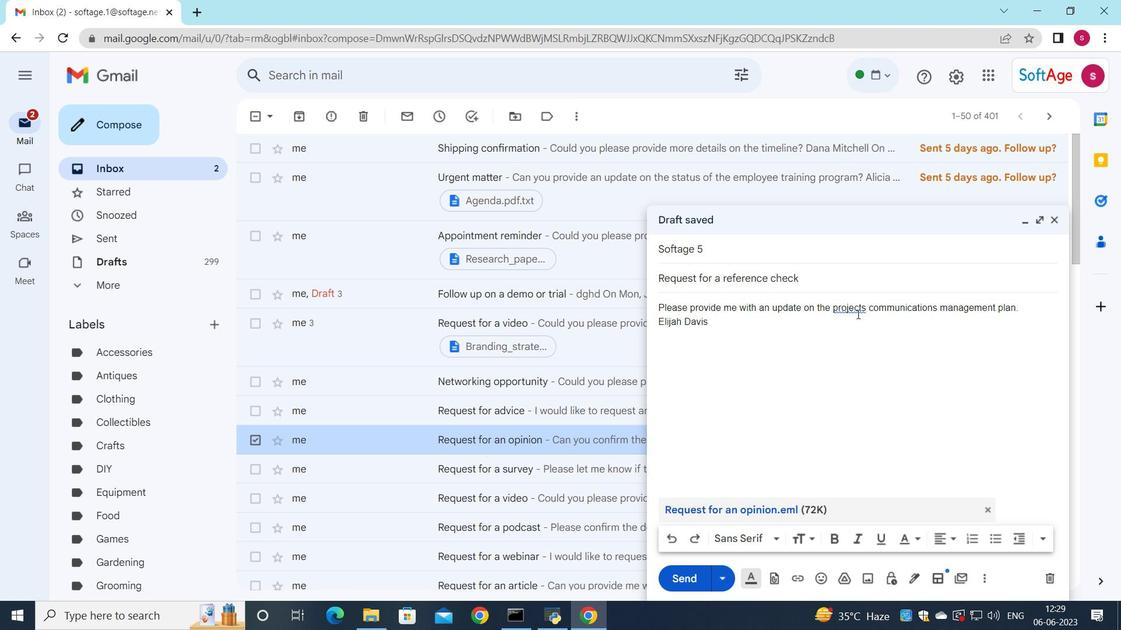 
Action: Mouse moved to (849, 313)
Screenshot: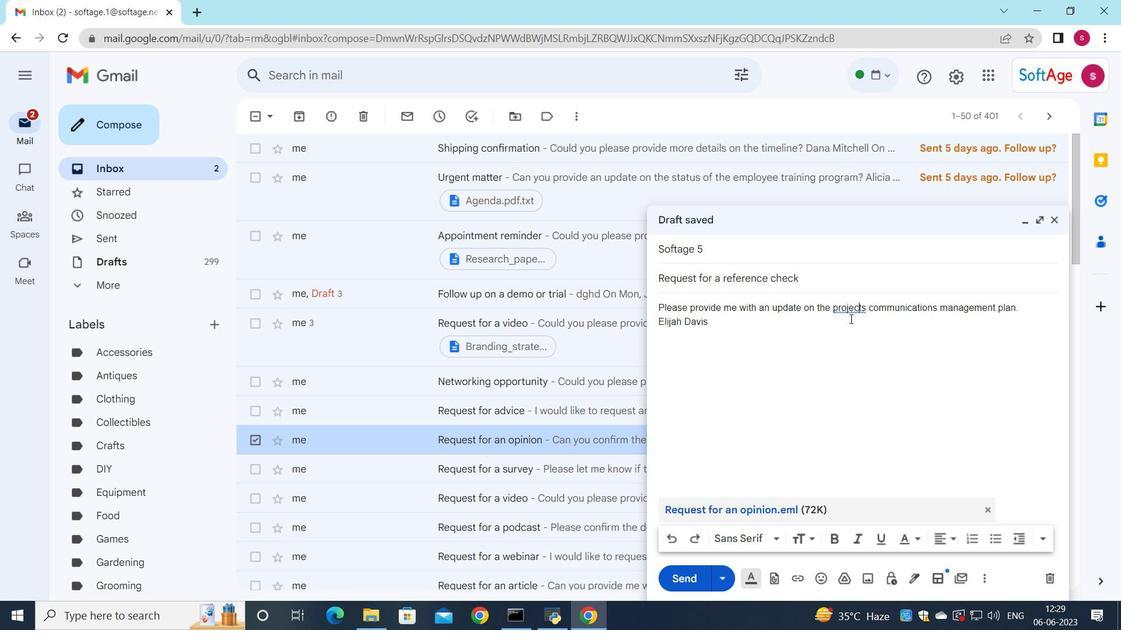 
Action: Mouse pressed left at (849, 313)
Screenshot: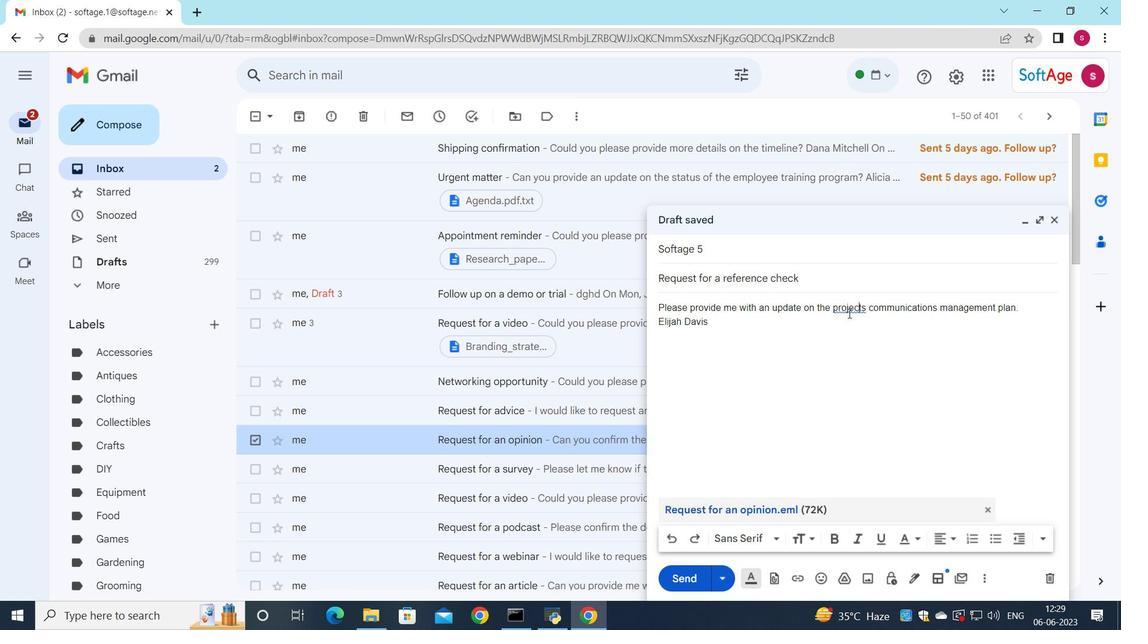
Action: Mouse moved to (848, 330)
Screenshot: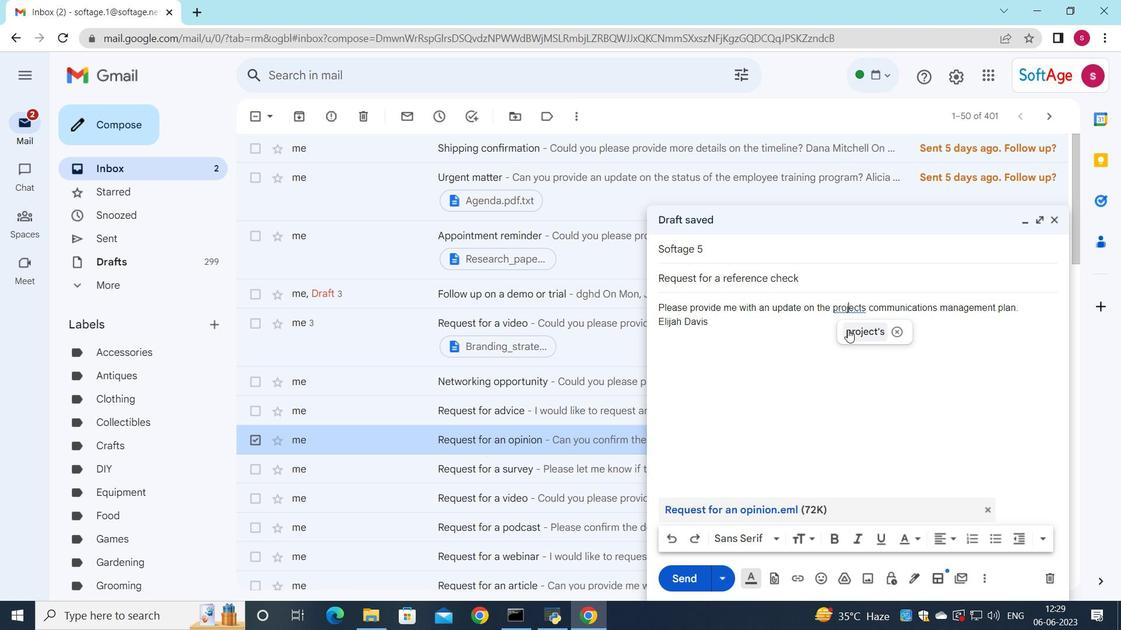 
Action: Mouse pressed left at (848, 330)
Screenshot: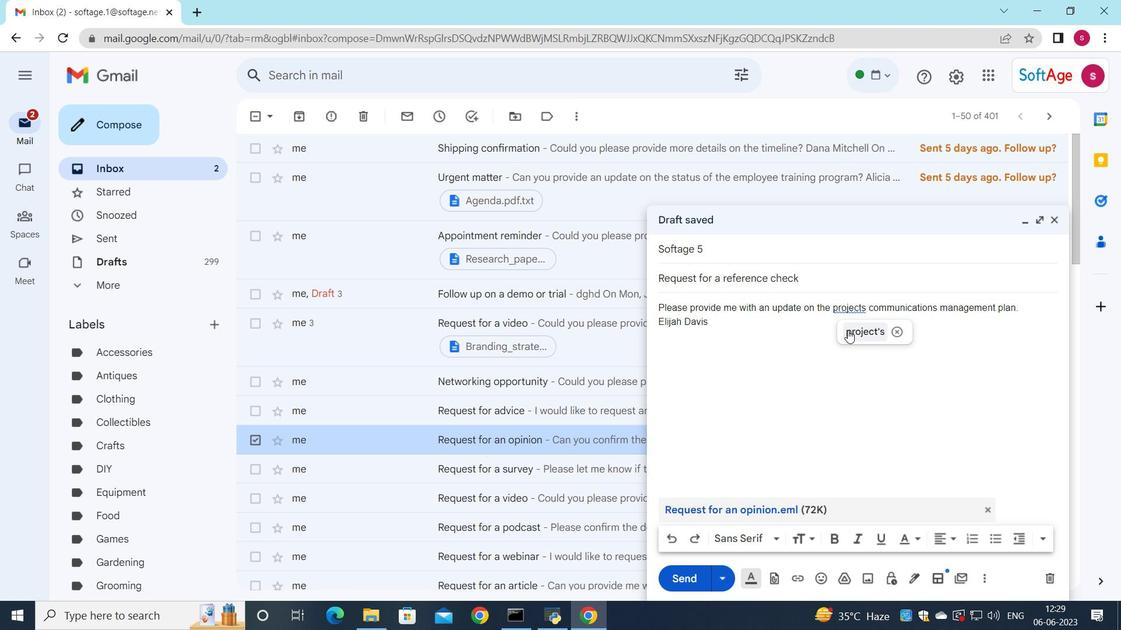 
Action: Mouse moved to (677, 585)
Screenshot: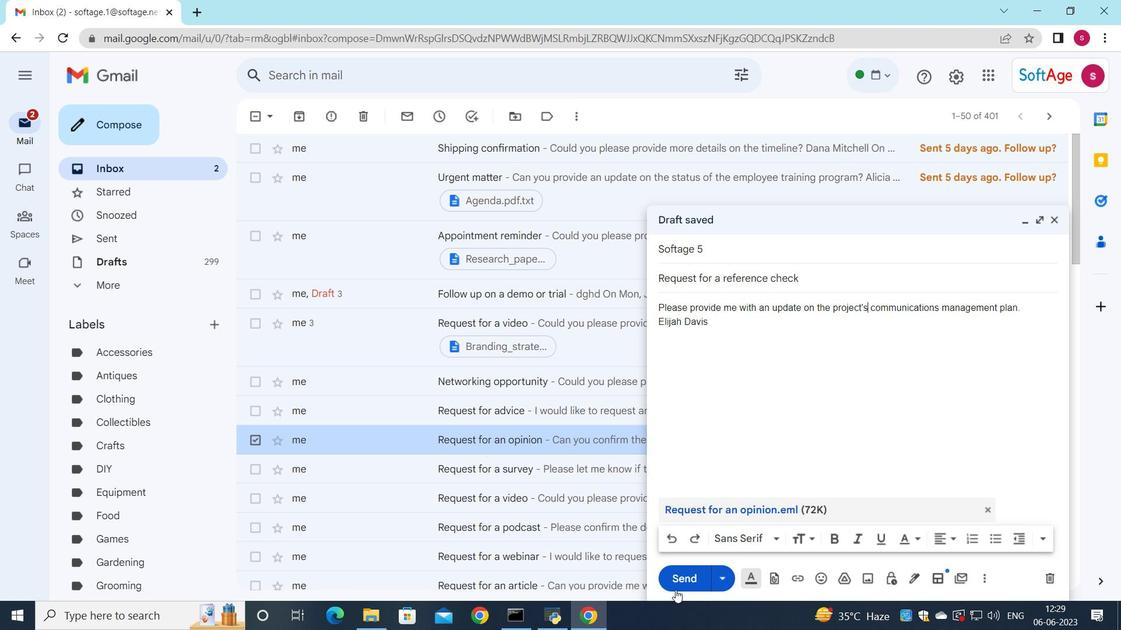 
Action: Mouse pressed left at (677, 585)
Screenshot: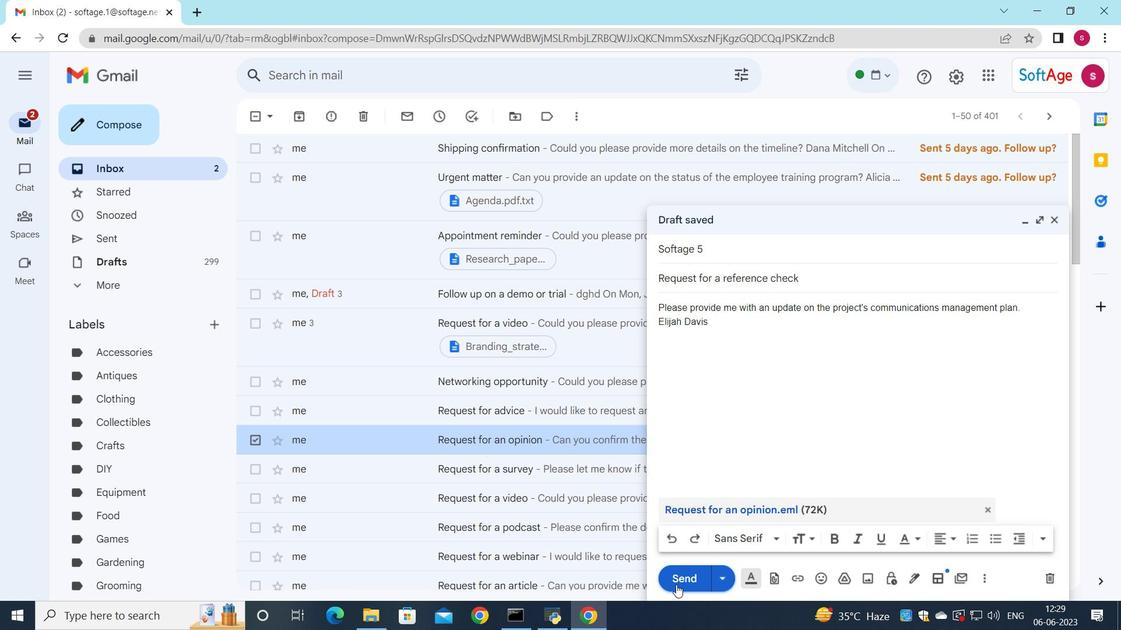 
Action: Mouse moved to (693, 474)
Screenshot: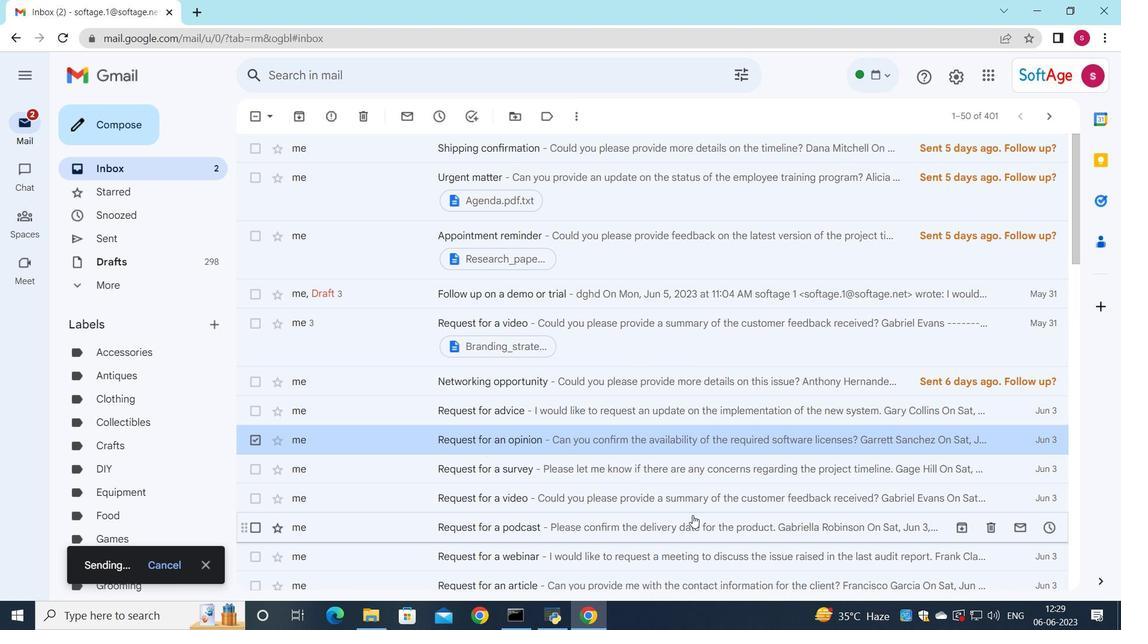 
